 Task: Find connections with filter location Wolfsburg with filter topic #recruitmentwith filter profile language French with filter current company Thermax Limited with filter school St. Xavier's College, Ahmedabad with filter industry Executive Search Services with filter service category iOS Development with filter keywords title CNA
Action: Mouse moved to (599, 78)
Screenshot: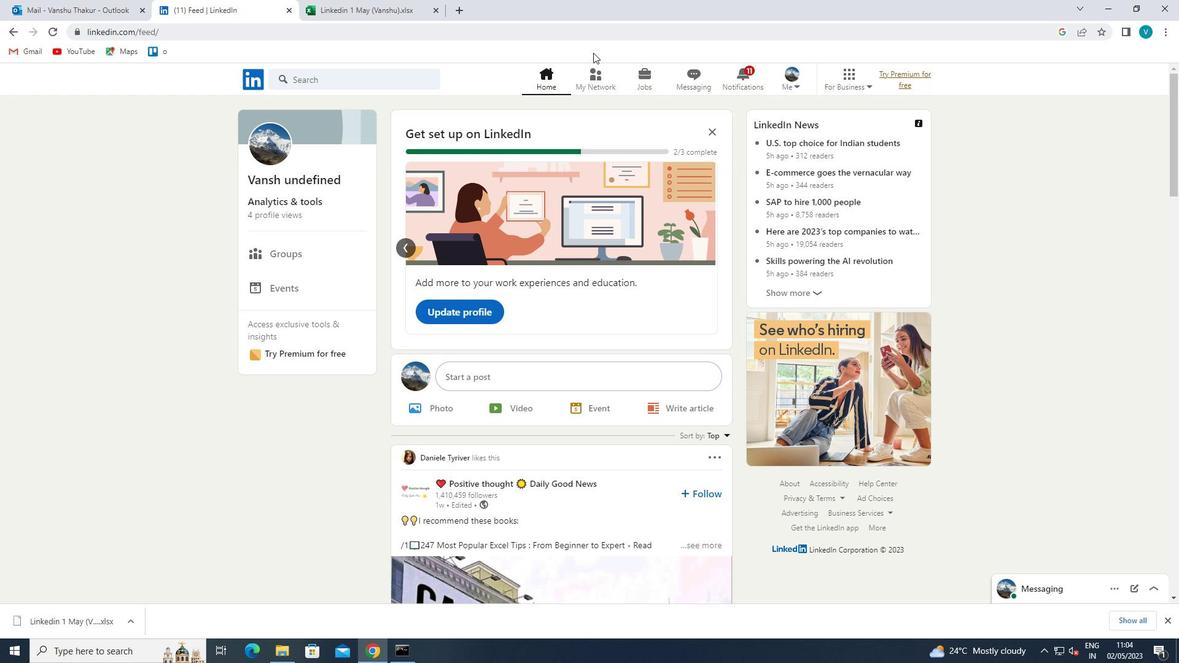 
Action: Mouse pressed left at (599, 78)
Screenshot: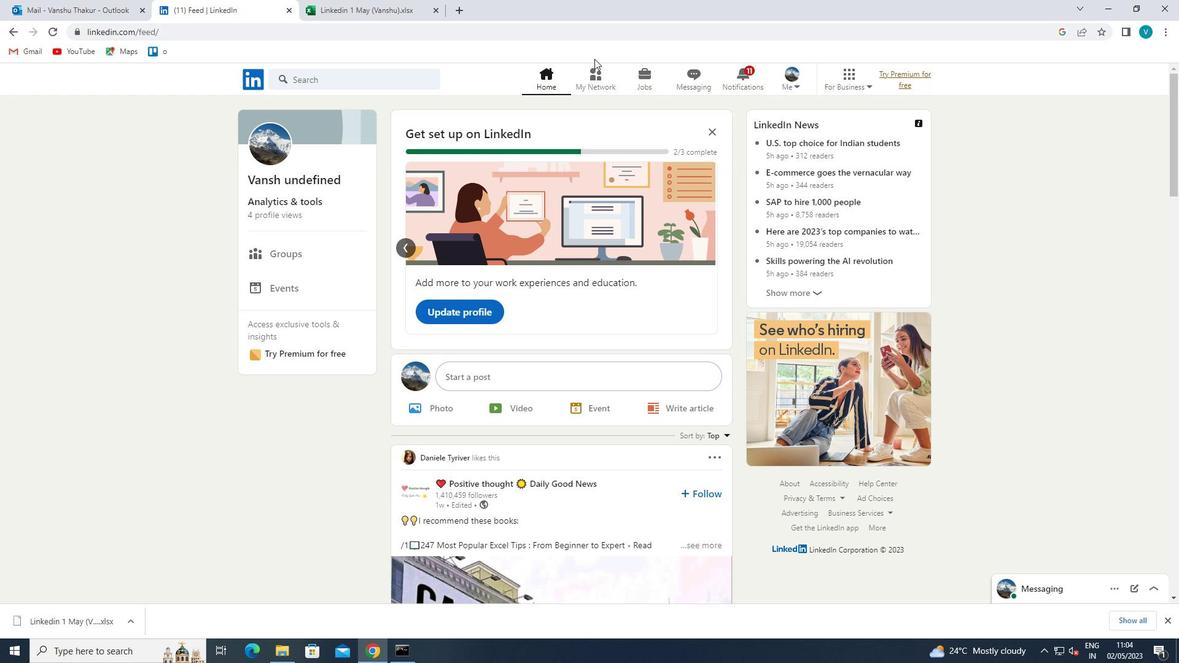 
Action: Mouse moved to (332, 149)
Screenshot: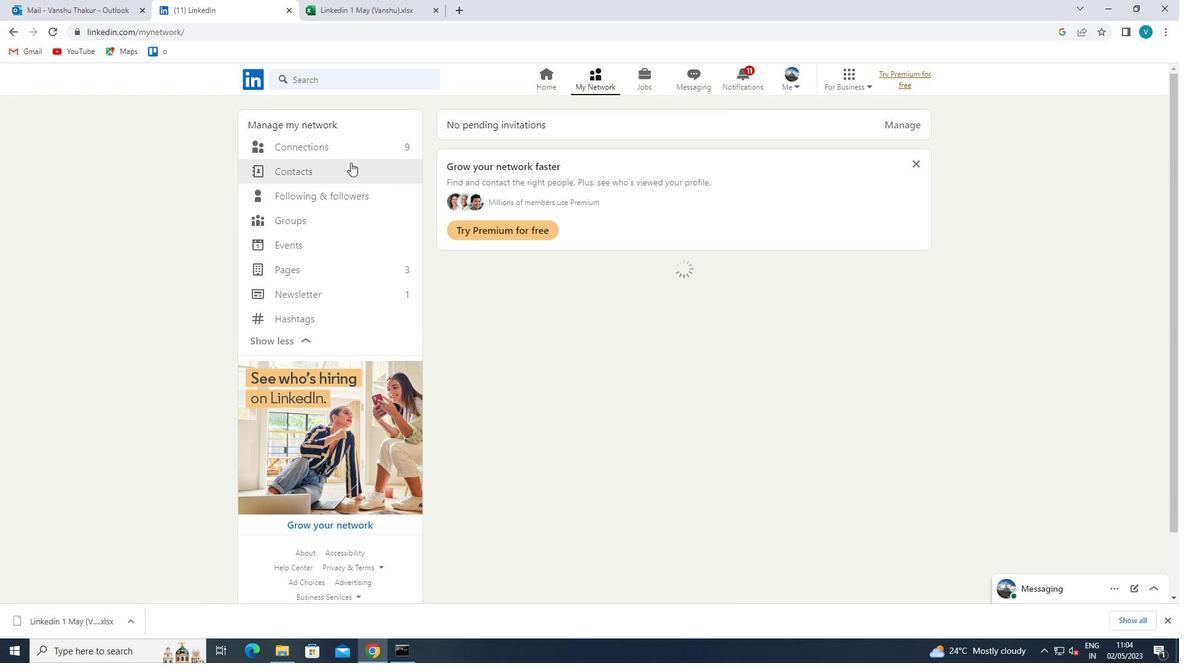 
Action: Mouse pressed left at (332, 149)
Screenshot: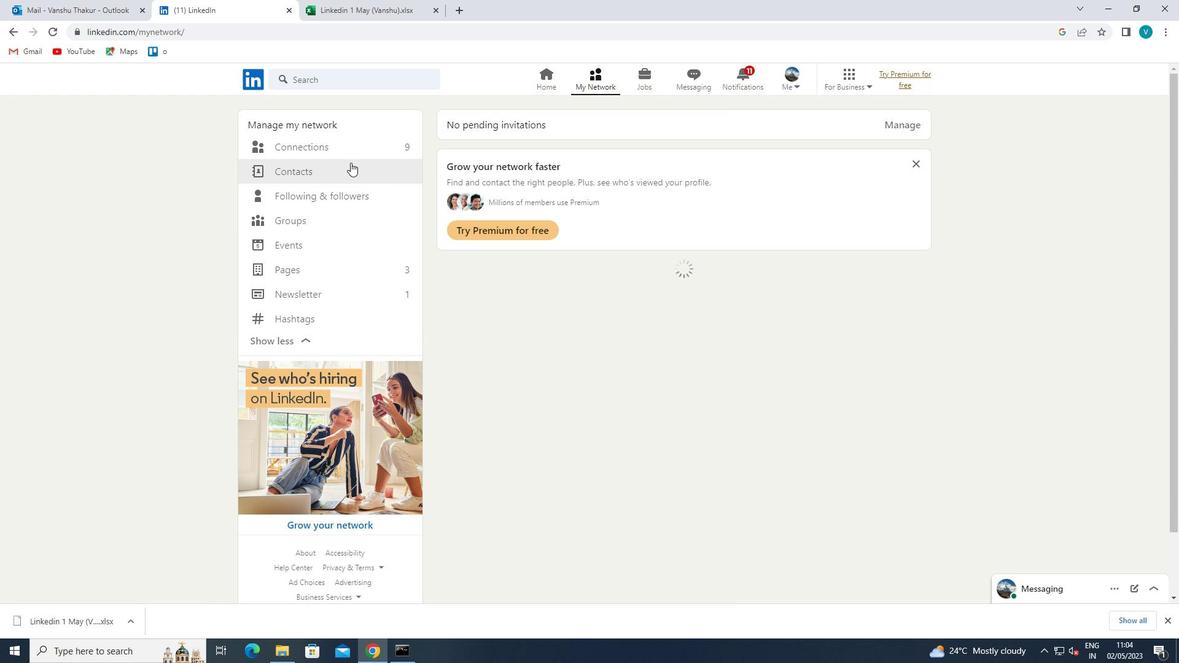 
Action: Mouse moved to (685, 140)
Screenshot: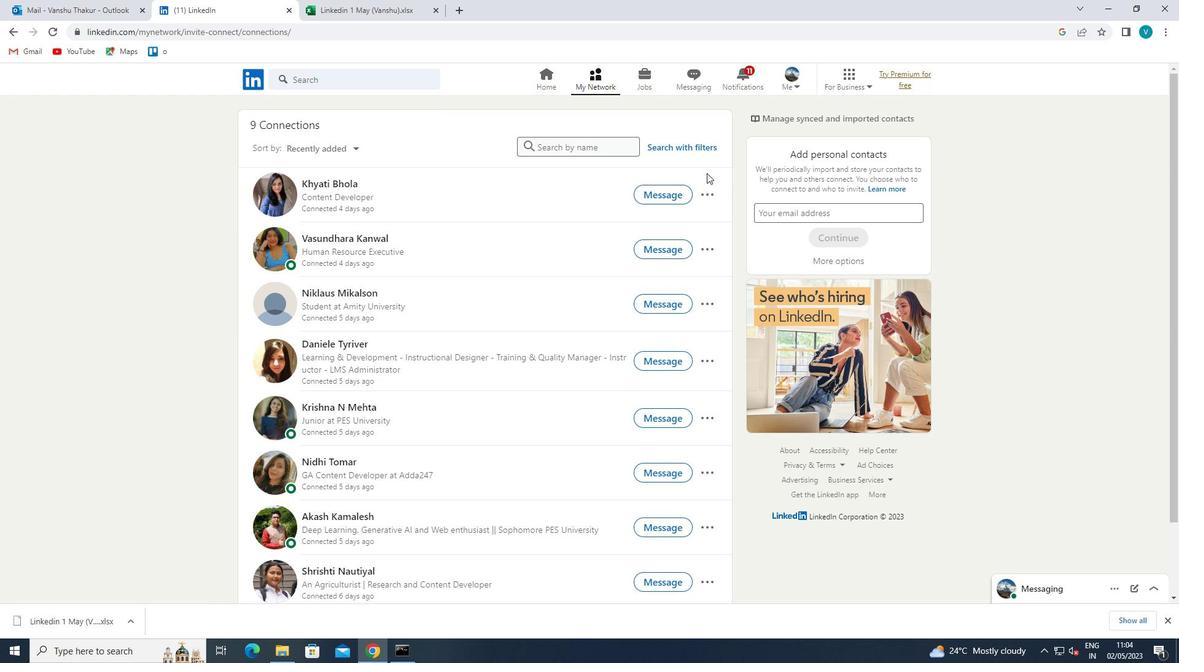 
Action: Mouse pressed left at (685, 140)
Screenshot: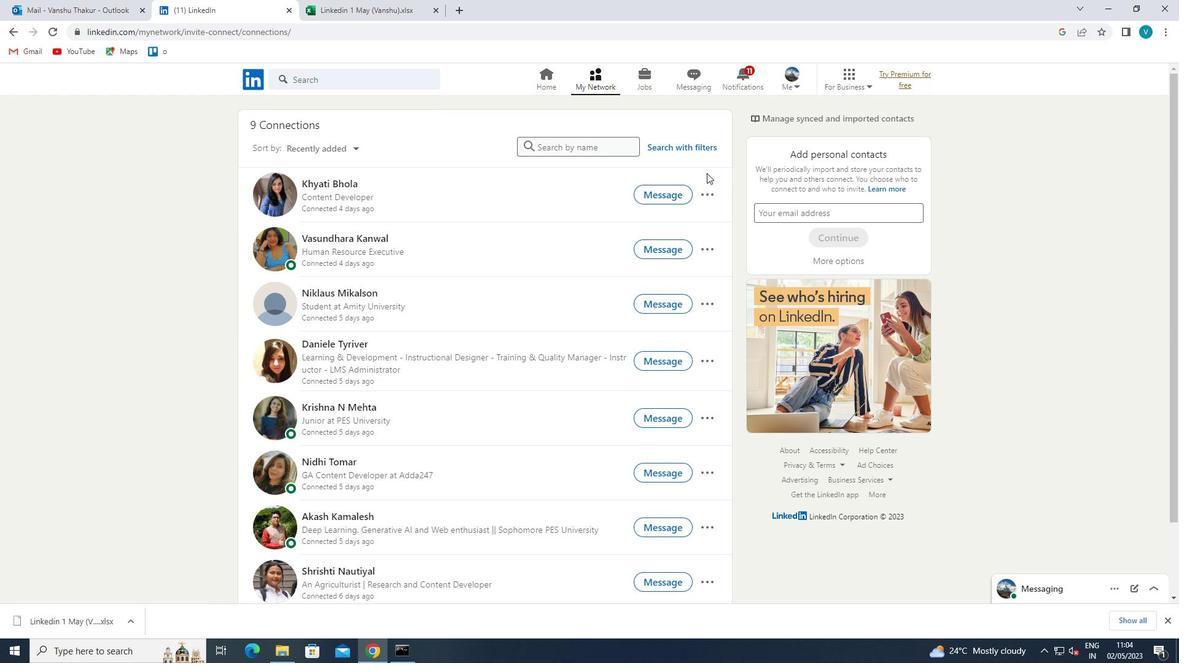 
Action: Mouse moved to (596, 119)
Screenshot: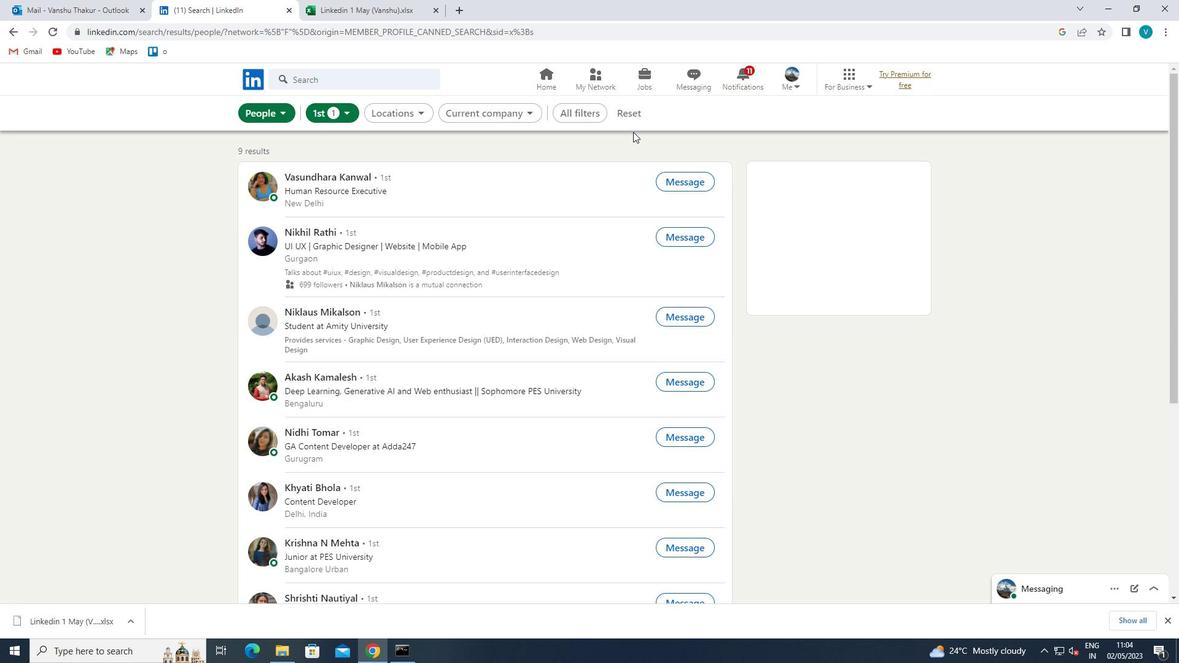 
Action: Mouse pressed left at (596, 119)
Screenshot: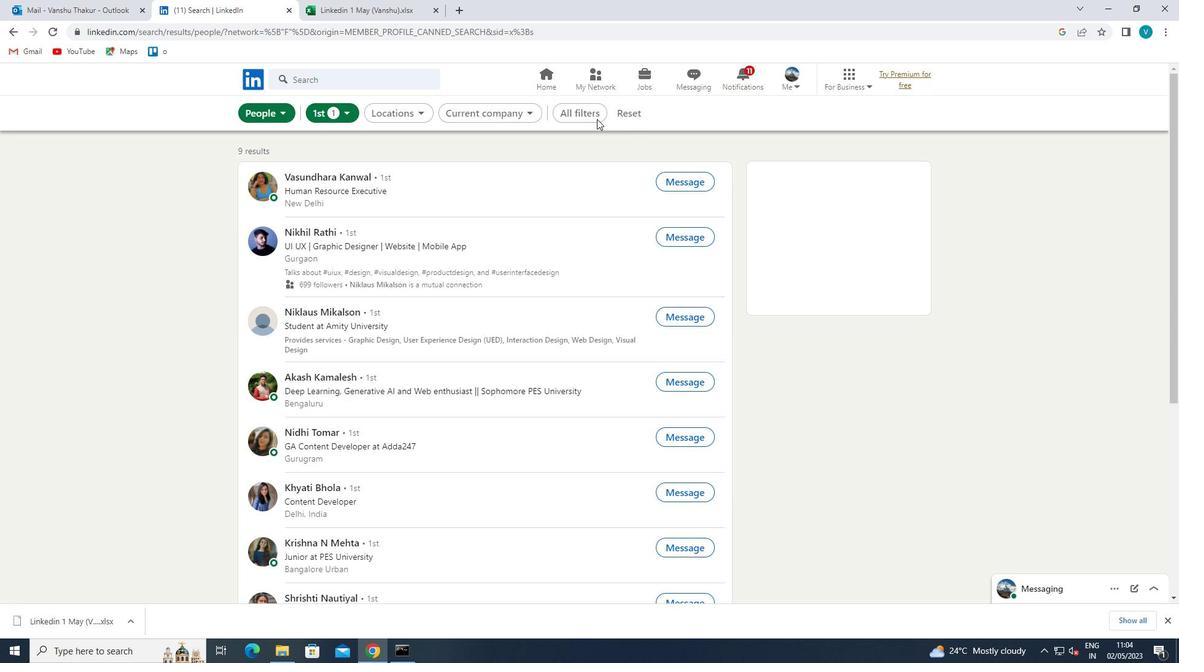 
Action: Mouse moved to (962, 333)
Screenshot: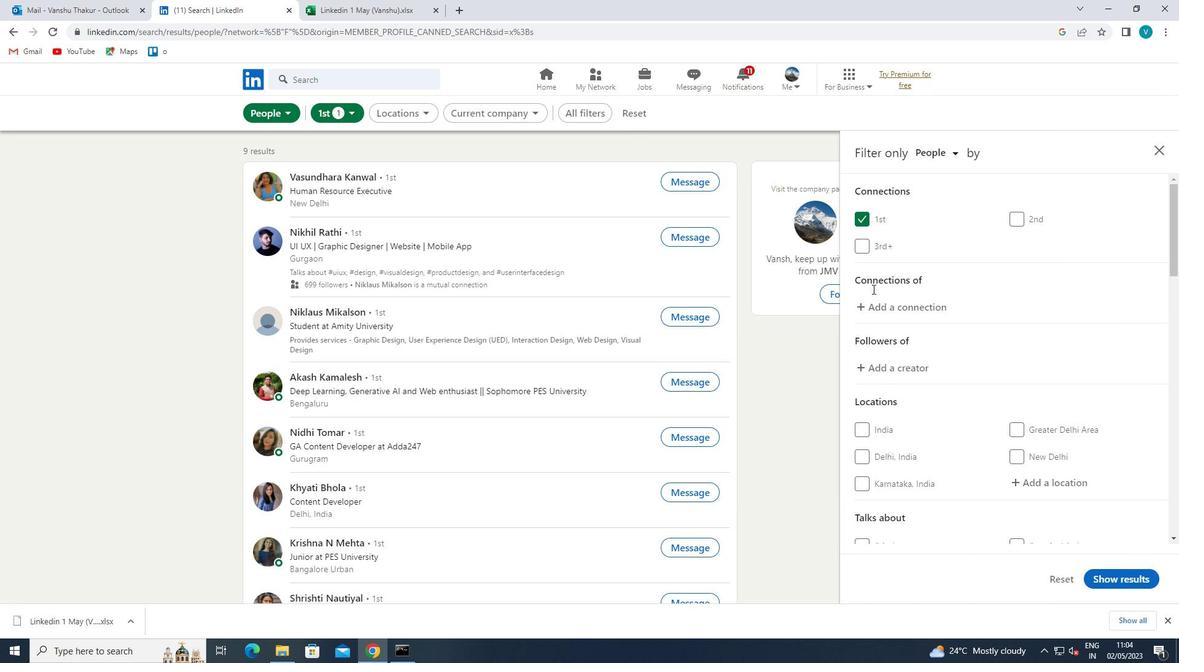 
Action: Mouse scrolled (962, 332) with delta (0, 0)
Screenshot: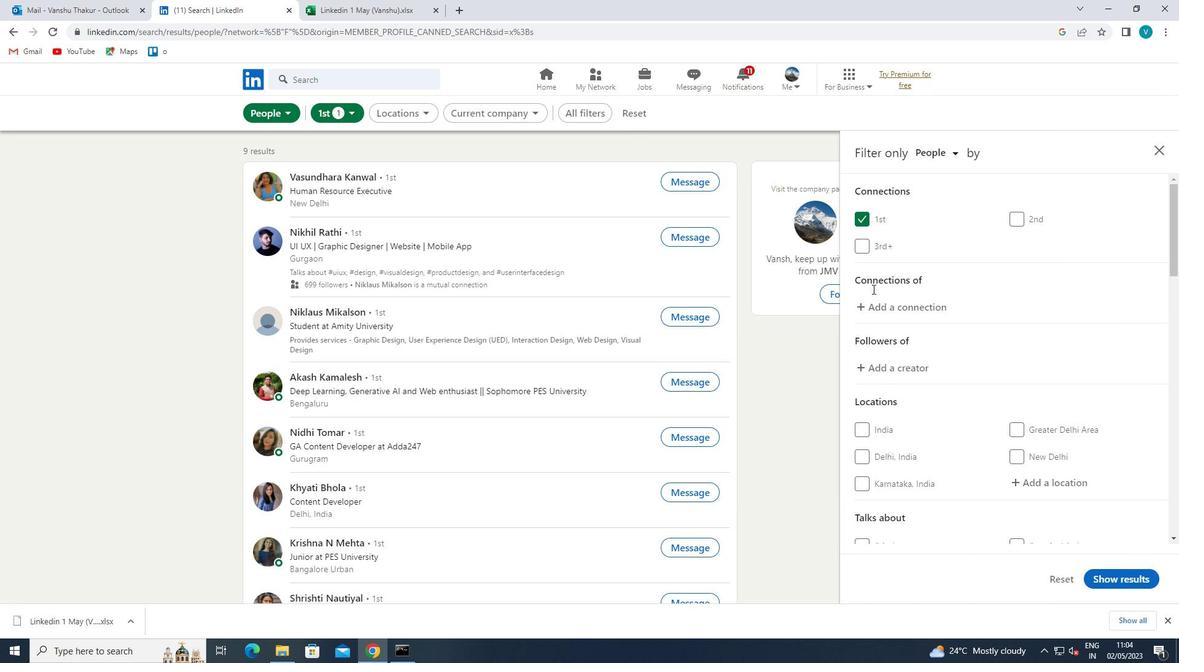 
Action: Mouse moved to (1040, 417)
Screenshot: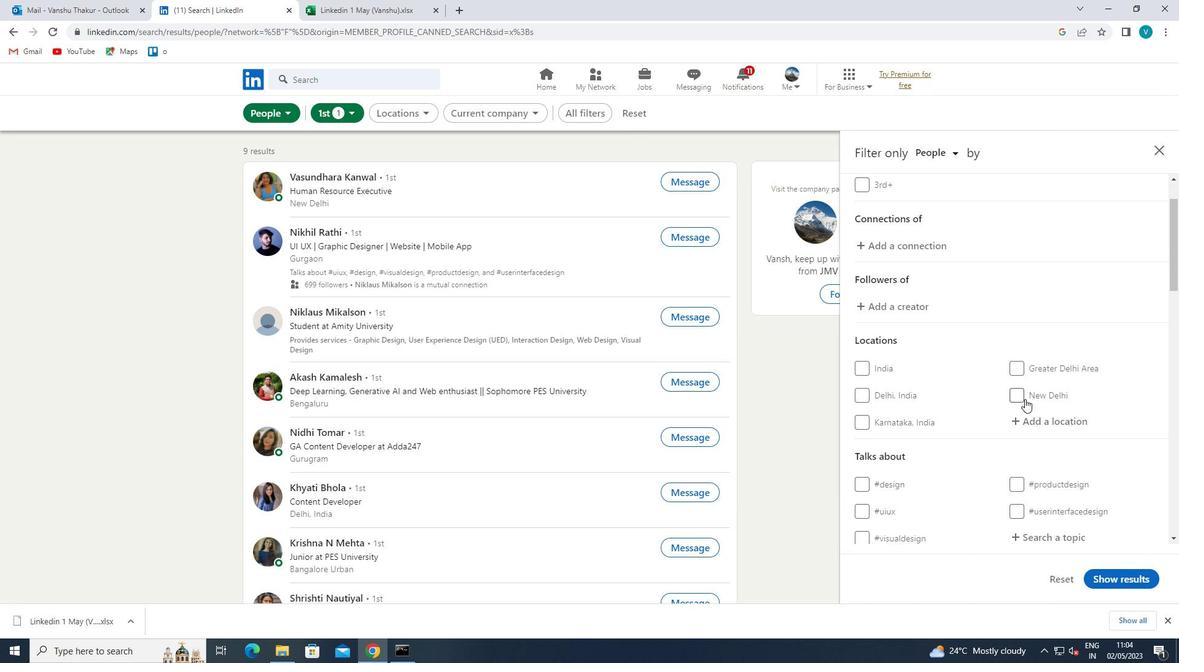 
Action: Mouse pressed left at (1040, 417)
Screenshot: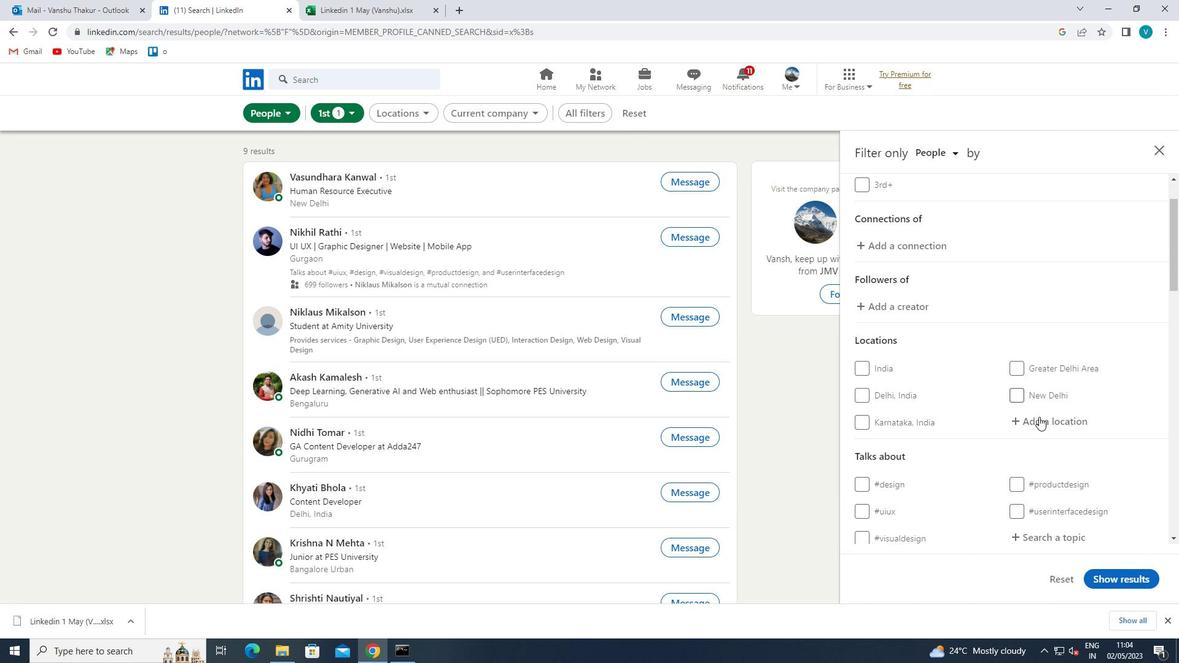 
Action: Mouse moved to (907, 381)
Screenshot: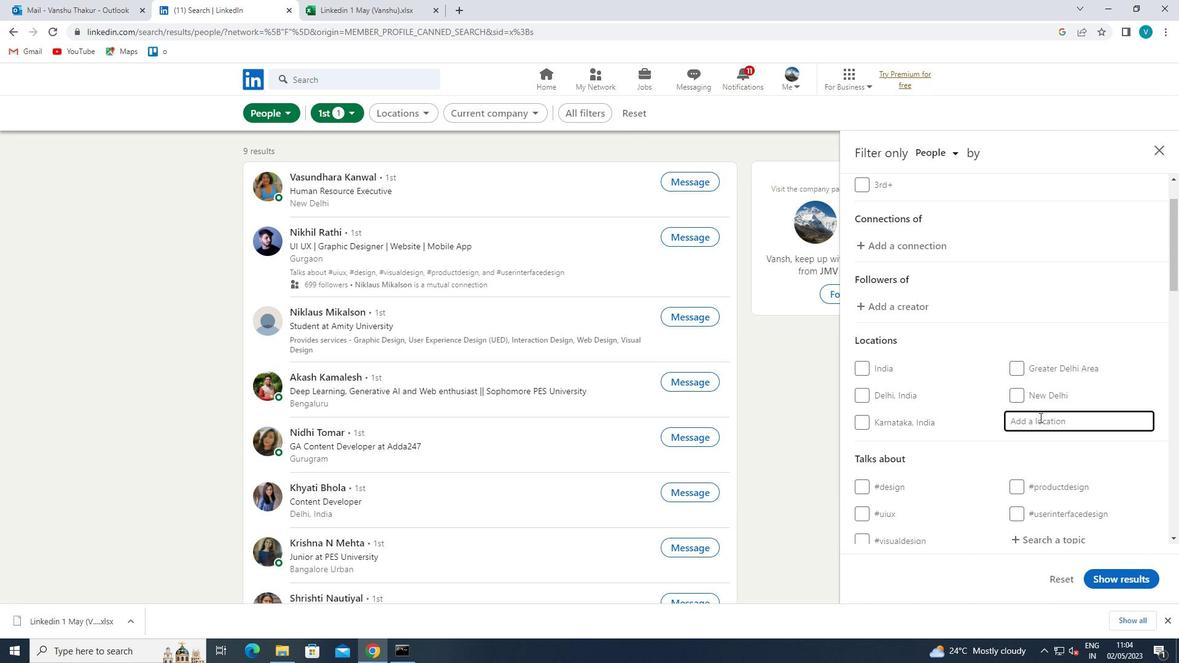 
Action: Key pressed <Key.shift>WOLFSBURG
Screenshot: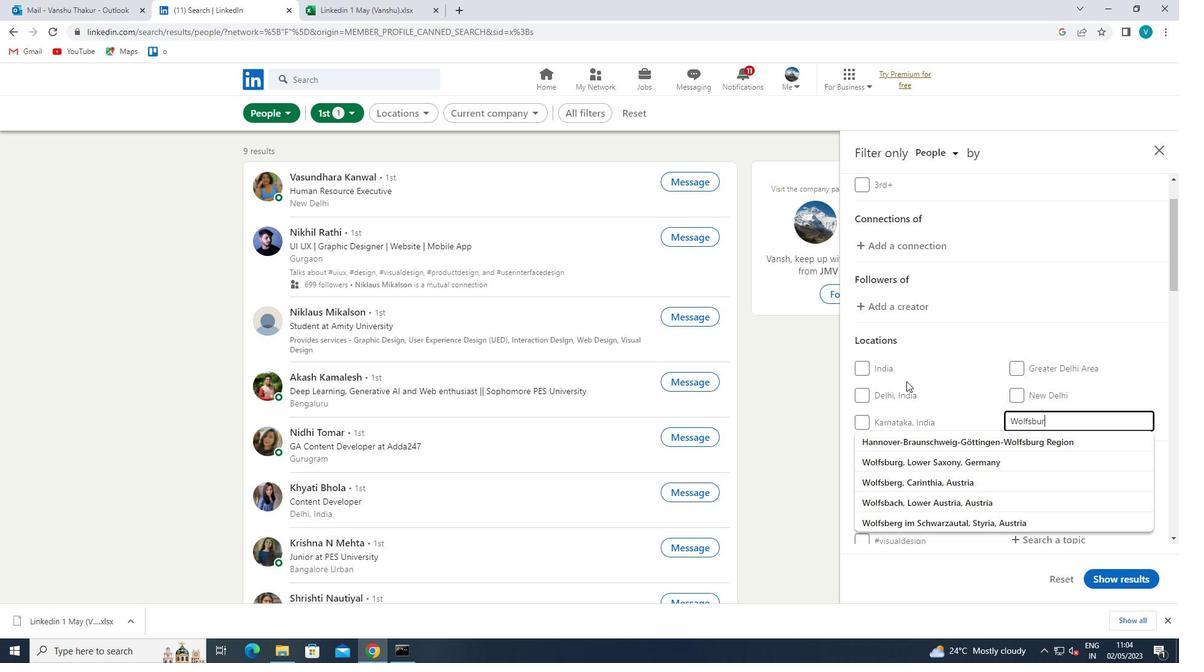 
Action: Mouse moved to (921, 433)
Screenshot: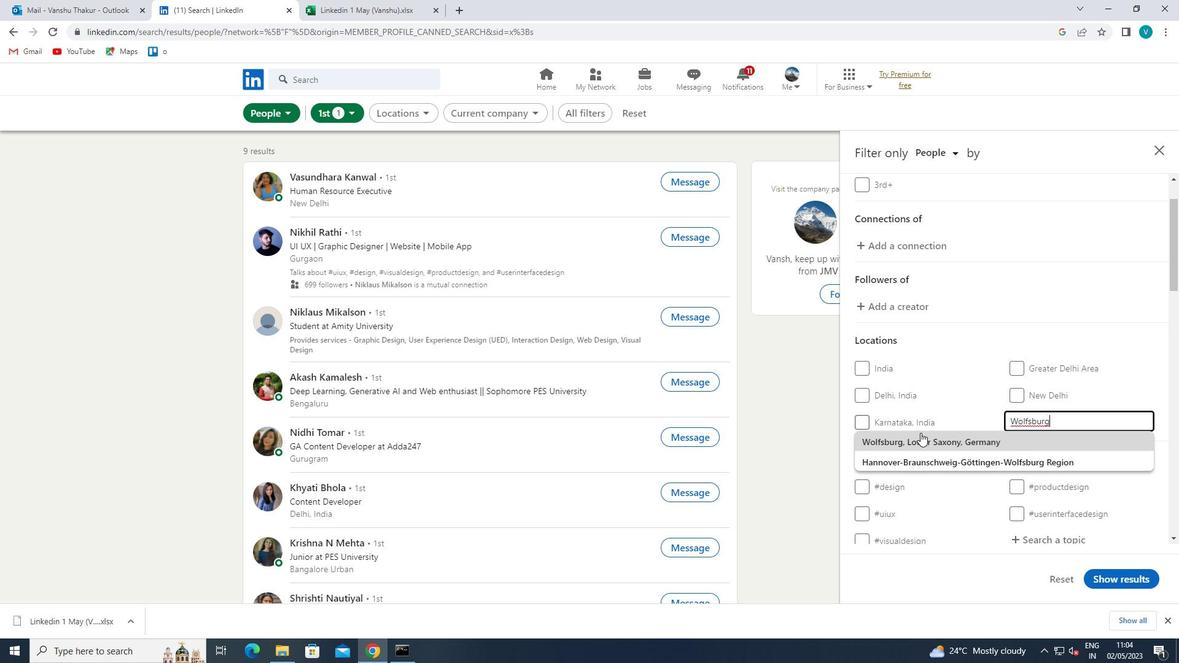 
Action: Mouse pressed left at (921, 433)
Screenshot: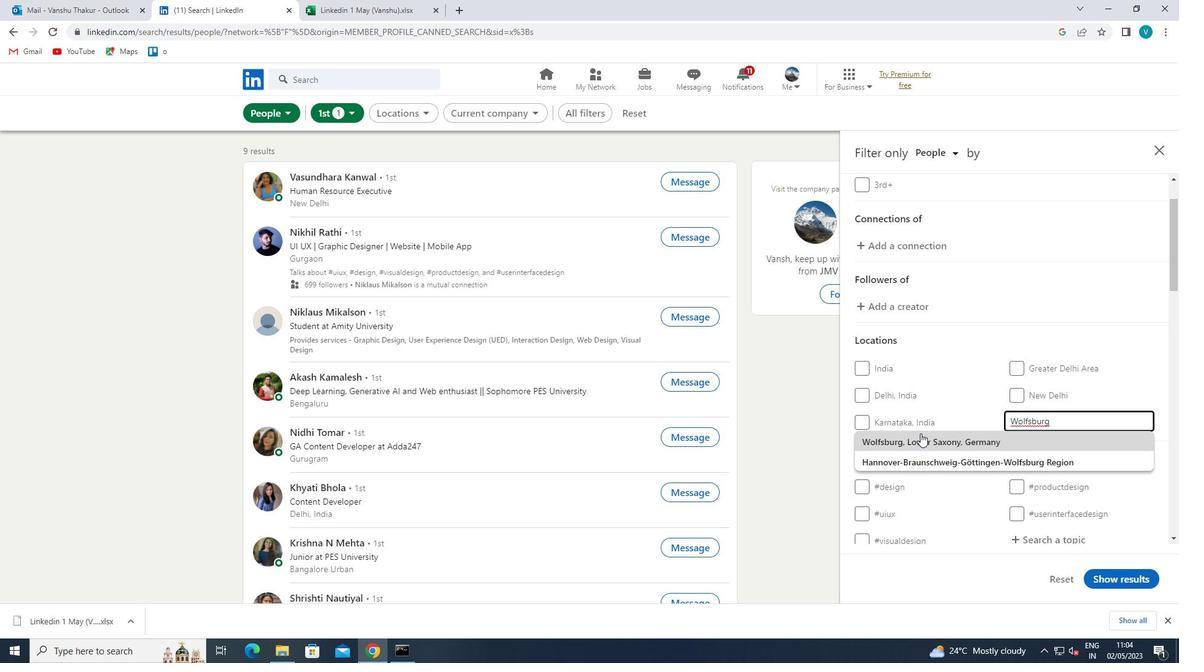 
Action: Mouse moved to (967, 430)
Screenshot: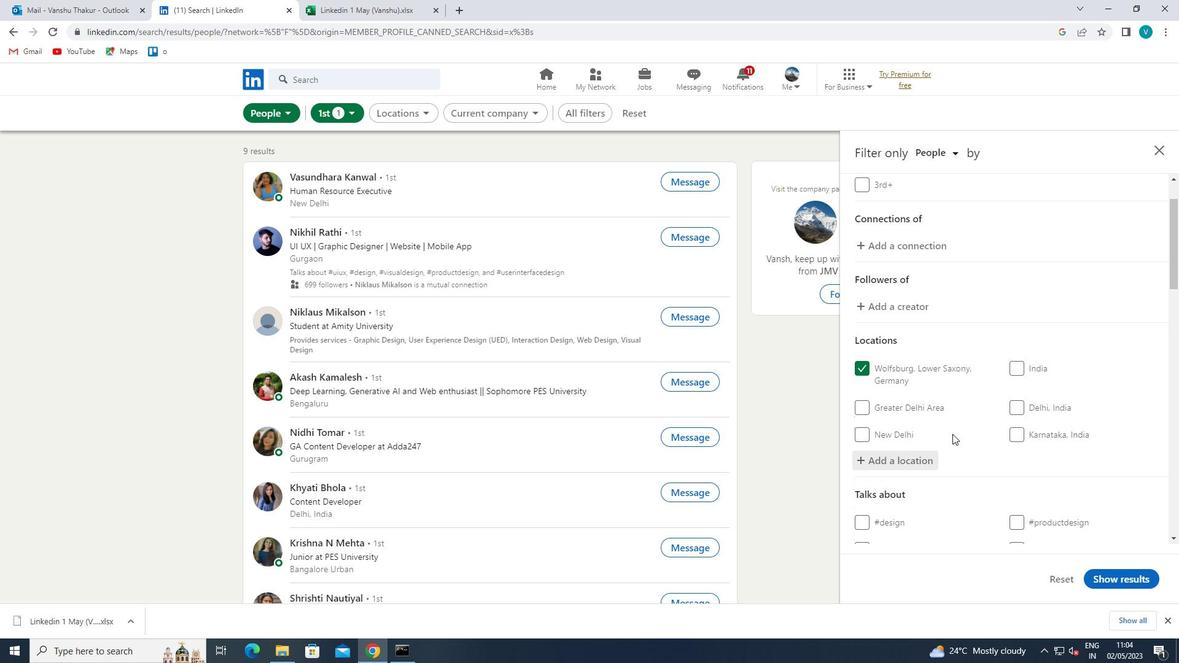 
Action: Mouse scrolled (967, 430) with delta (0, 0)
Screenshot: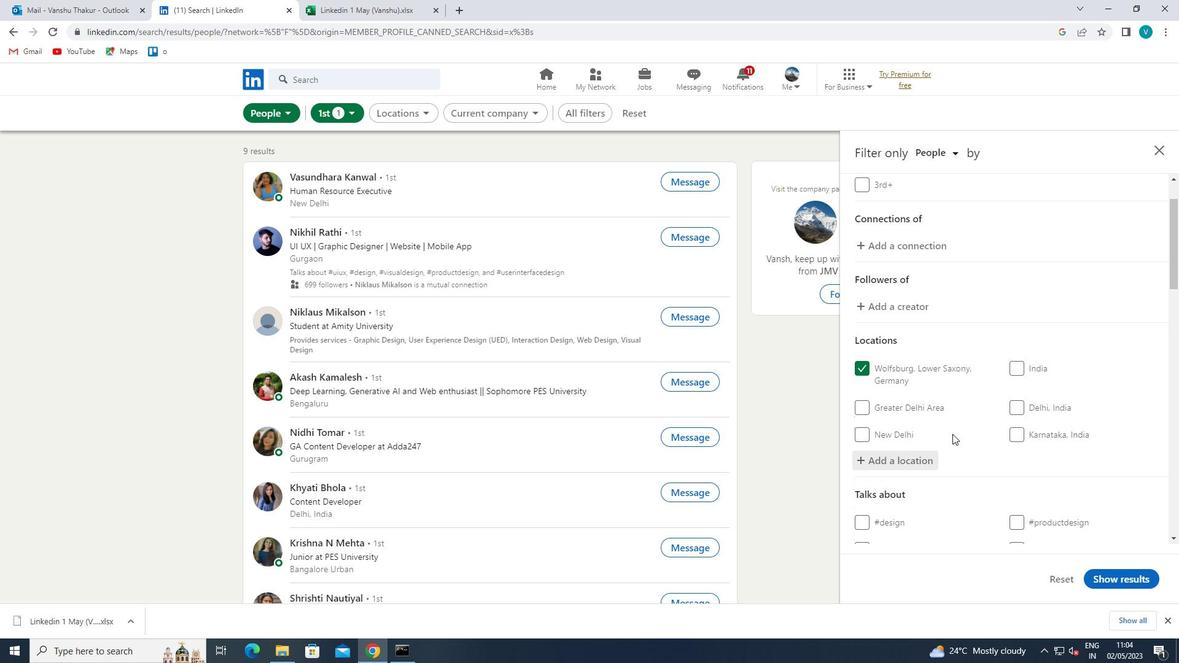 
Action: Mouse moved to (971, 427)
Screenshot: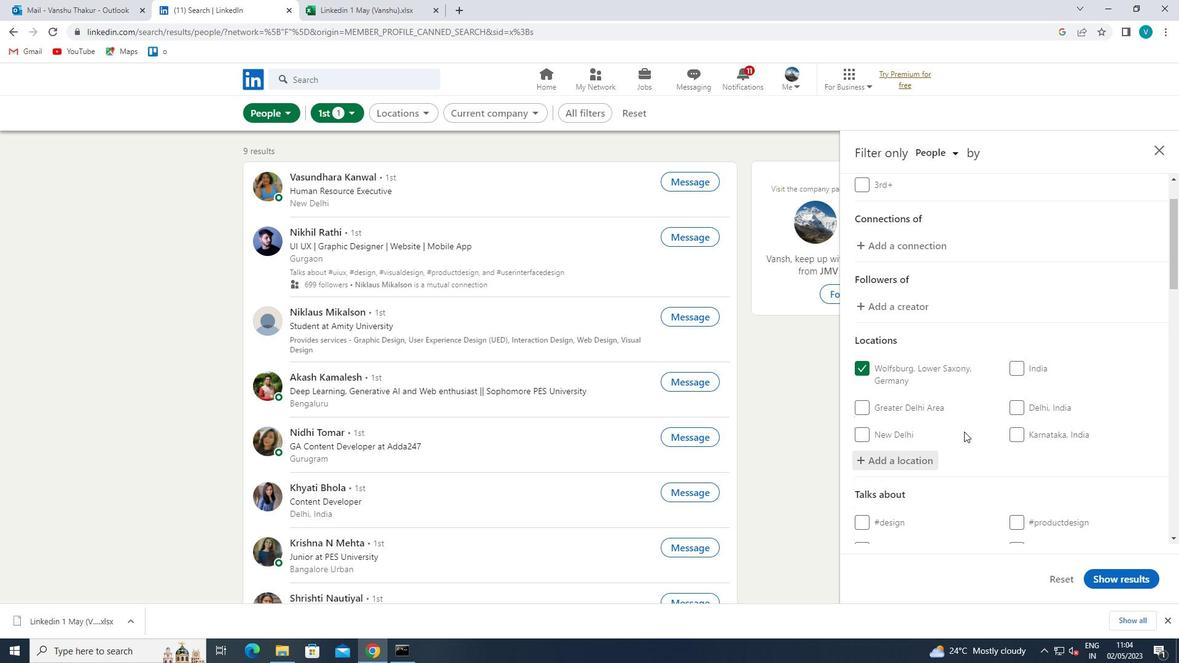 
Action: Mouse scrolled (971, 427) with delta (0, 0)
Screenshot: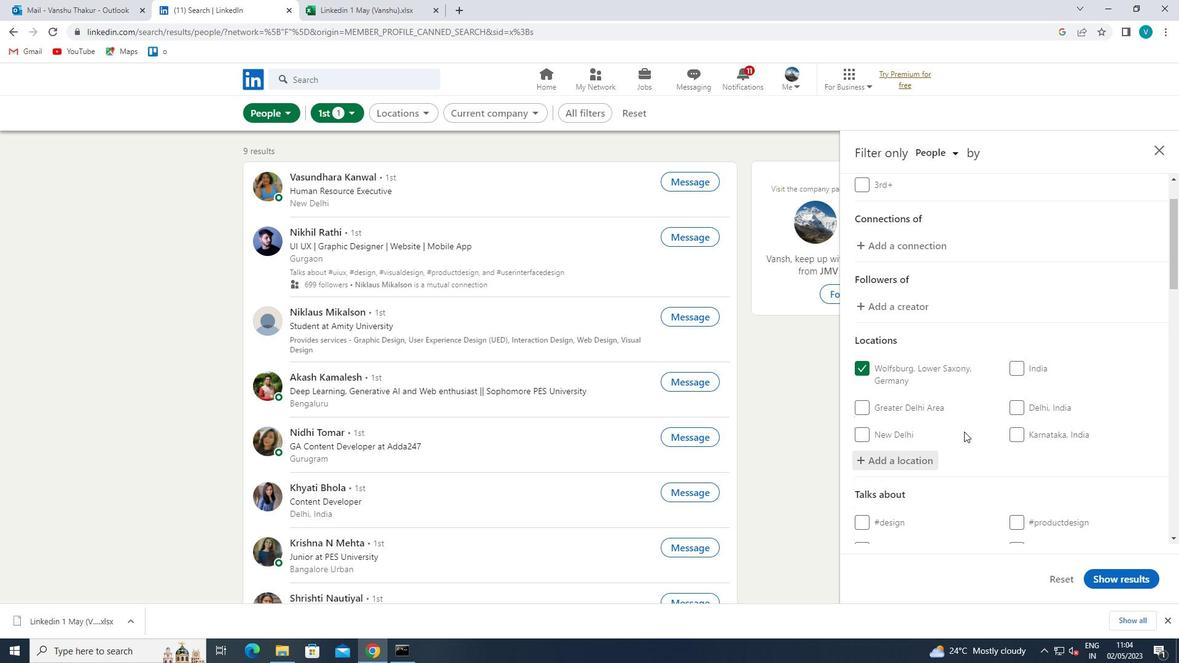 
Action: Mouse scrolled (971, 427) with delta (0, 0)
Screenshot: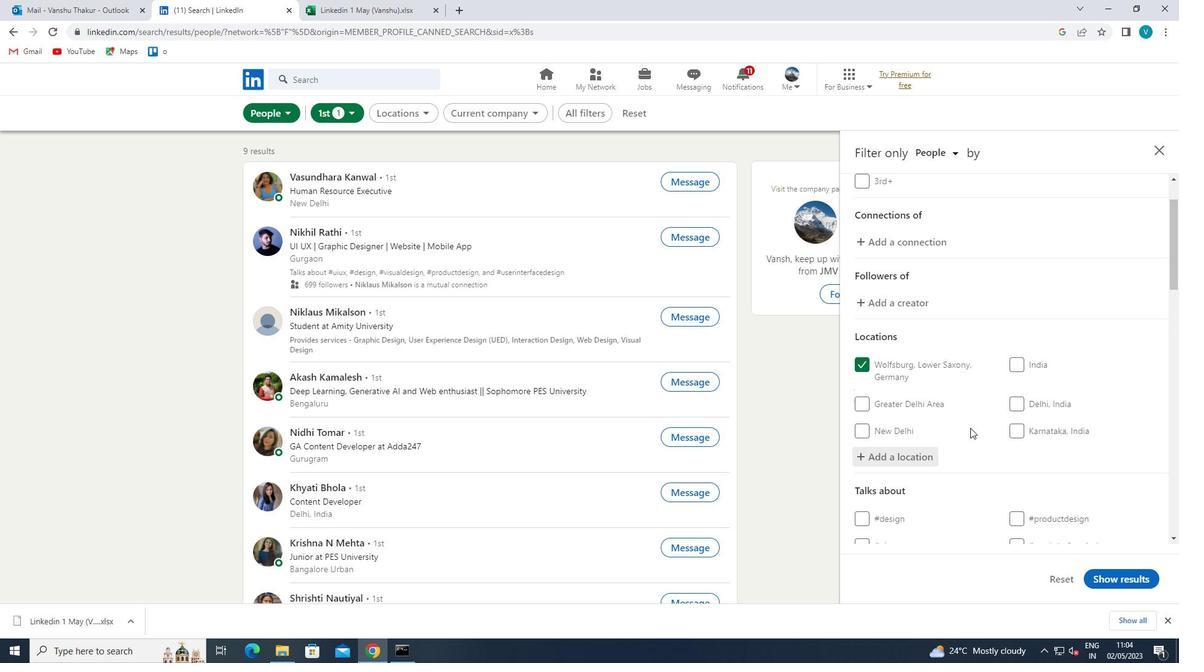 
Action: Mouse moved to (1050, 395)
Screenshot: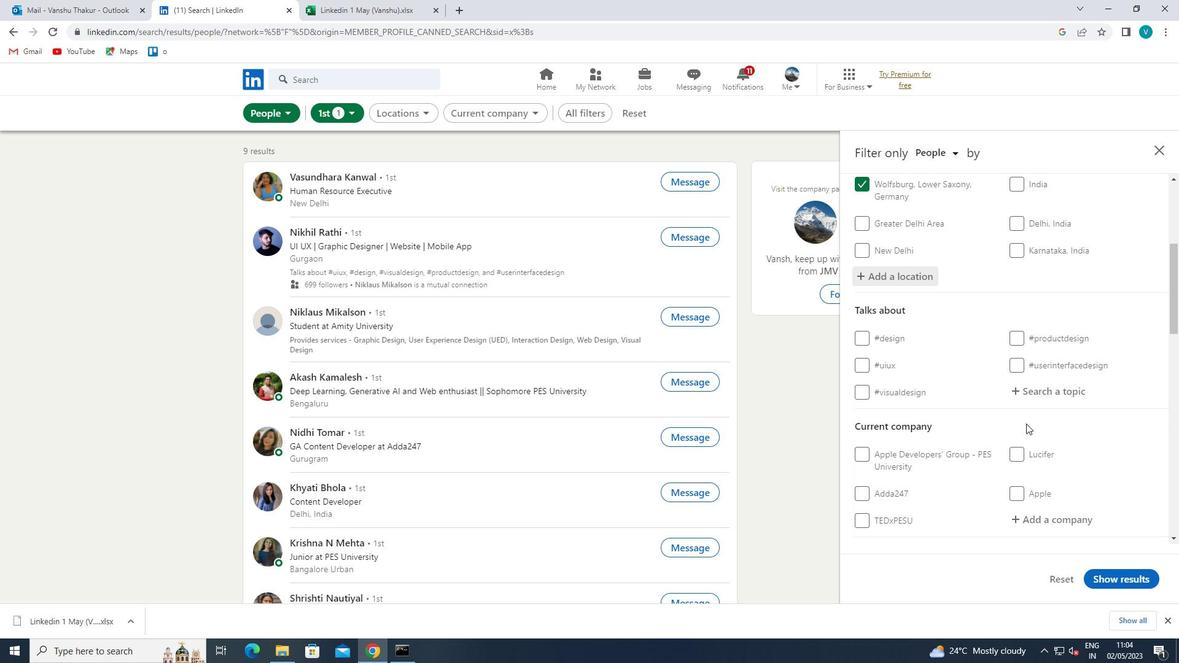 
Action: Mouse pressed left at (1050, 395)
Screenshot: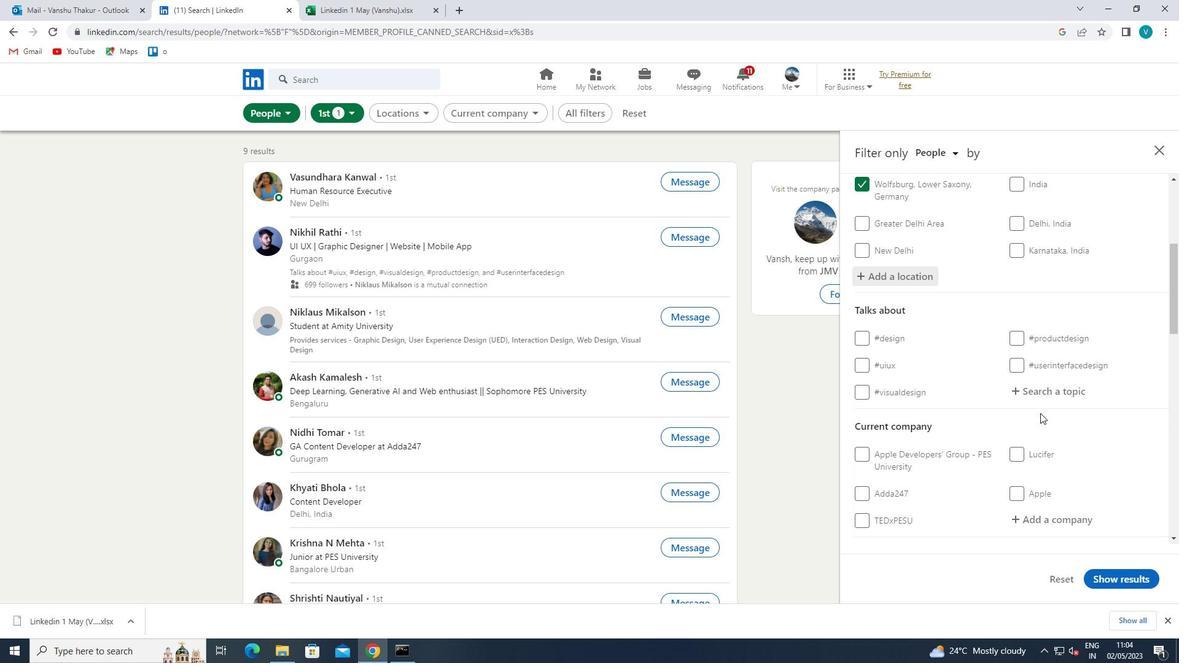 
Action: Mouse moved to (784, 318)
Screenshot: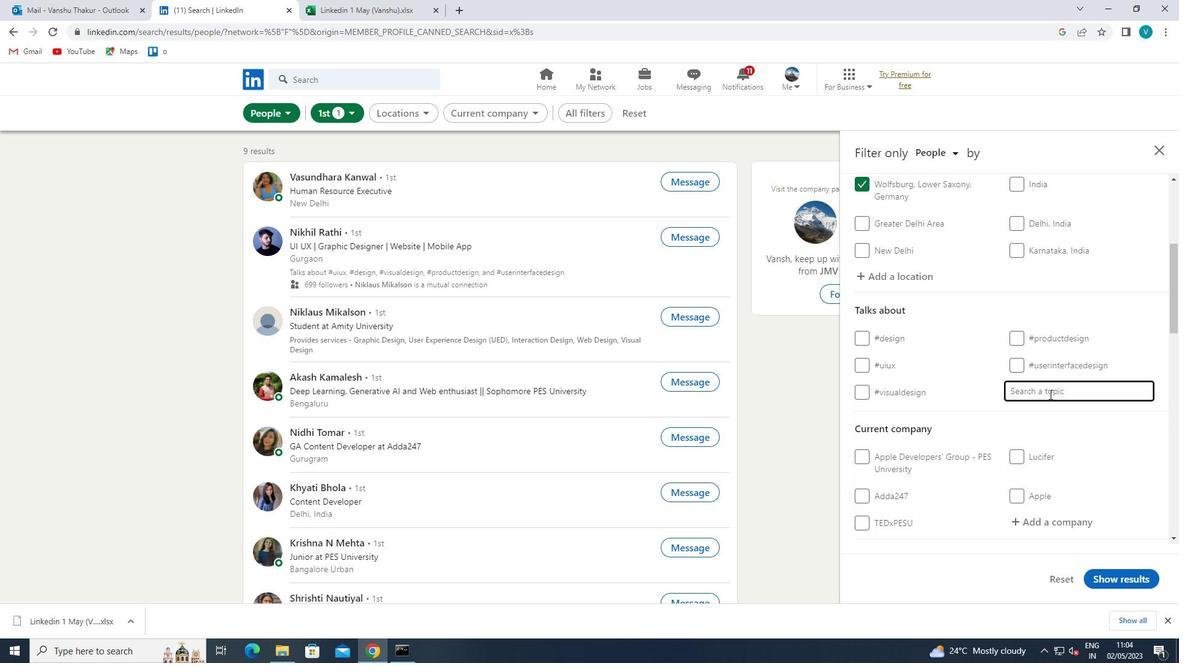 
Action: Key pressed RECRUIT
Screenshot: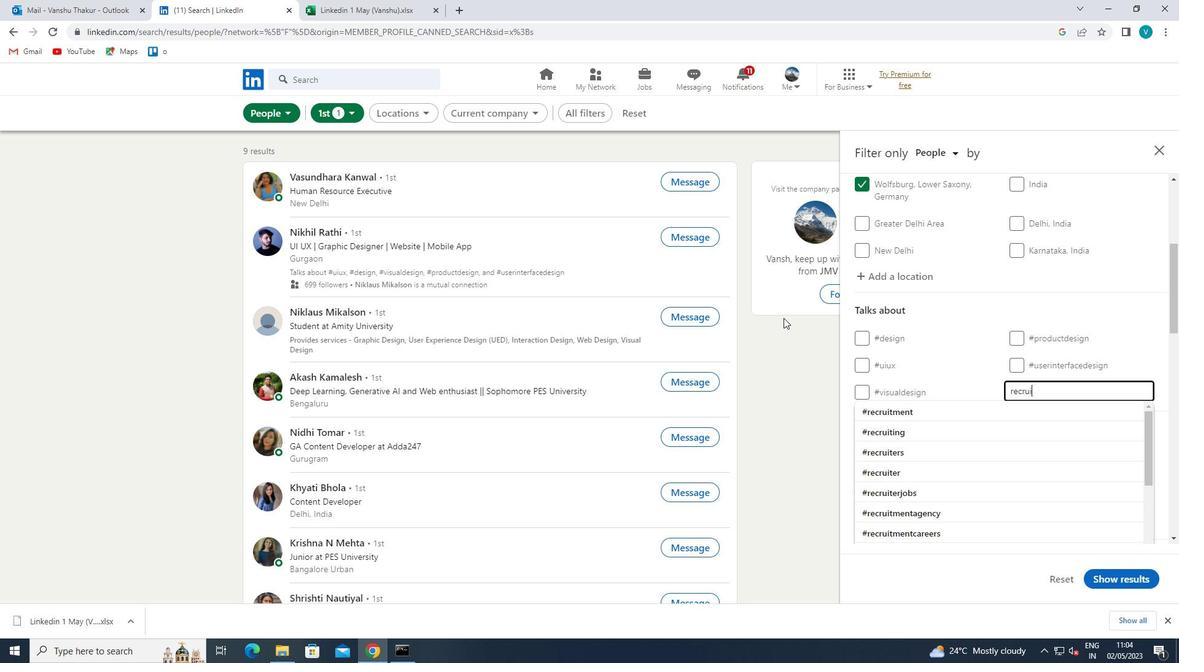 
Action: Mouse moved to (902, 405)
Screenshot: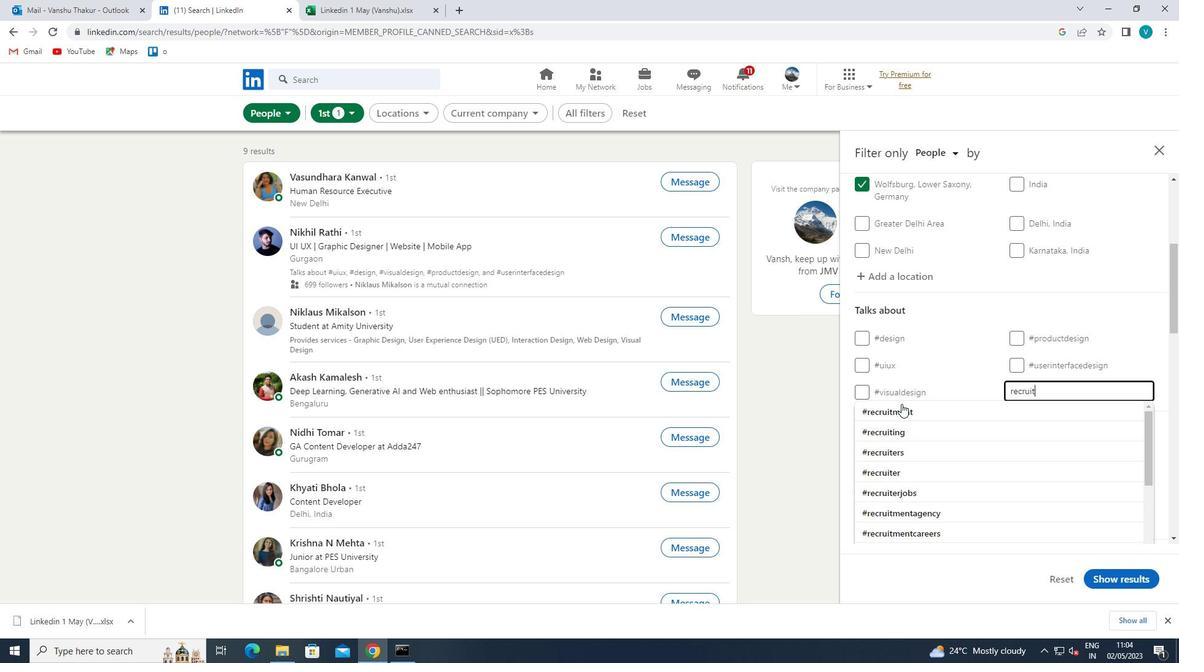 
Action: Mouse pressed left at (902, 405)
Screenshot: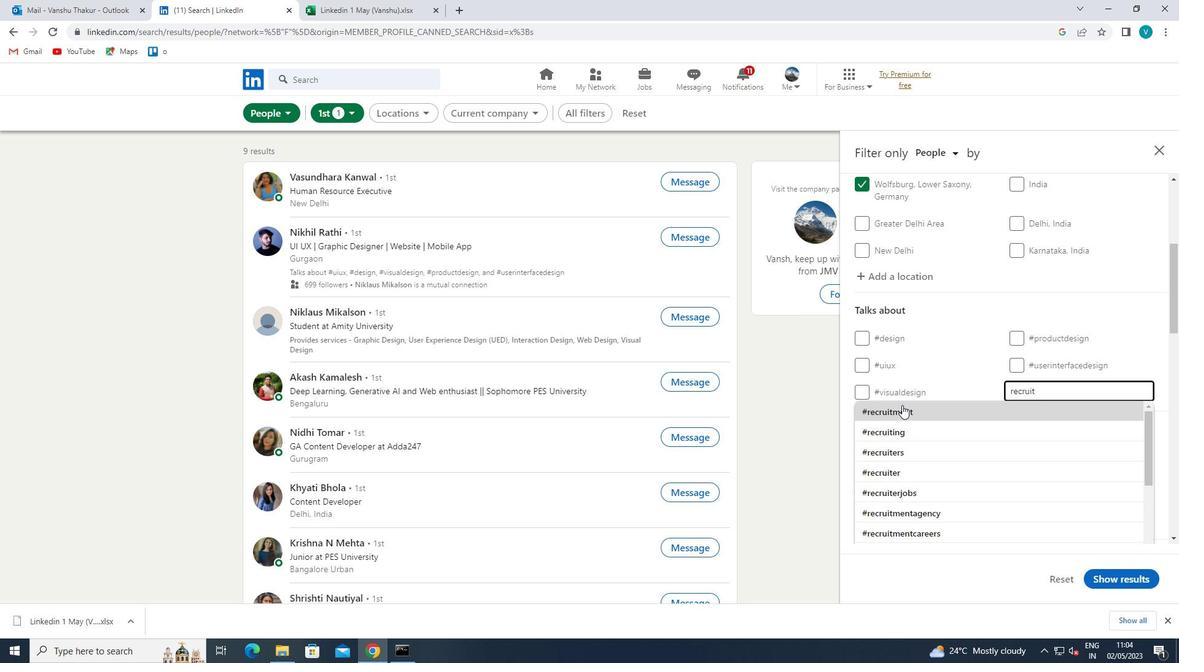 
Action: Mouse moved to (930, 361)
Screenshot: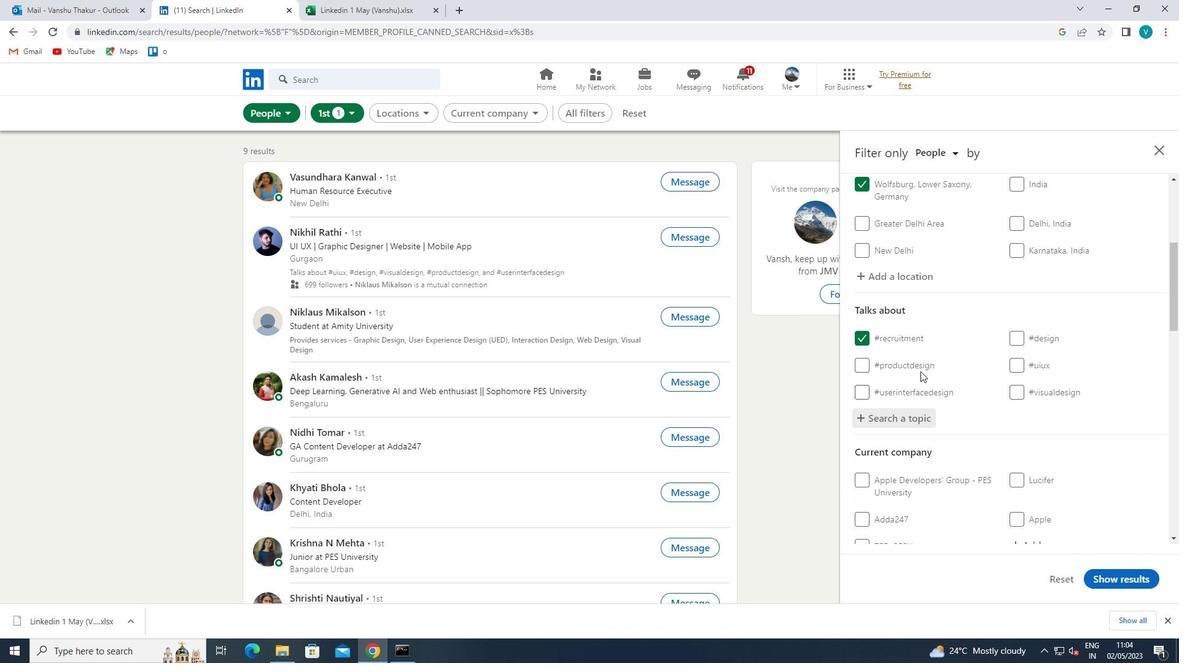 
Action: Mouse scrolled (930, 360) with delta (0, 0)
Screenshot: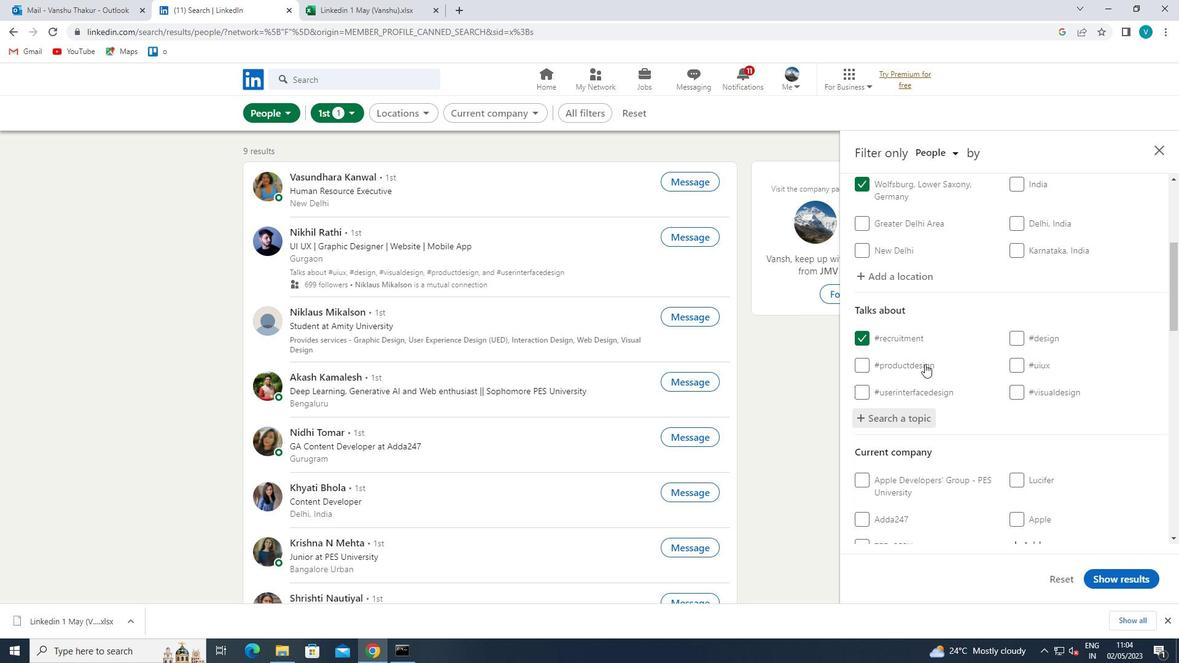 
Action: Mouse scrolled (930, 360) with delta (0, 0)
Screenshot: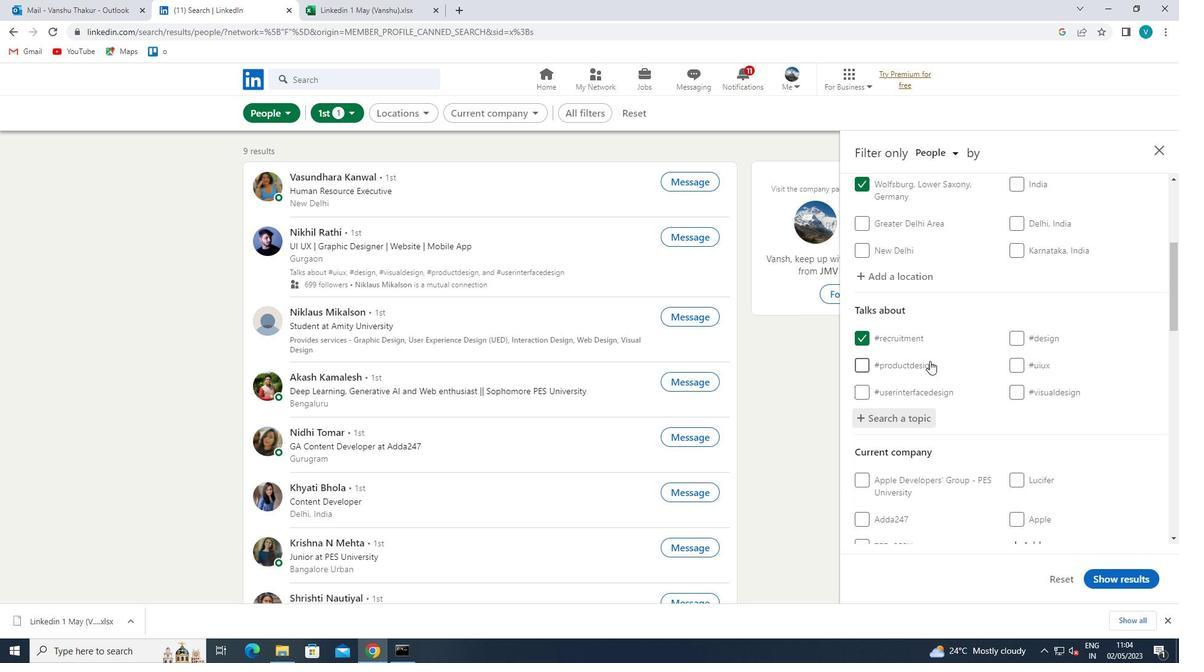 
Action: Mouse scrolled (930, 360) with delta (0, 0)
Screenshot: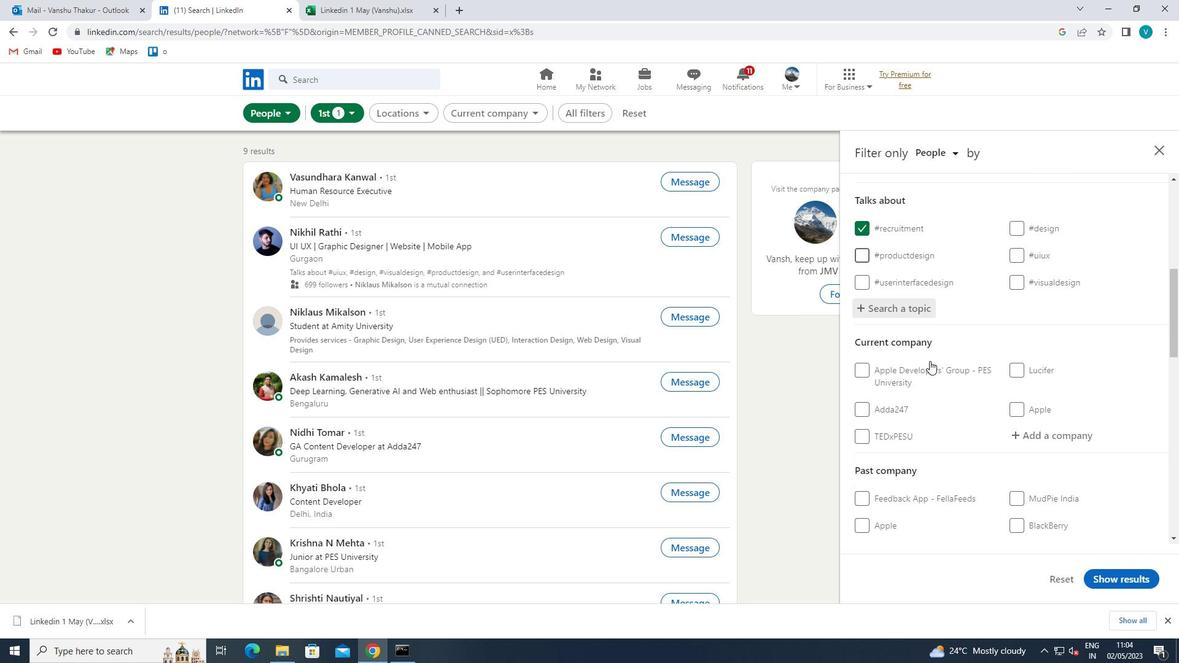
Action: Mouse moved to (1031, 352)
Screenshot: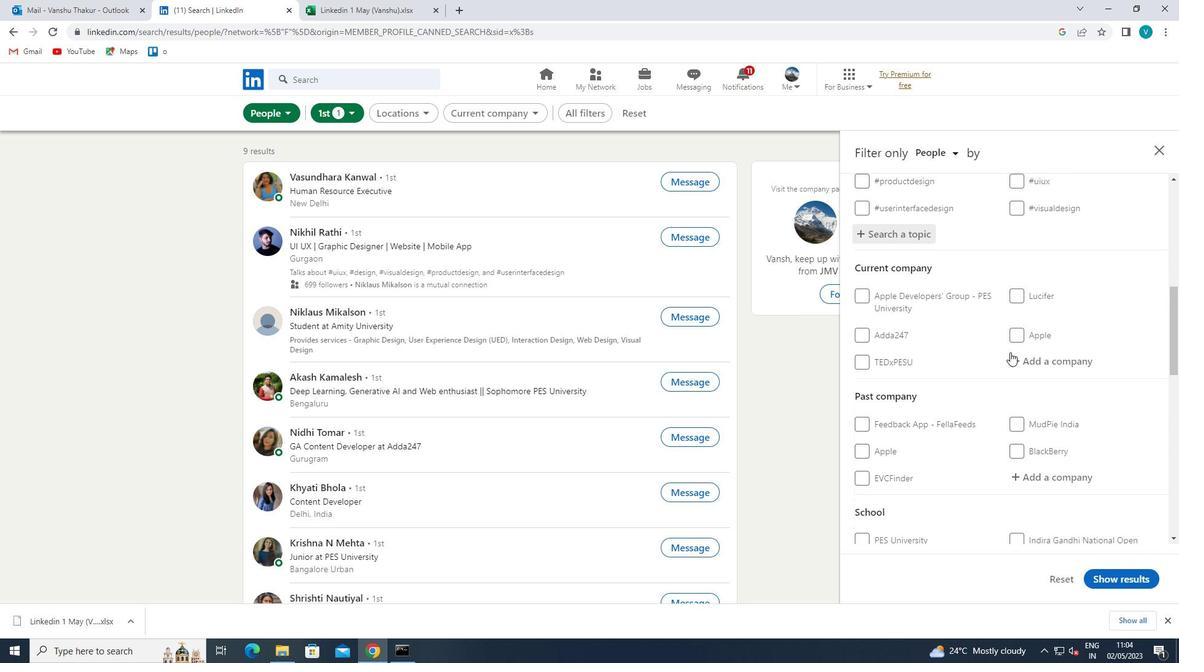 
Action: Mouse pressed left at (1031, 352)
Screenshot: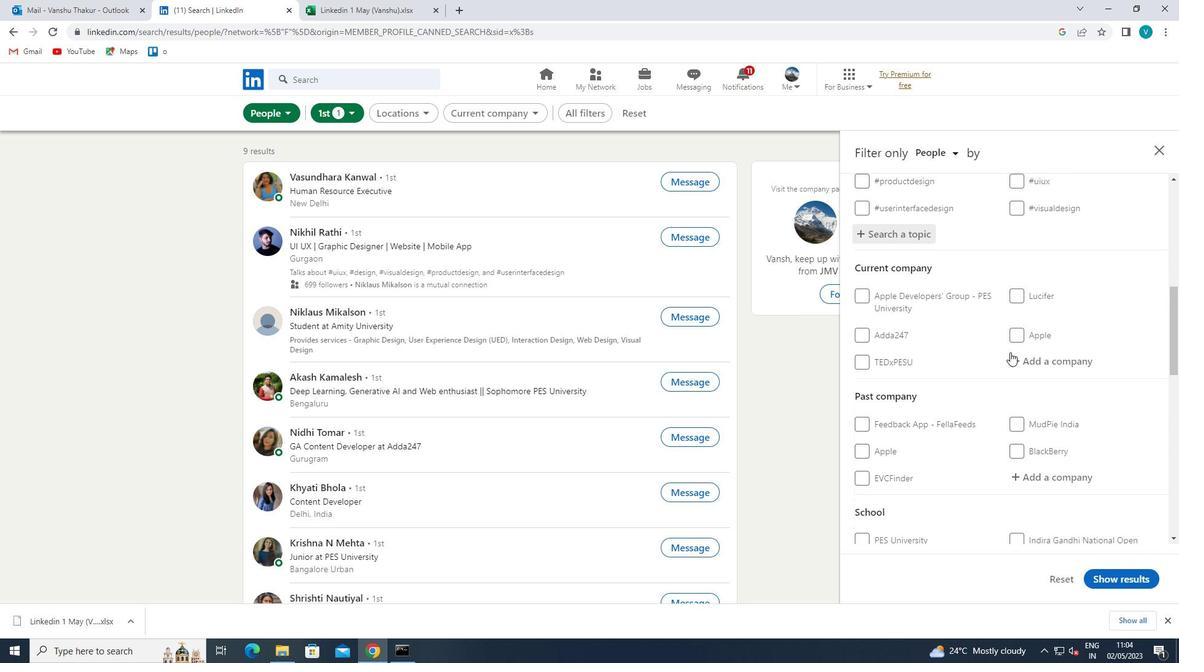 
Action: Mouse moved to (722, 452)
Screenshot: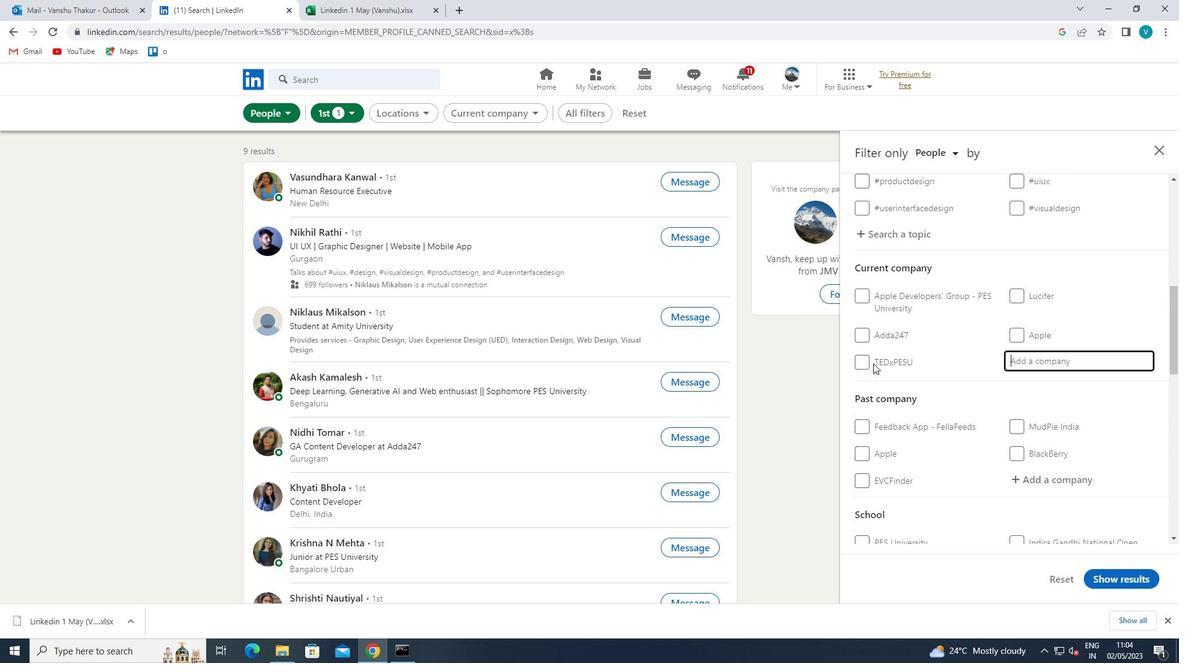 
Action: Key pressed <Key.shift>
Screenshot: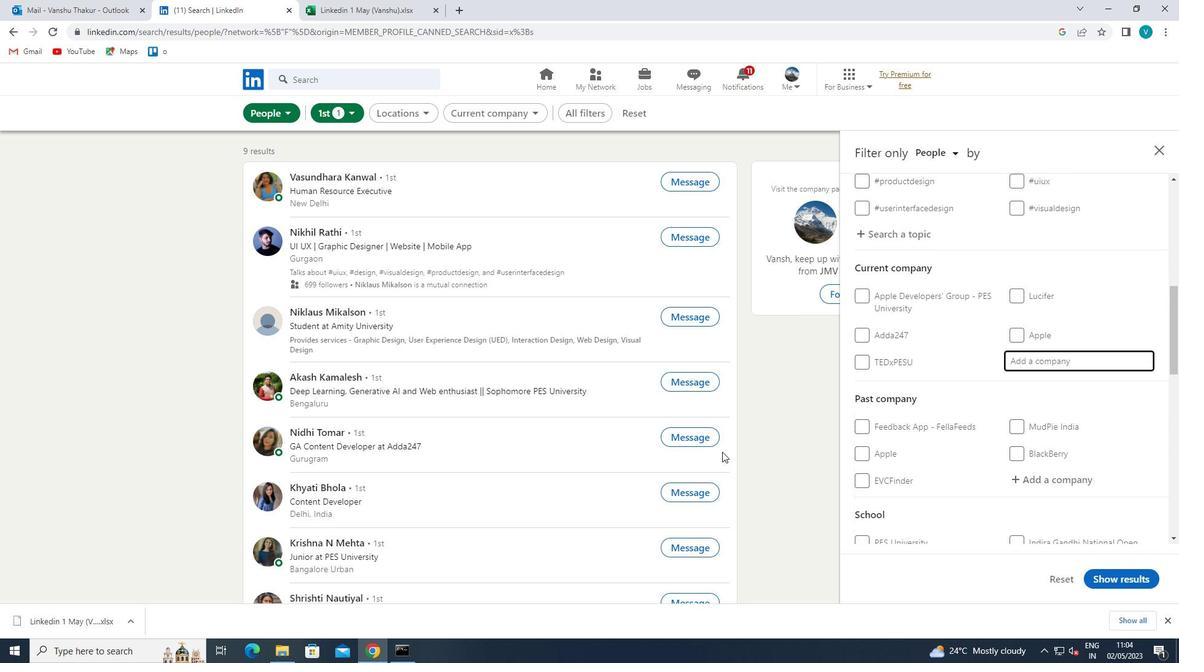 
Action: Mouse moved to (722, 452)
Screenshot: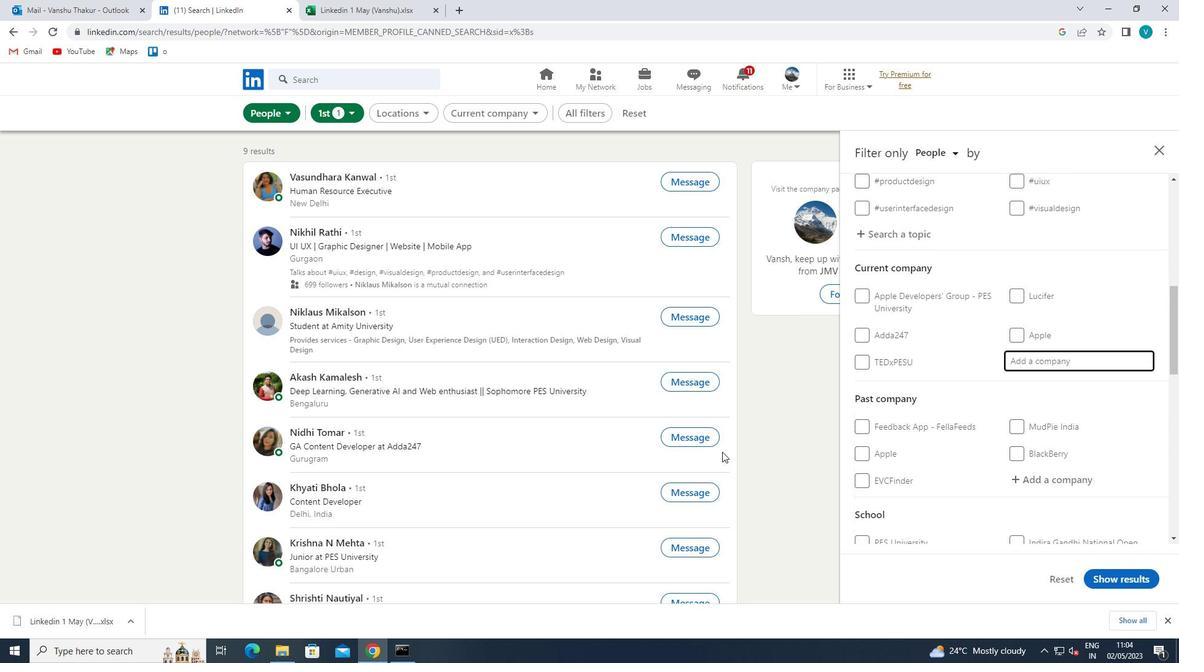 
Action: Key pressed THERMAX<Key.space>
Screenshot: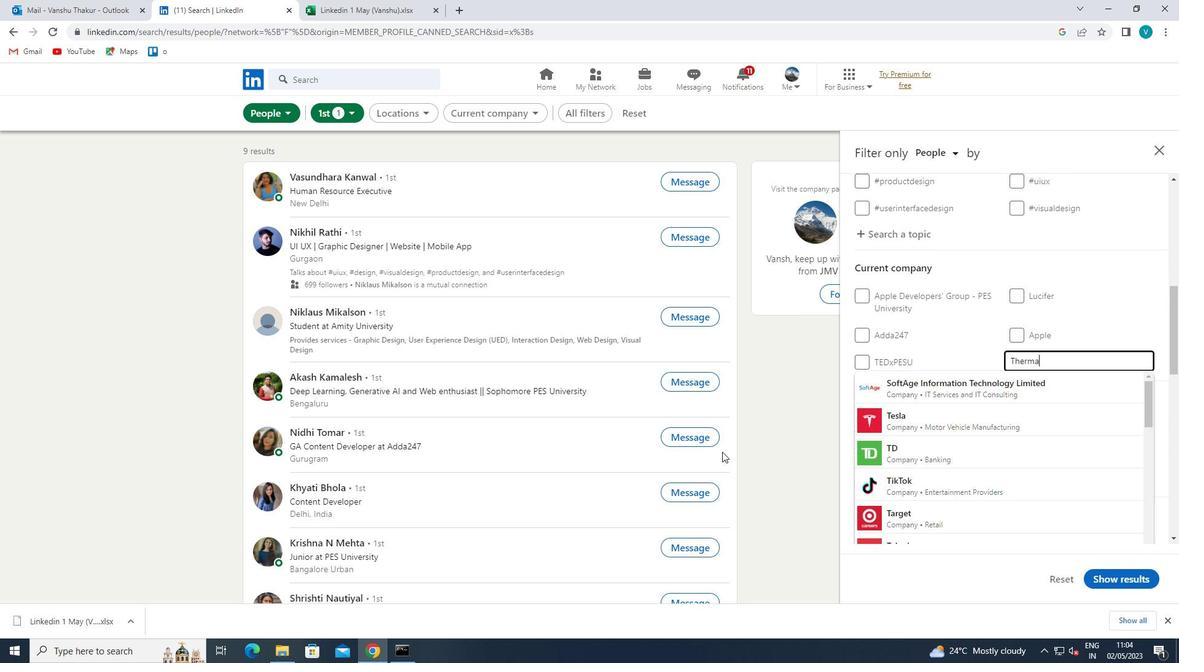 
Action: Mouse moved to (972, 384)
Screenshot: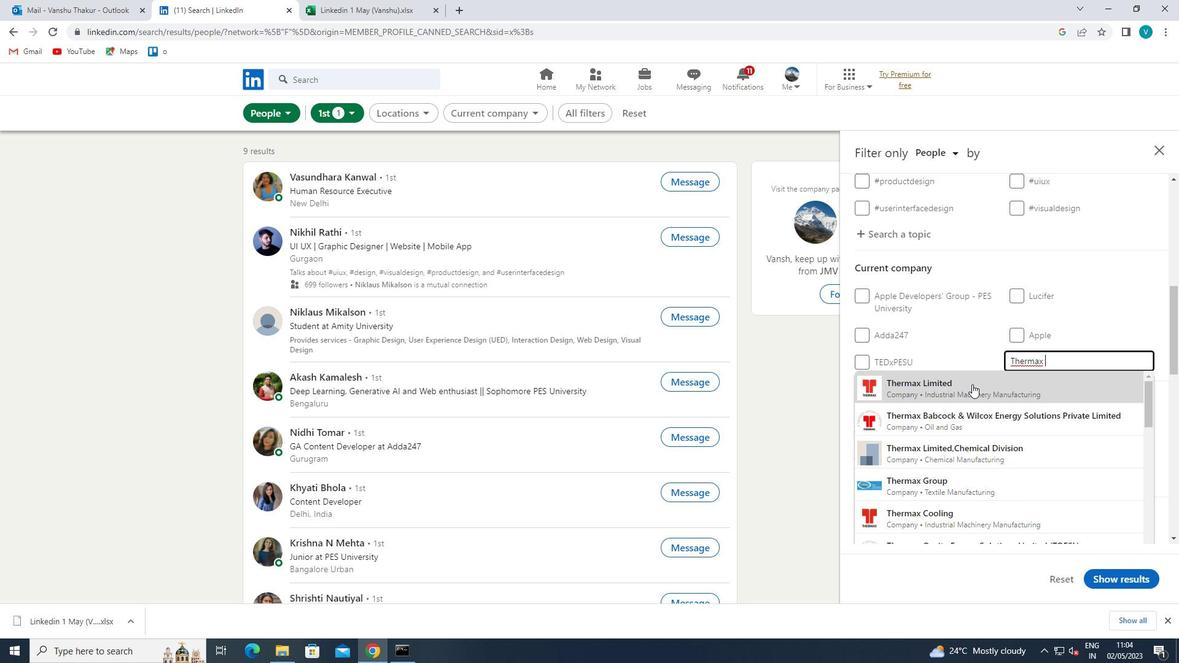 
Action: Mouse pressed left at (972, 384)
Screenshot: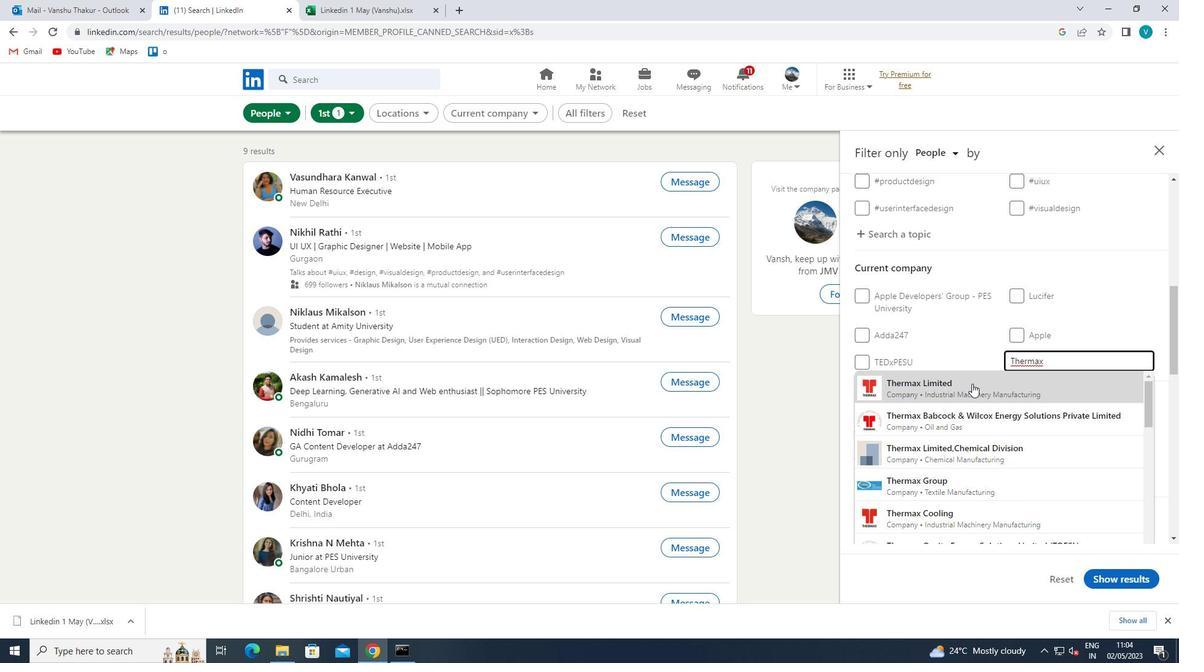 
Action: Mouse scrolled (972, 383) with delta (0, 0)
Screenshot: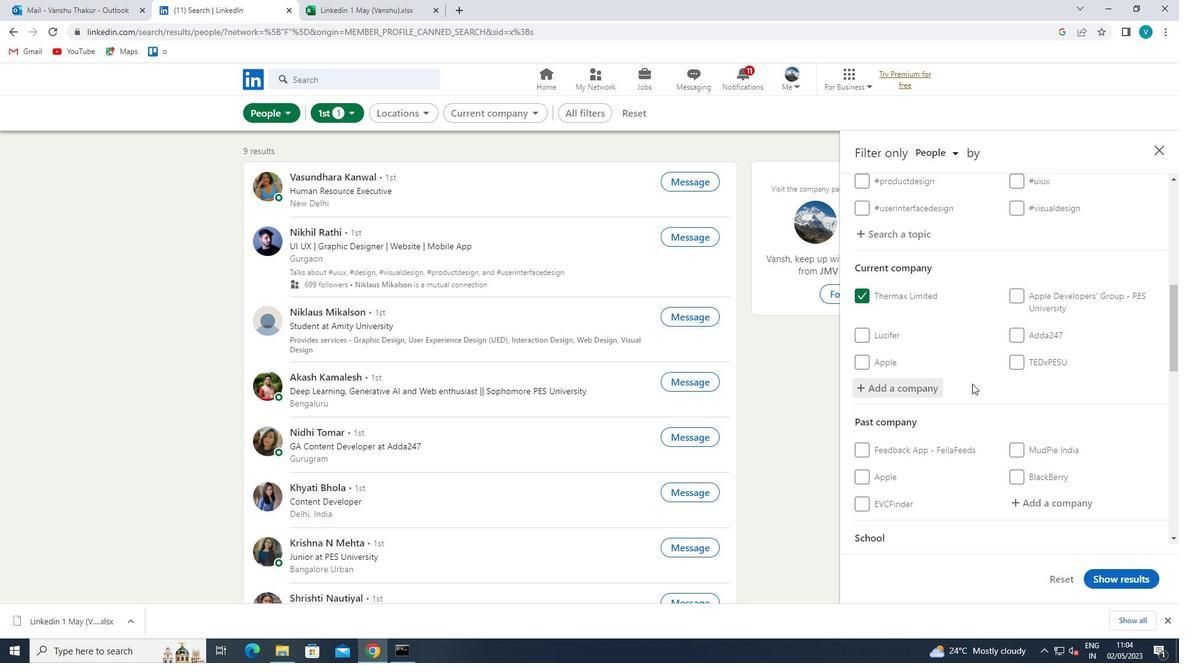
Action: Mouse scrolled (972, 383) with delta (0, 0)
Screenshot: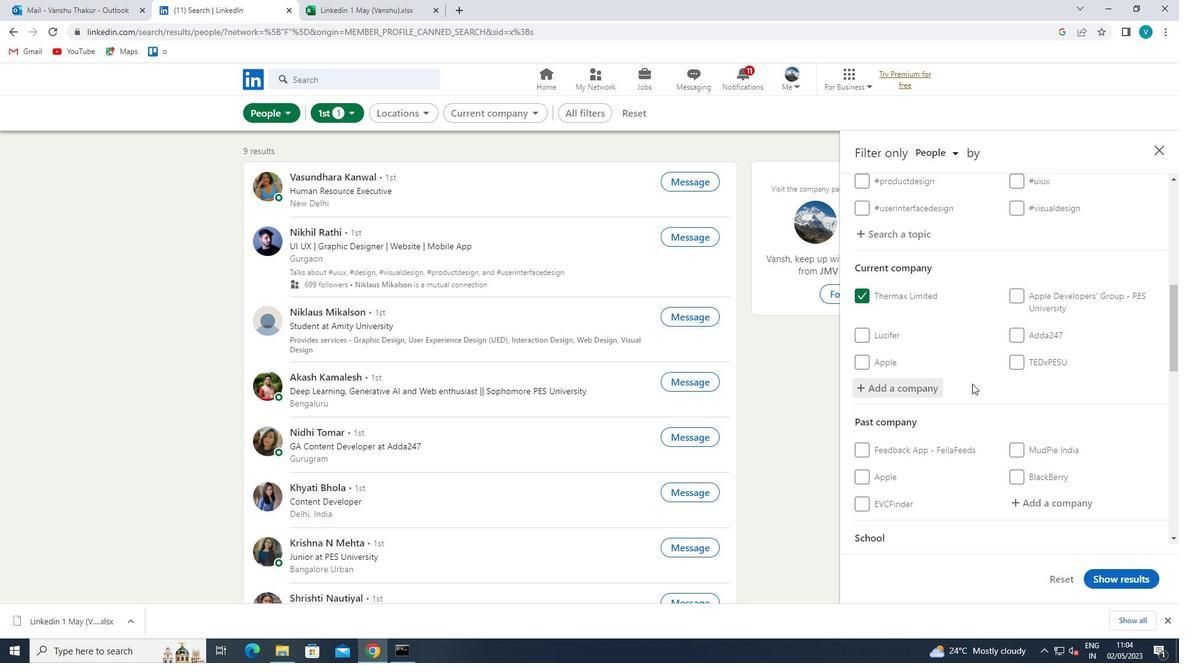 
Action: Mouse scrolled (972, 383) with delta (0, 0)
Screenshot: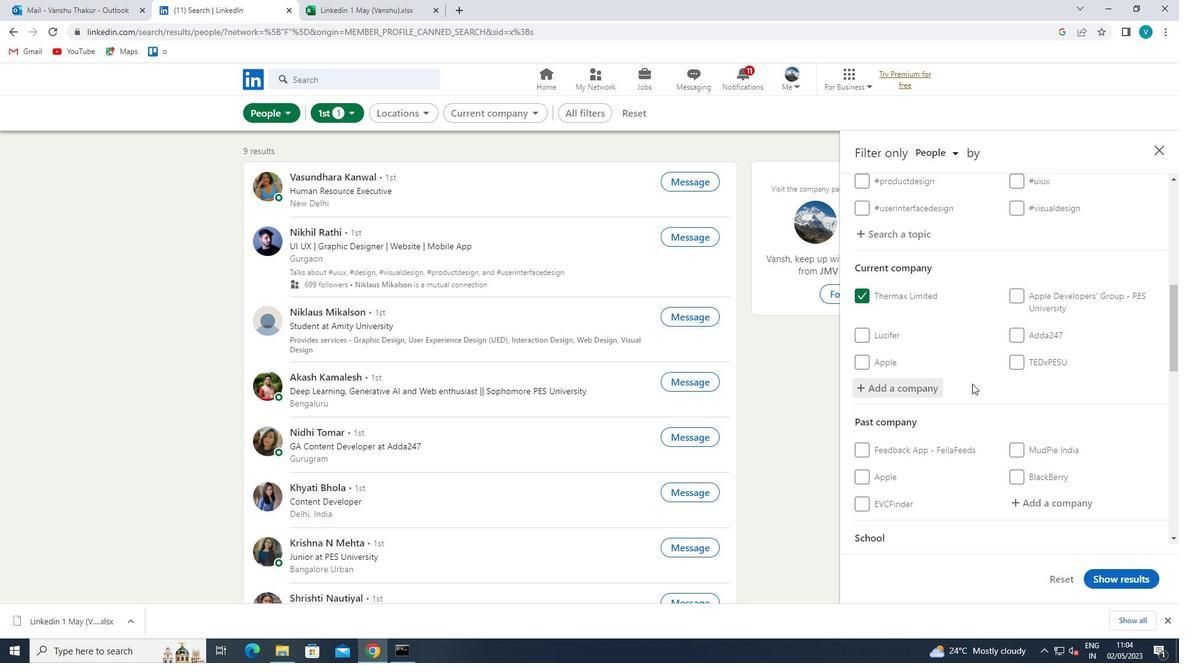 
Action: Mouse scrolled (972, 383) with delta (0, 0)
Screenshot: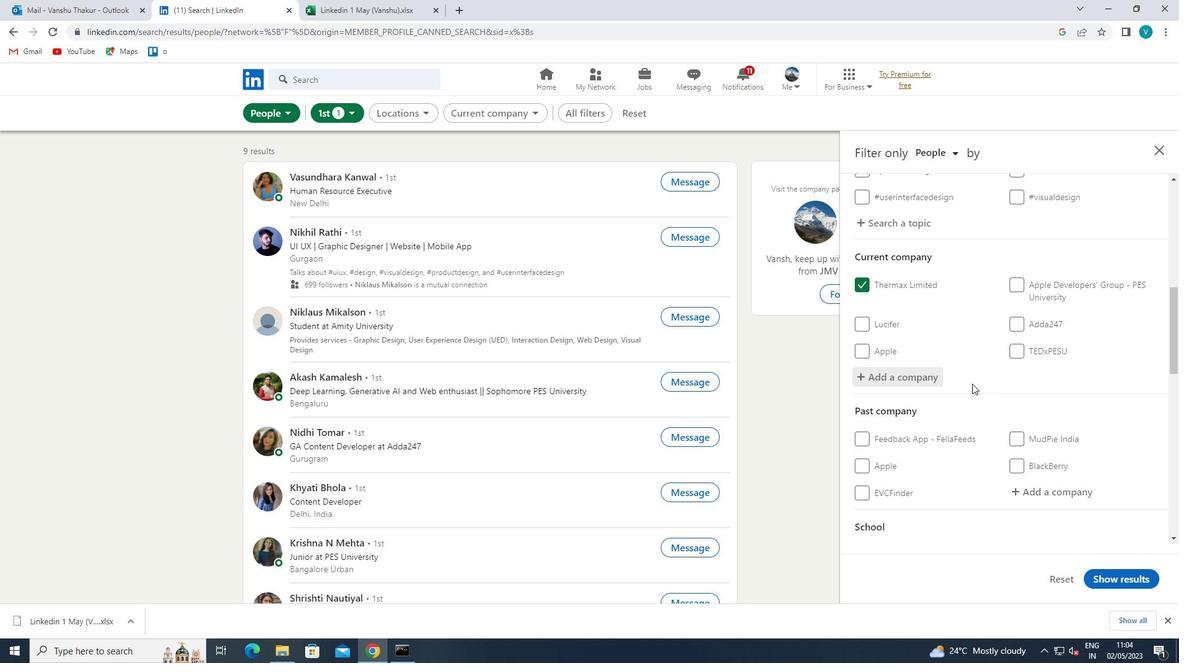 
Action: Mouse moved to (1023, 404)
Screenshot: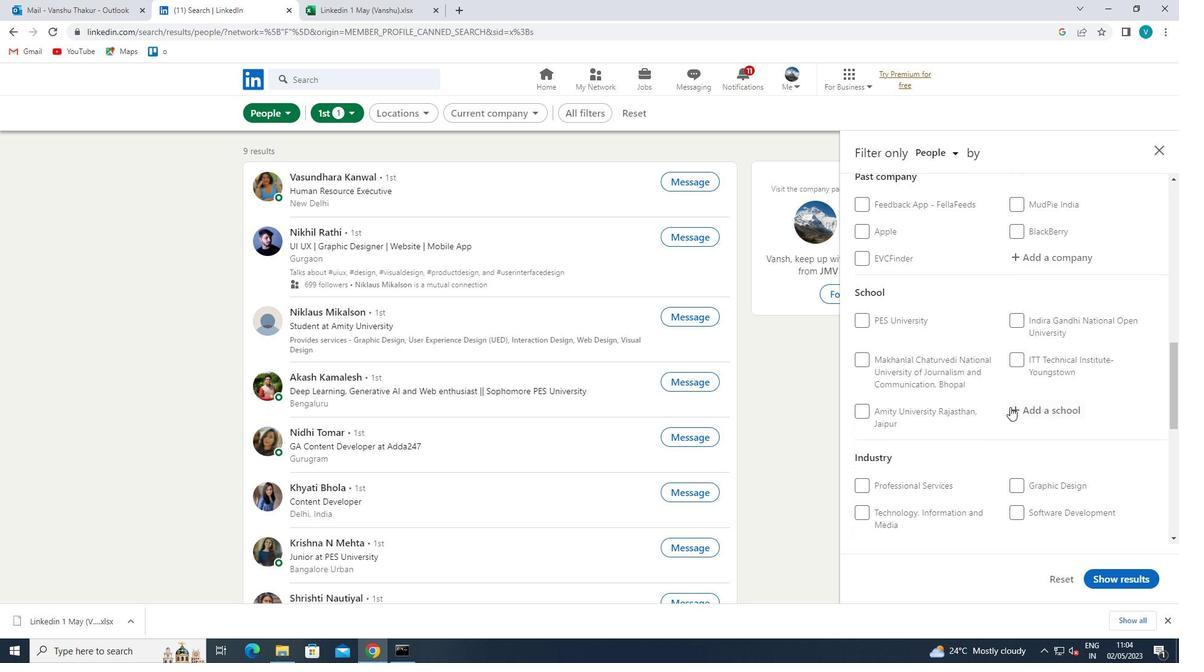 
Action: Mouse pressed left at (1023, 404)
Screenshot: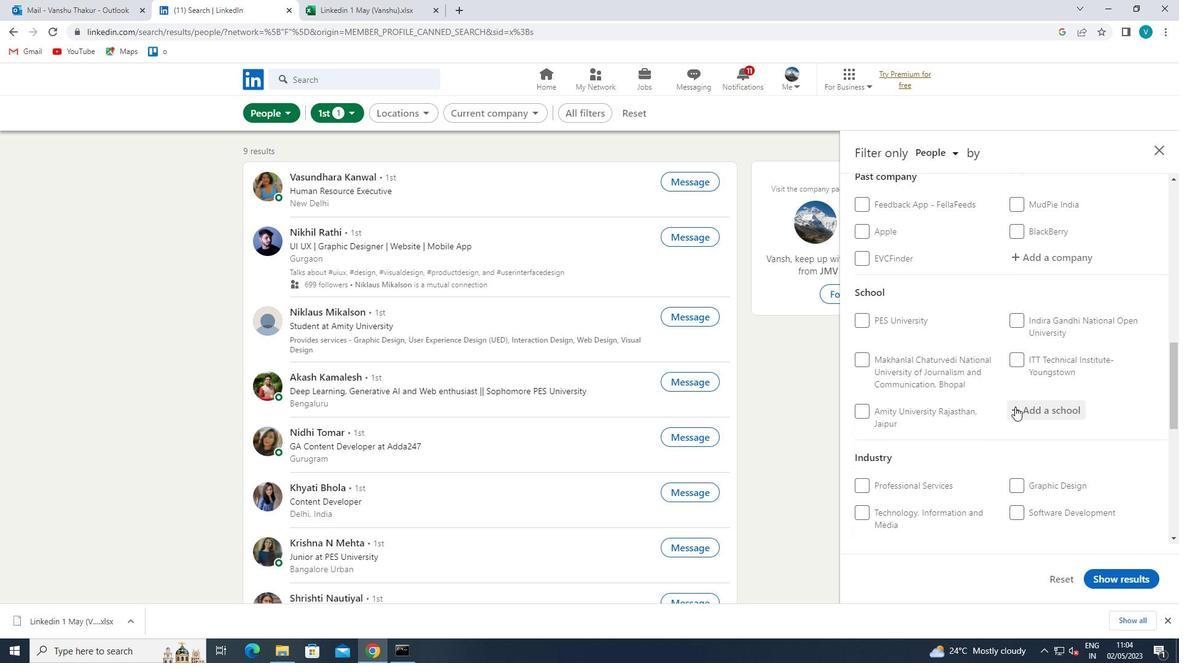 
Action: Key pressed <Key.shift>
Screenshot: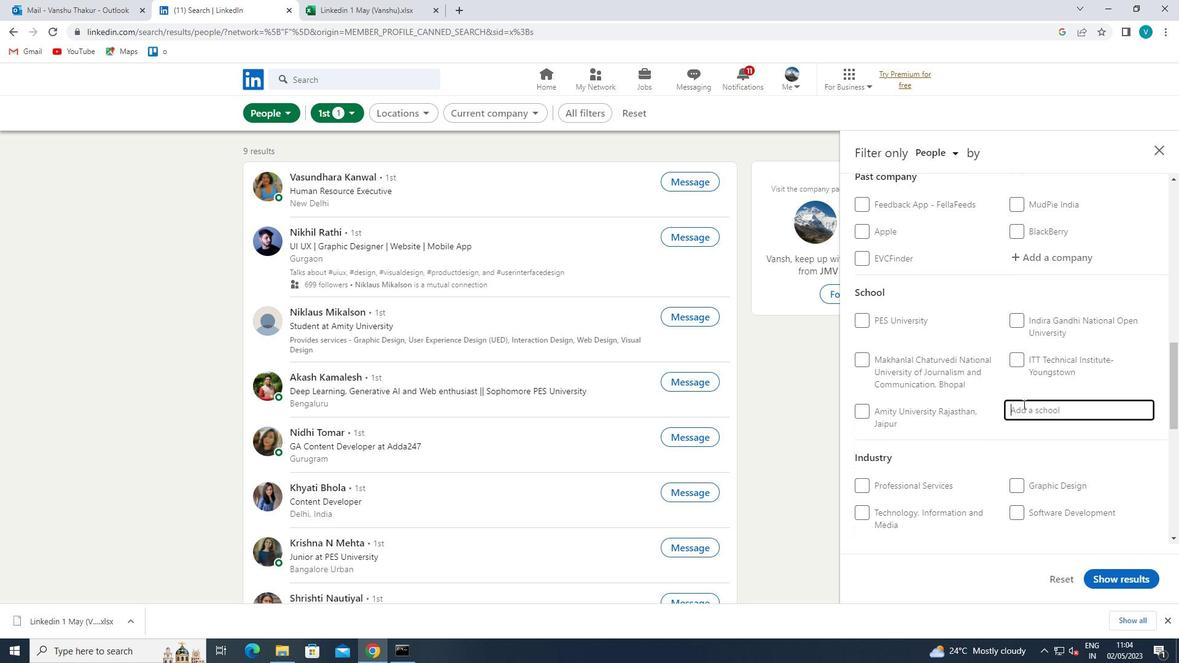 
Action: Mouse moved to (789, 541)
Screenshot: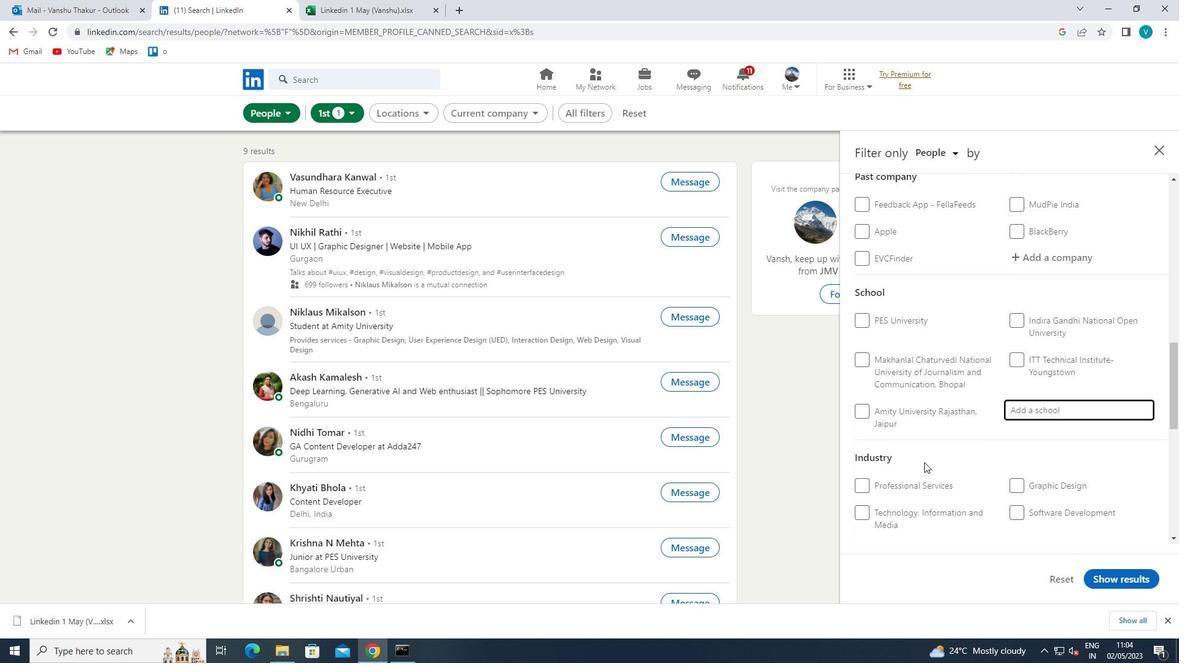 
Action: Key pressed ST.<Key.space><Key.shift>XAVIERS
Screenshot: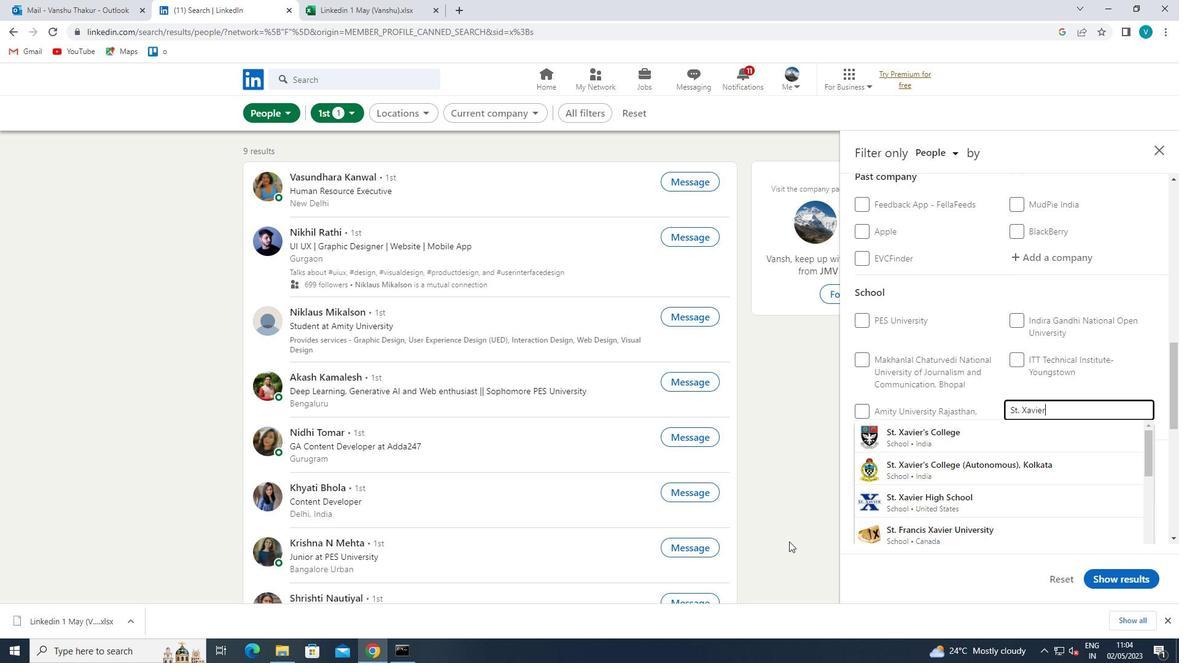 
Action: Mouse moved to (967, 533)
Screenshot: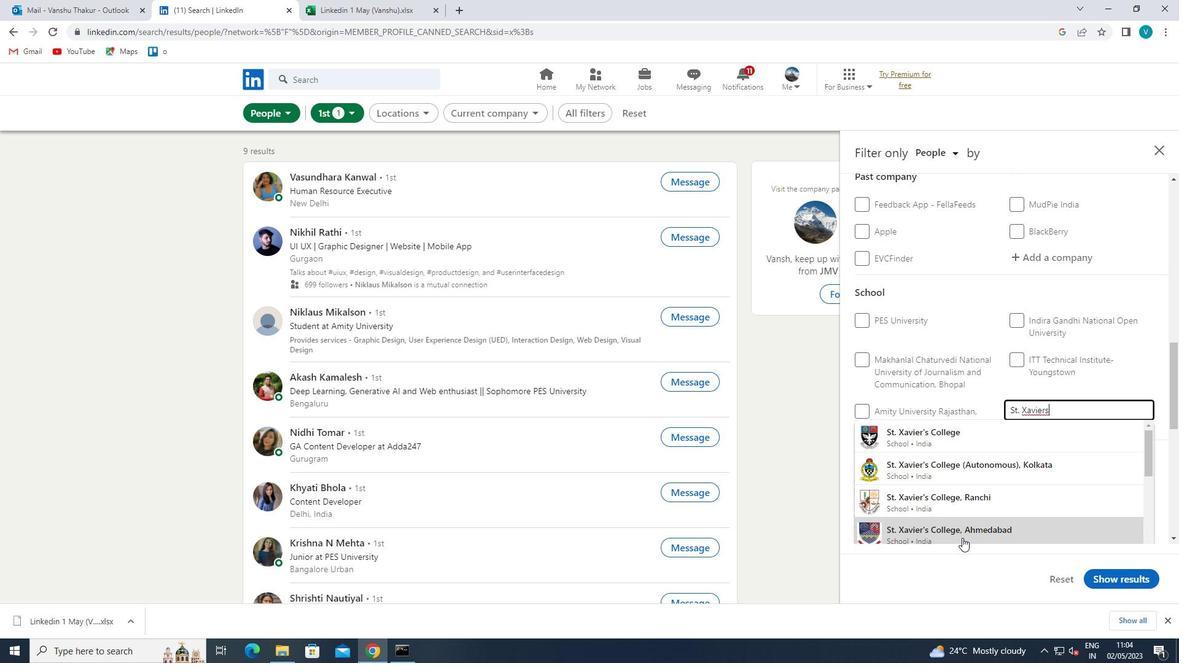 
Action: Mouse pressed left at (967, 533)
Screenshot: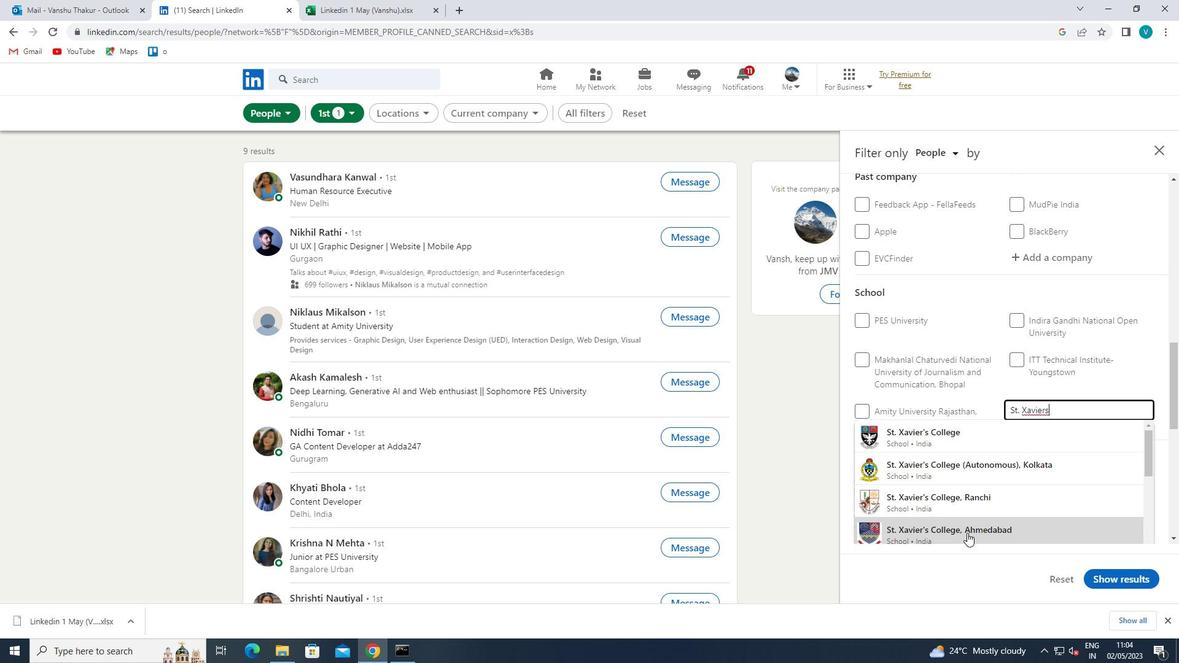 
Action: Mouse moved to (989, 499)
Screenshot: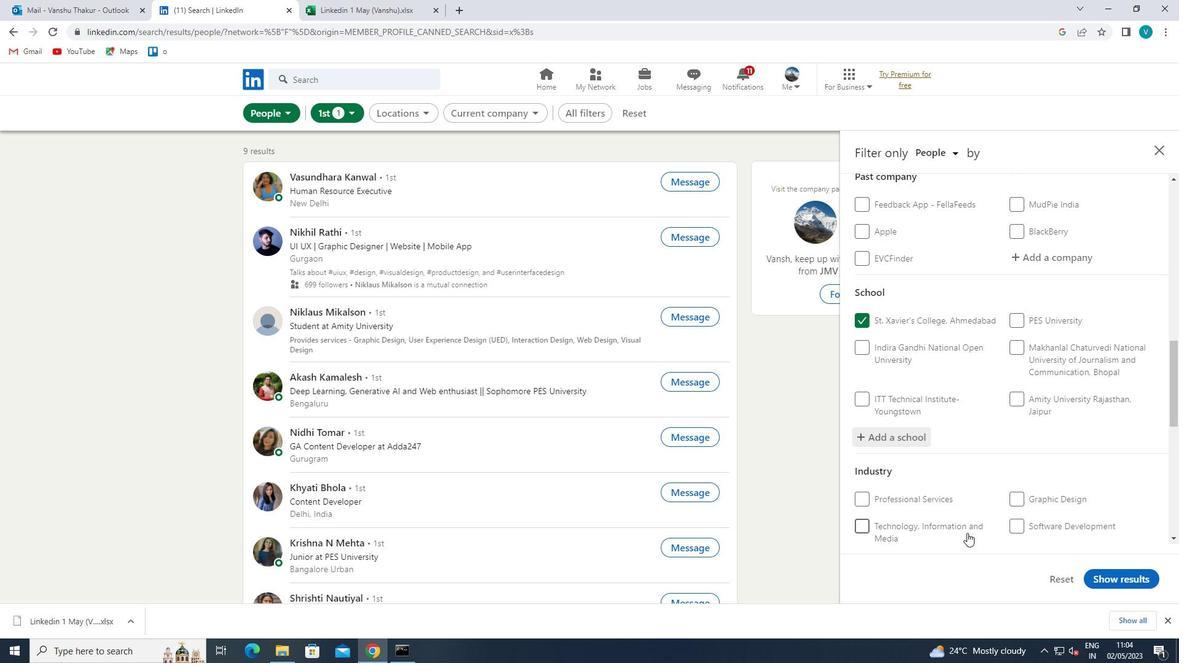 
Action: Mouse scrolled (989, 498) with delta (0, 0)
Screenshot: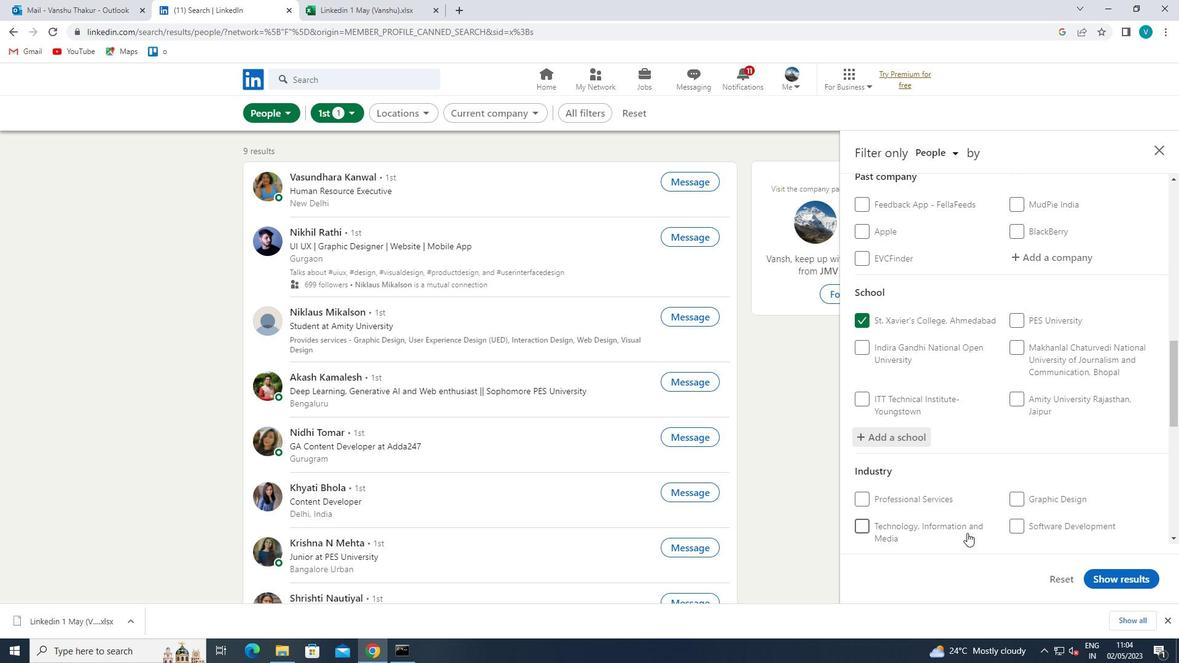 
Action: Mouse moved to (993, 486)
Screenshot: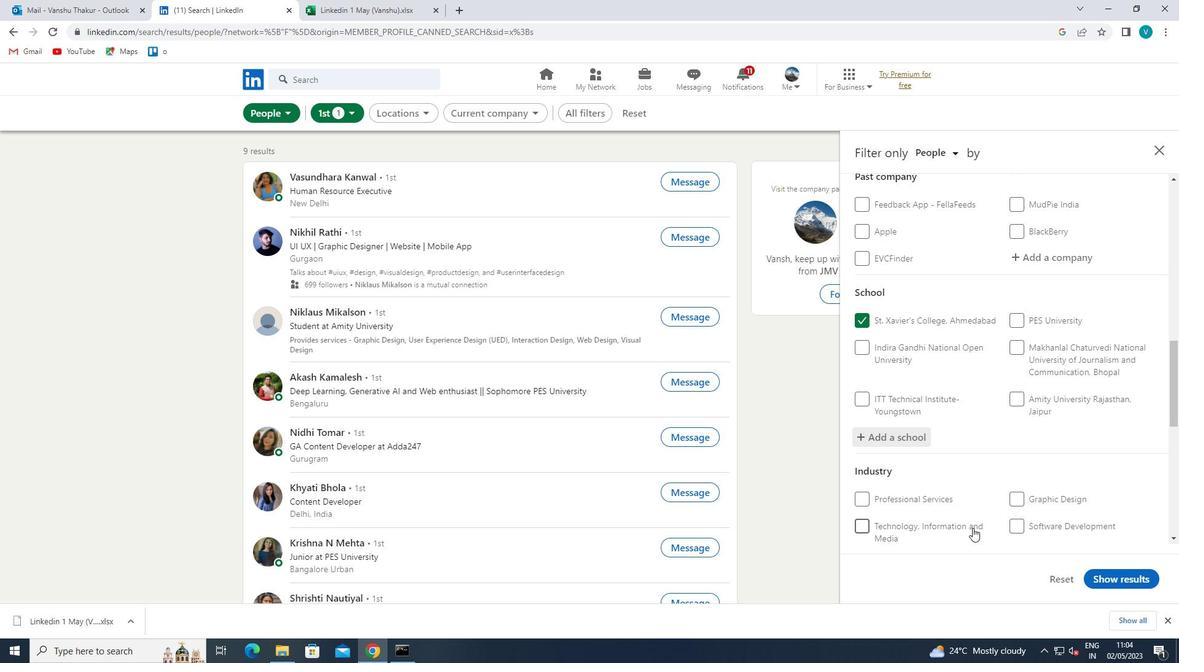 
Action: Mouse scrolled (993, 485) with delta (0, 0)
Screenshot: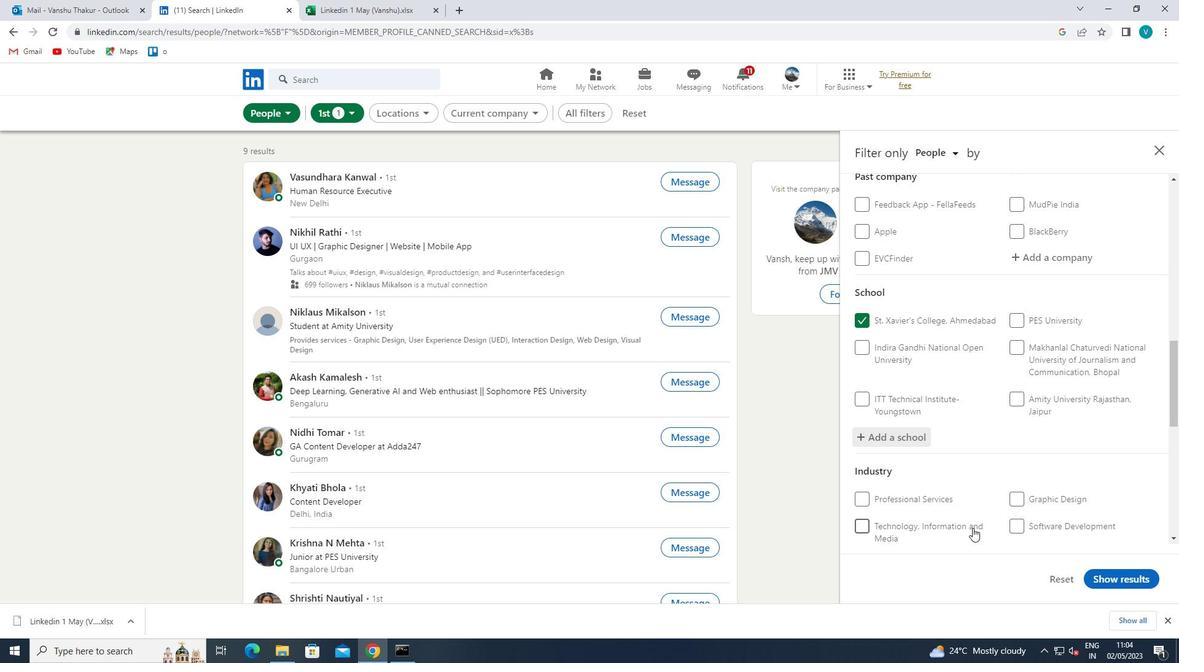 
Action: Mouse moved to (993, 485)
Screenshot: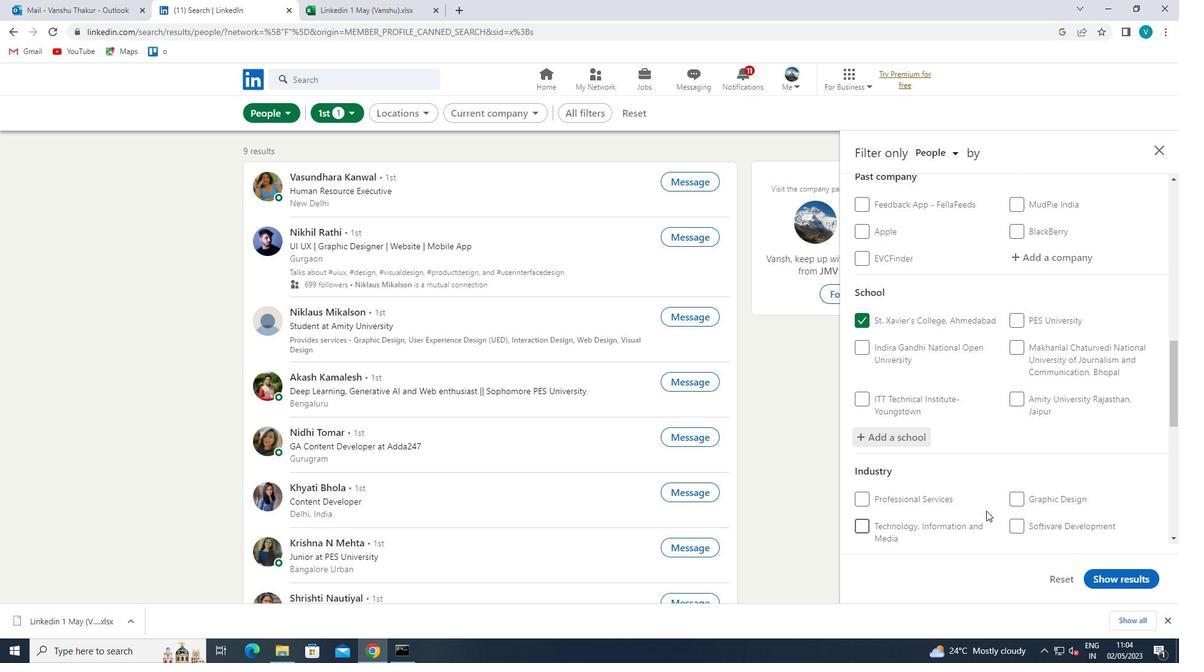 
Action: Mouse scrolled (993, 484) with delta (0, 0)
Screenshot: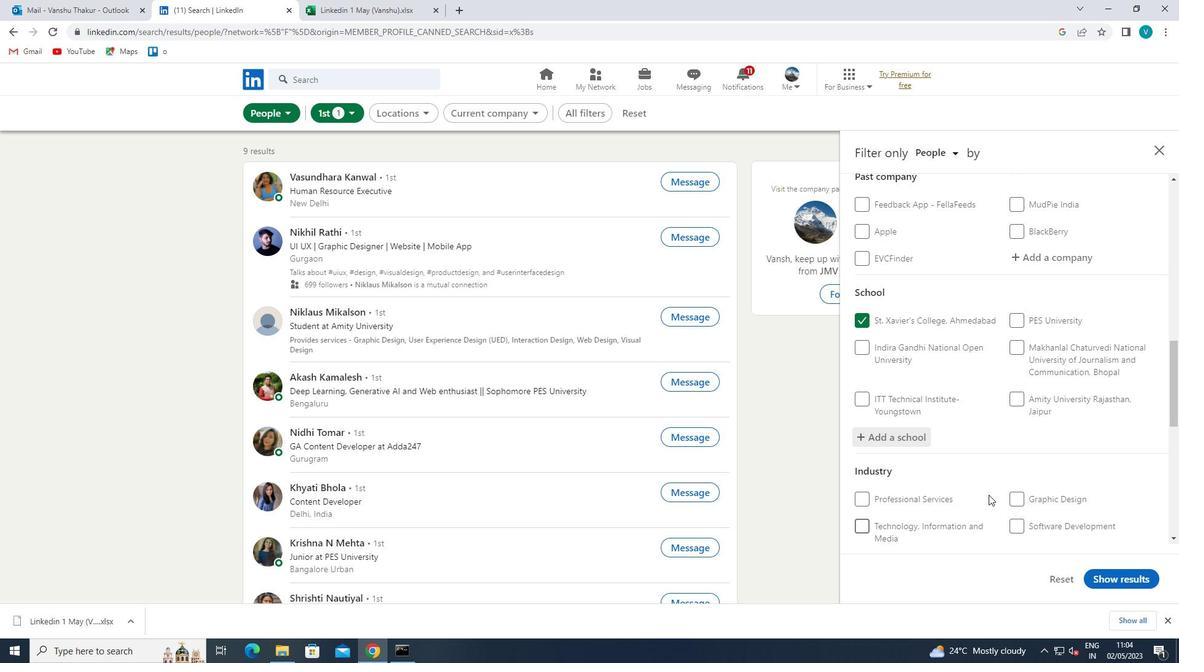 
Action: Mouse scrolled (993, 484) with delta (0, 0)
Screenshot: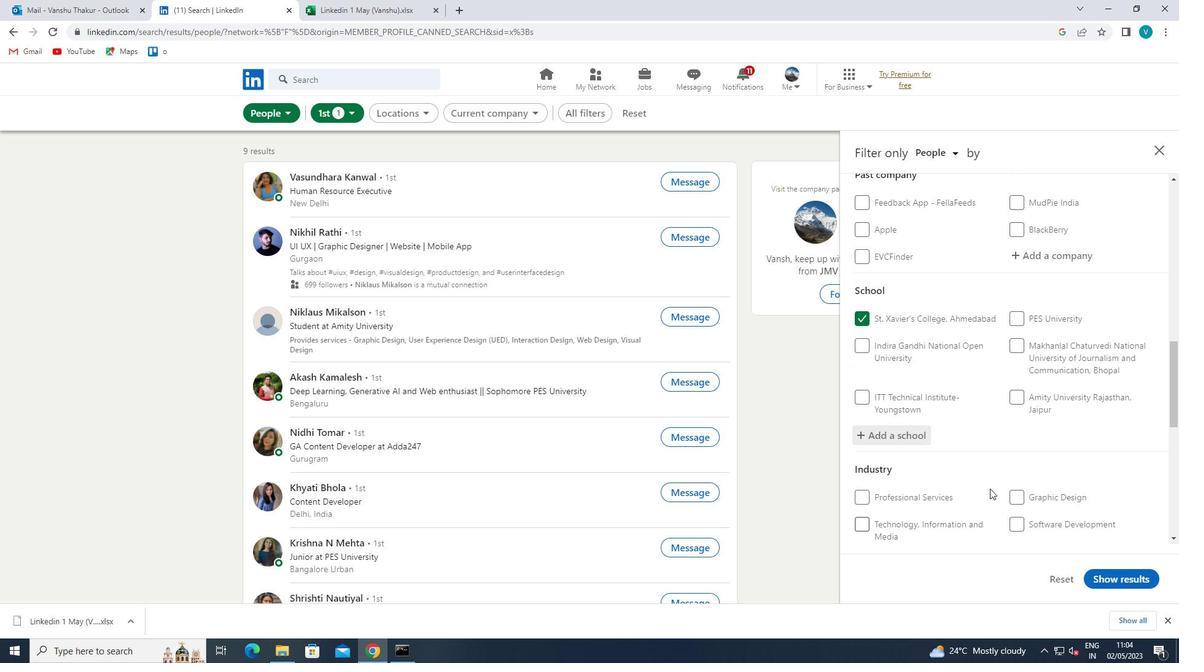
Action: Mouse moved to (1049, 323)
Screenshot: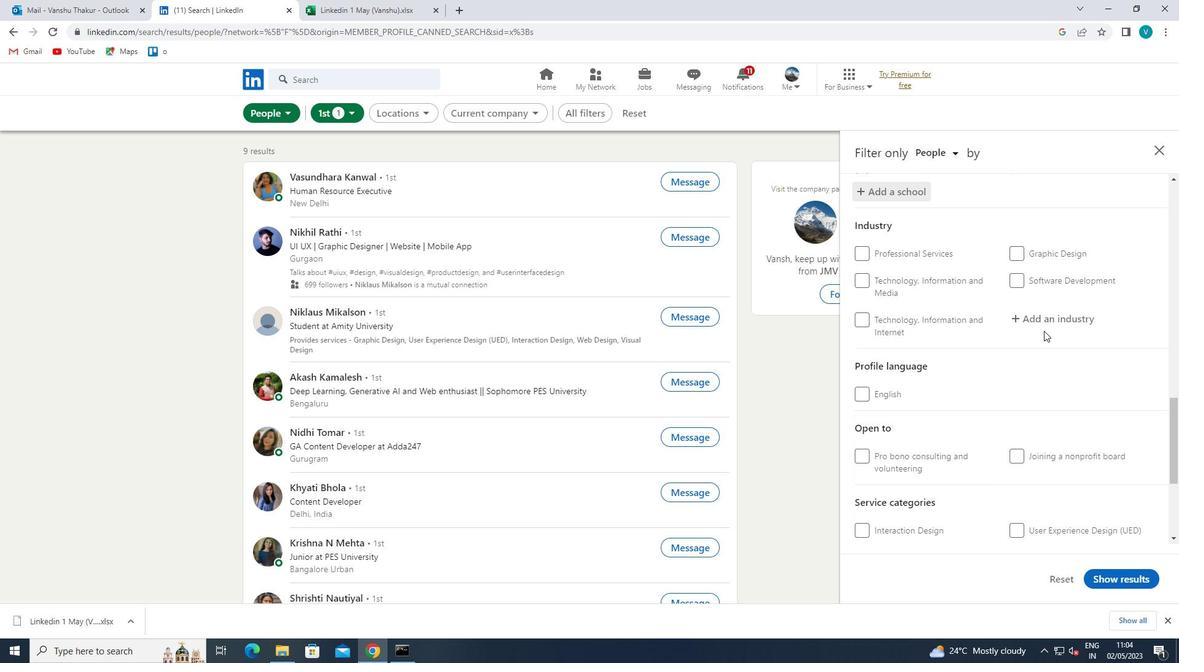 
Action: Mouse pressed left at (1049, 323)
Screenshot: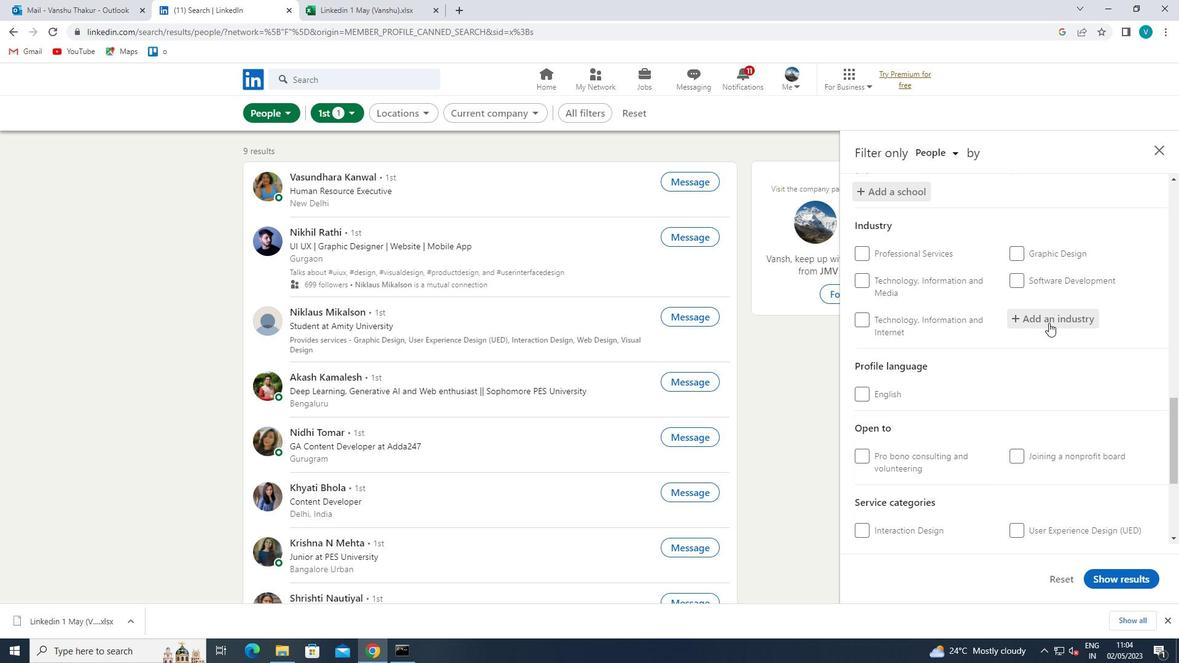 
Action: Mouse moved to (1048, 321)
Screenshot: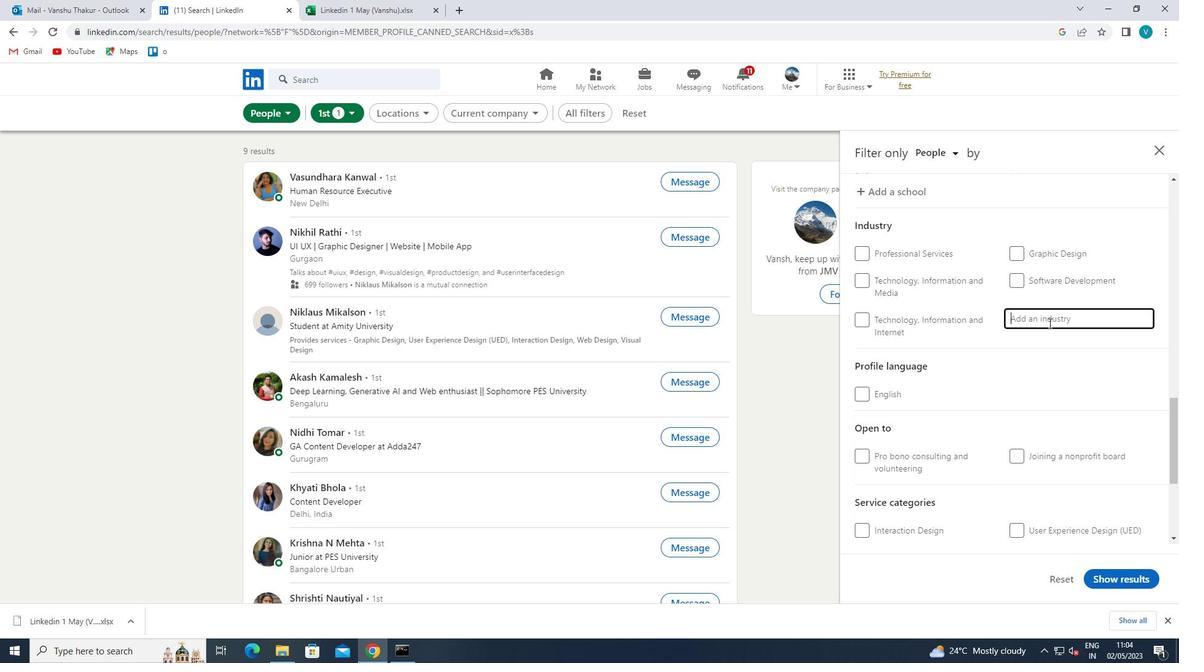 
Action: Key pressed <Key.shift>
Screenshot: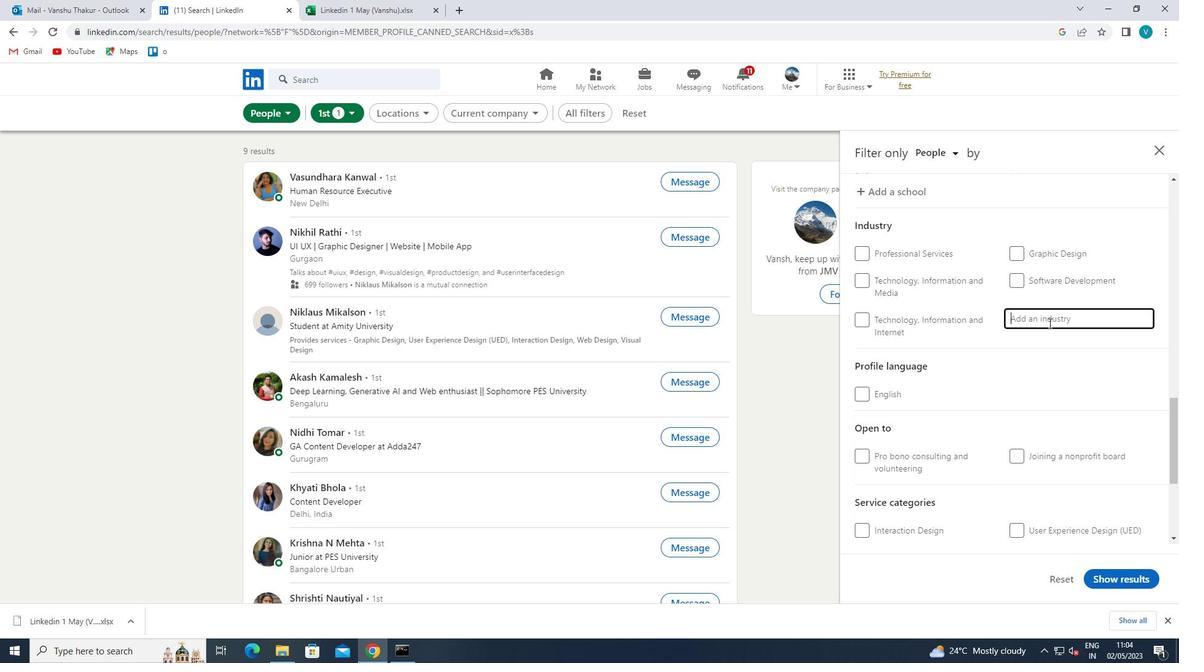
Action: Mouse moved to (693, 219)
Screenshot: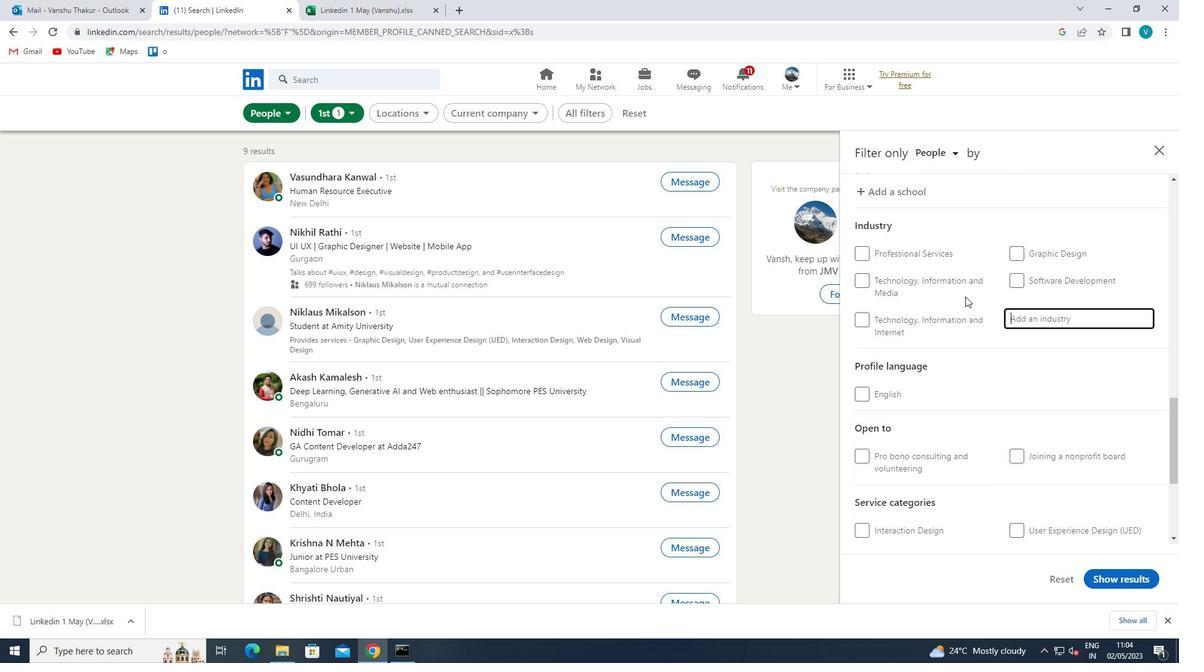 
Action: Key pressed EXECU
Screenshot: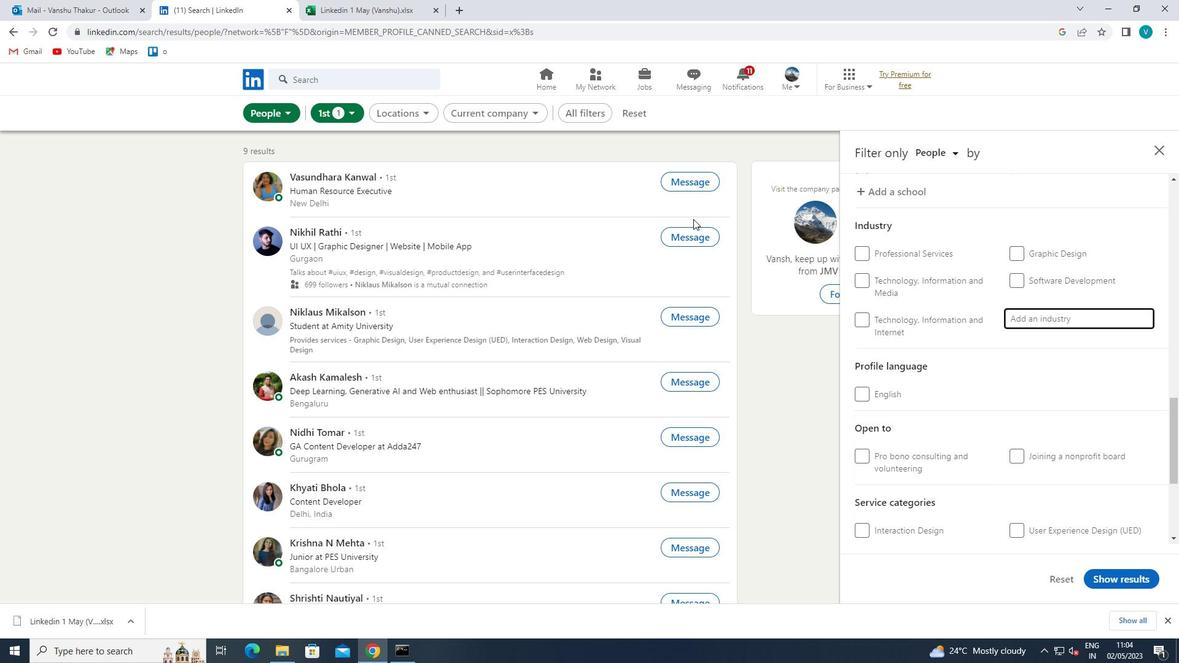 
Action: Mouse moved to (919, 359)
Screenshot: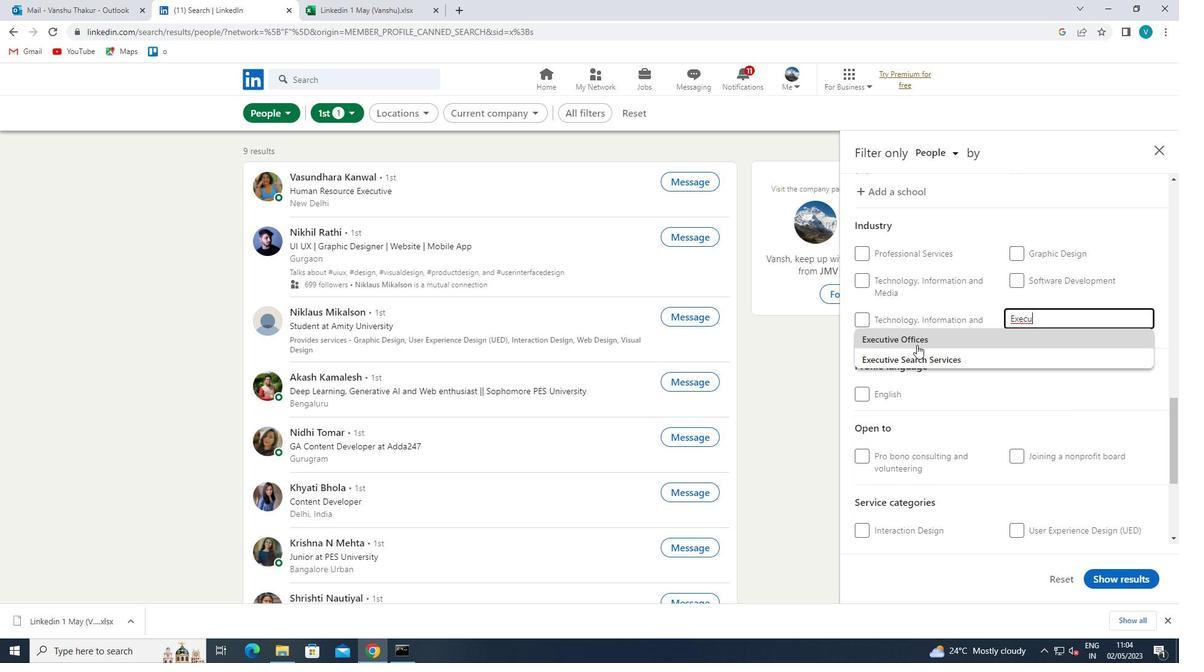 
Action: Mouse pressed left at (919, 359)
Screenshot: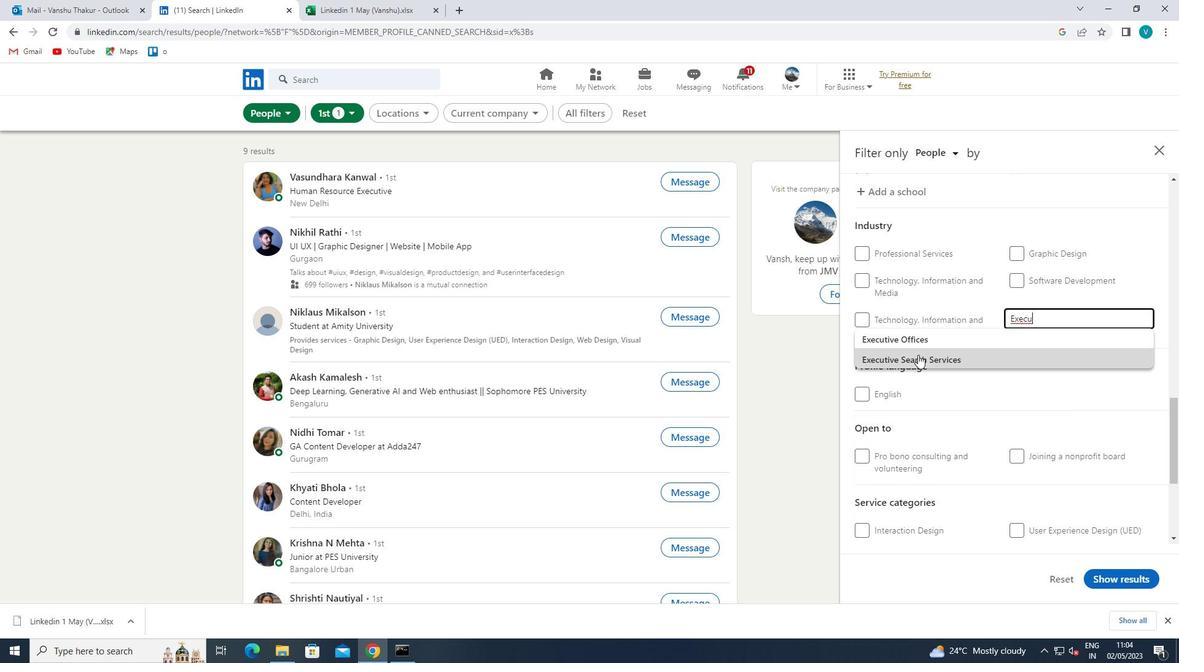 
Action: Mouse moved to (926, 355)
Screenshot: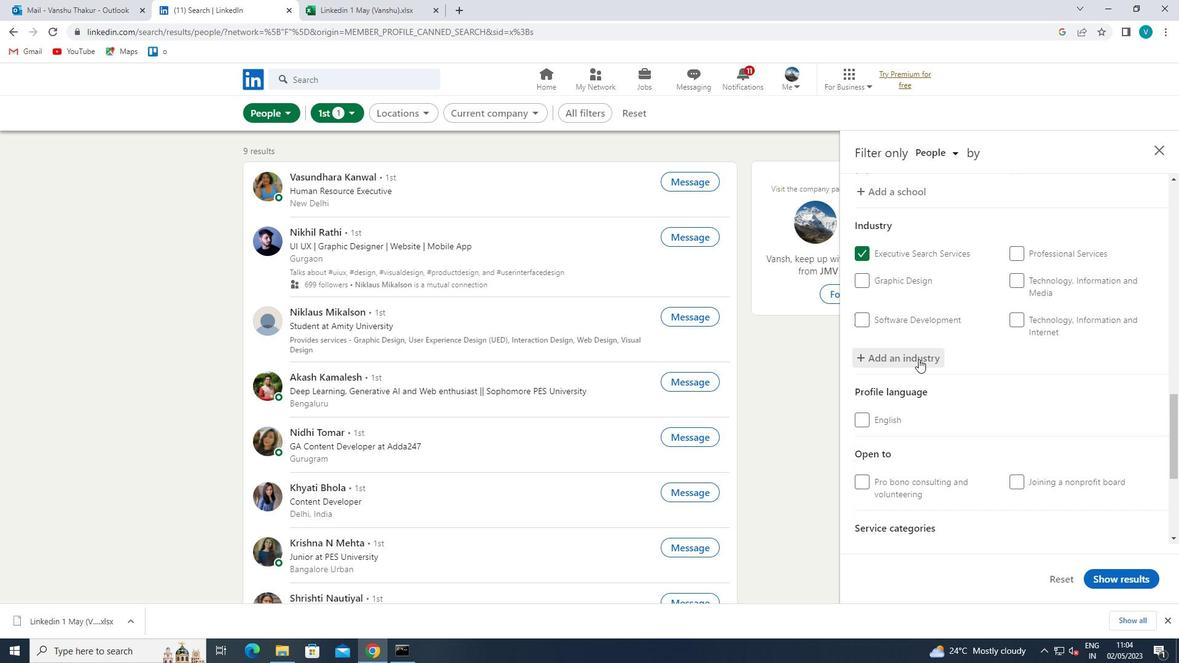 
Action: Mouse scrolled (926, 354) with delta (0, 0)
Screenshot: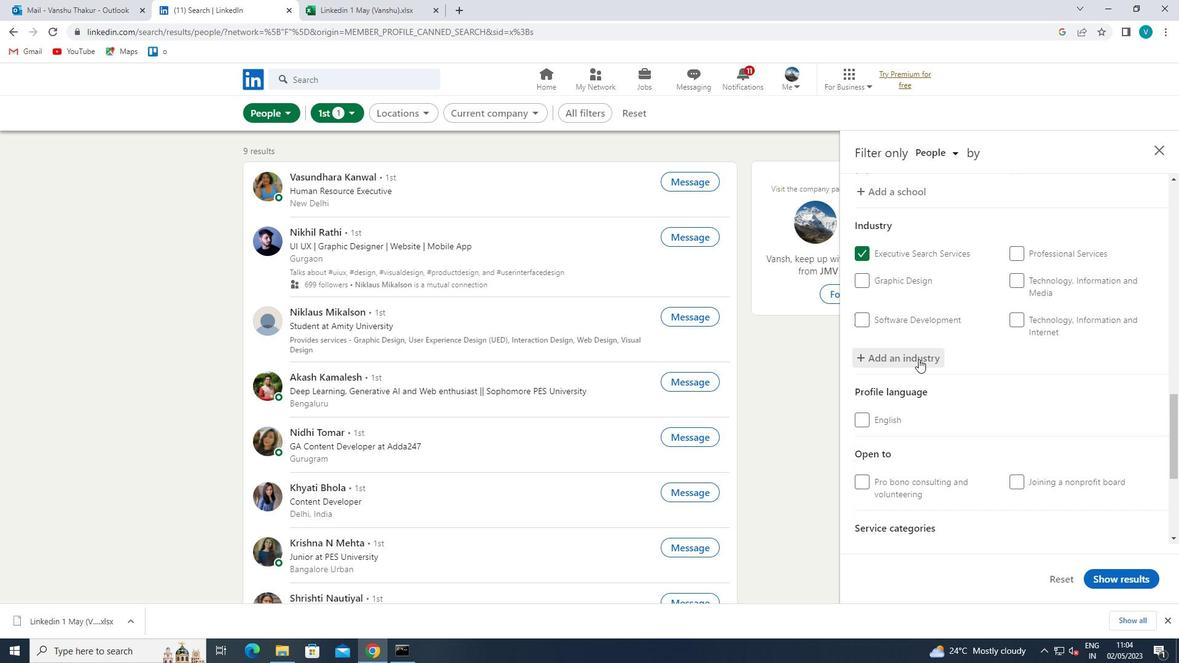 
Action: Mouse moved to (930, 352)
Screenshot: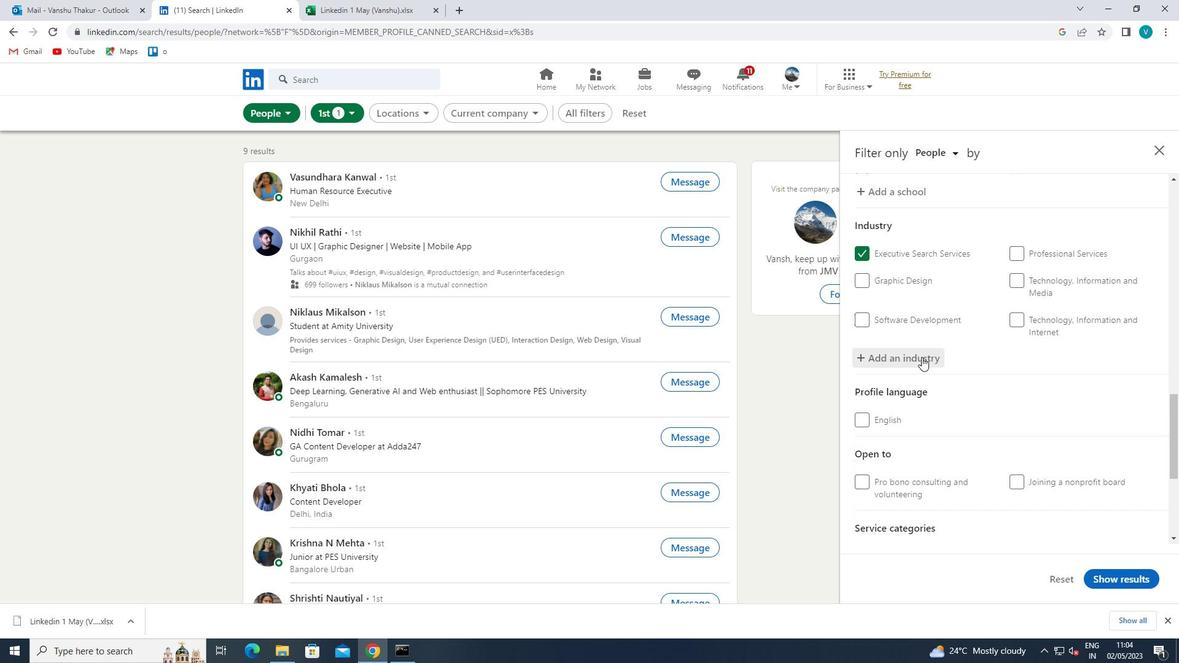 
Action: Mouse scrolled (930, 352) with delta (0, 0)
Screenshot: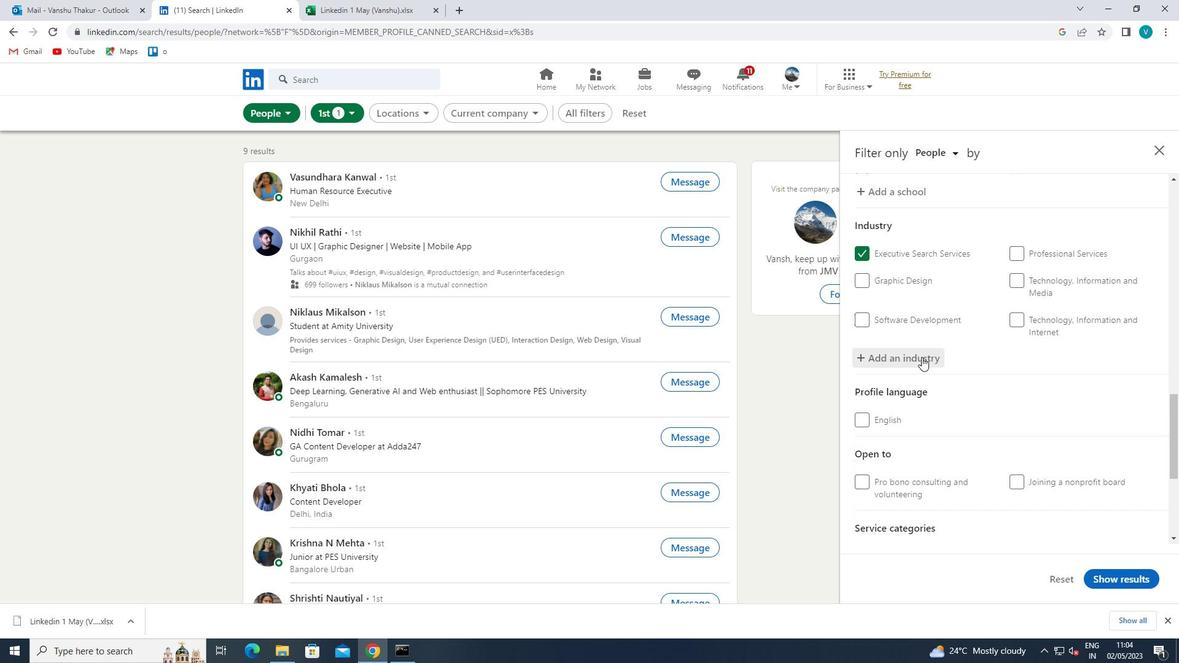 
Action: Mouse moved to (931, 352)
Screenshot: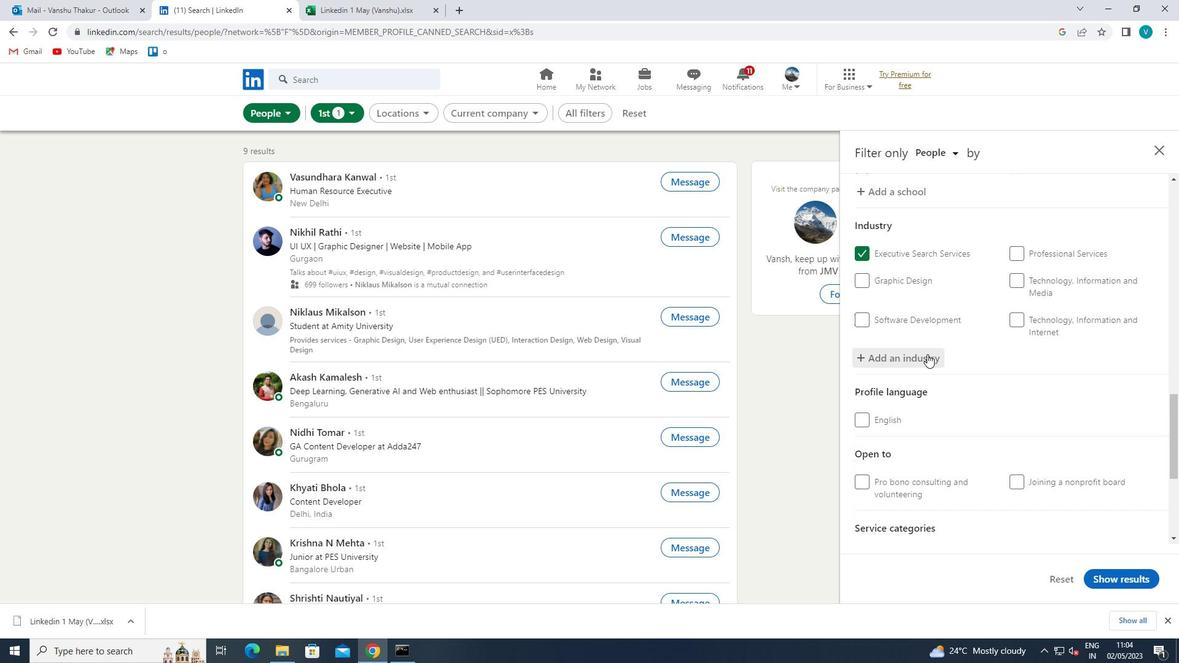 
Action: Mouse scrolled (931, 351) with delta (0, 0)
Screenshot: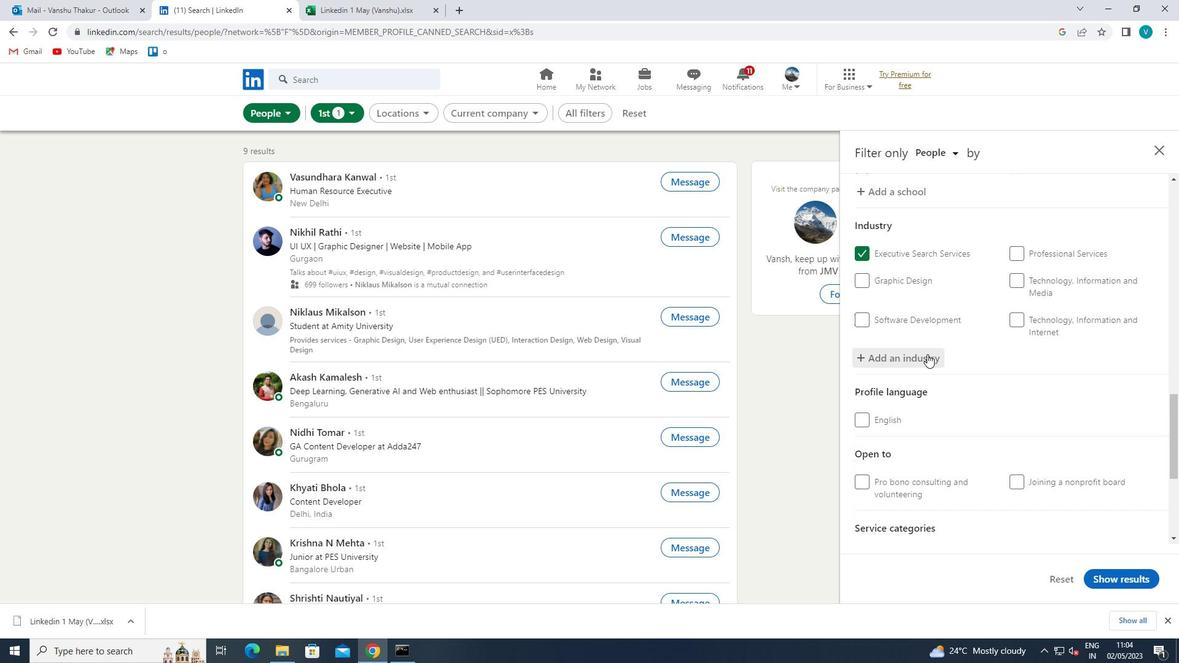 
Action: Mouse moved to (932, 351)
Screenshot: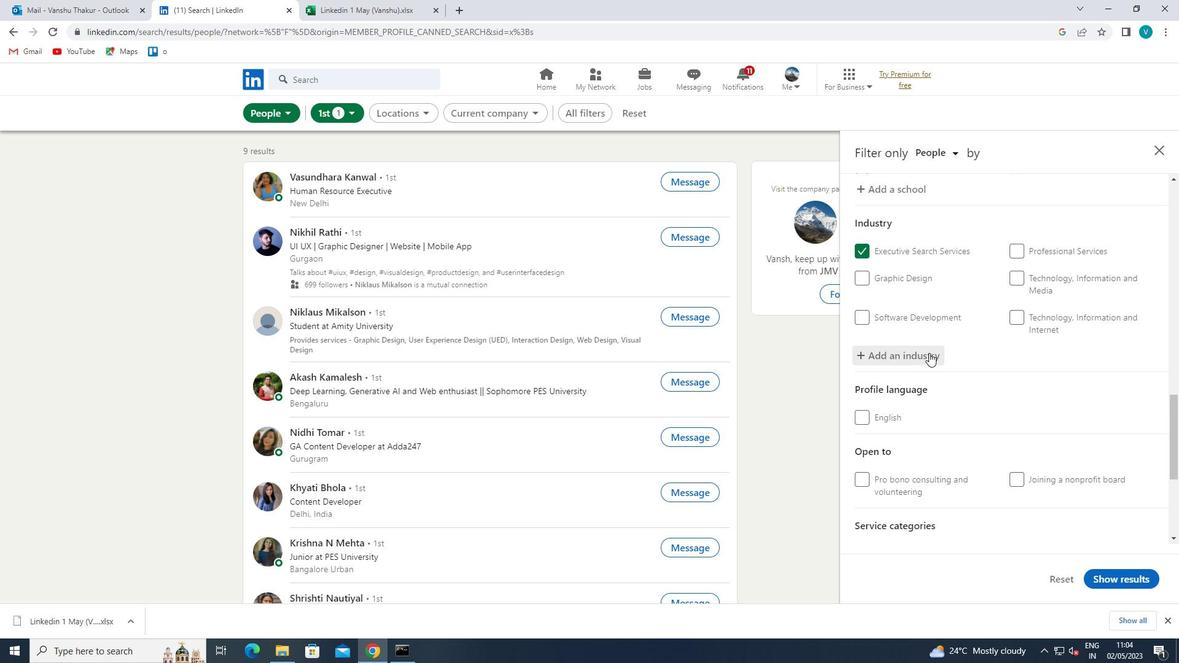 
Action: Mouse scrolled (932, 350) with delta (0, 0)
Screenshot: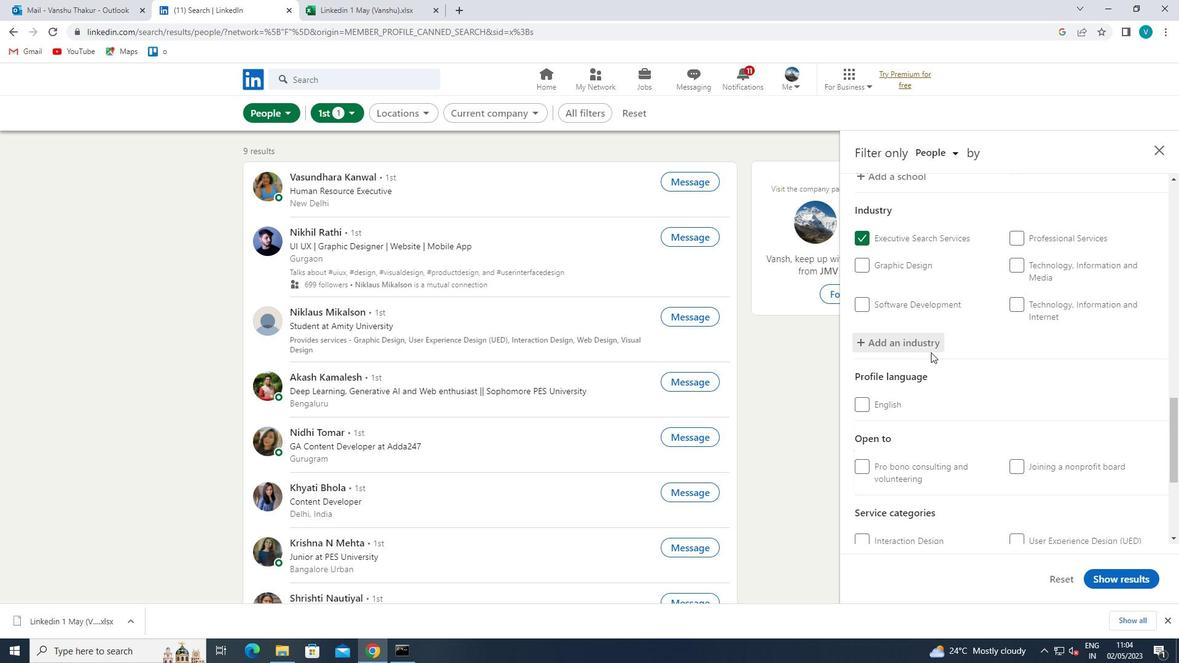 
Action: Mouse moved to (1052, 374)
Screenshot: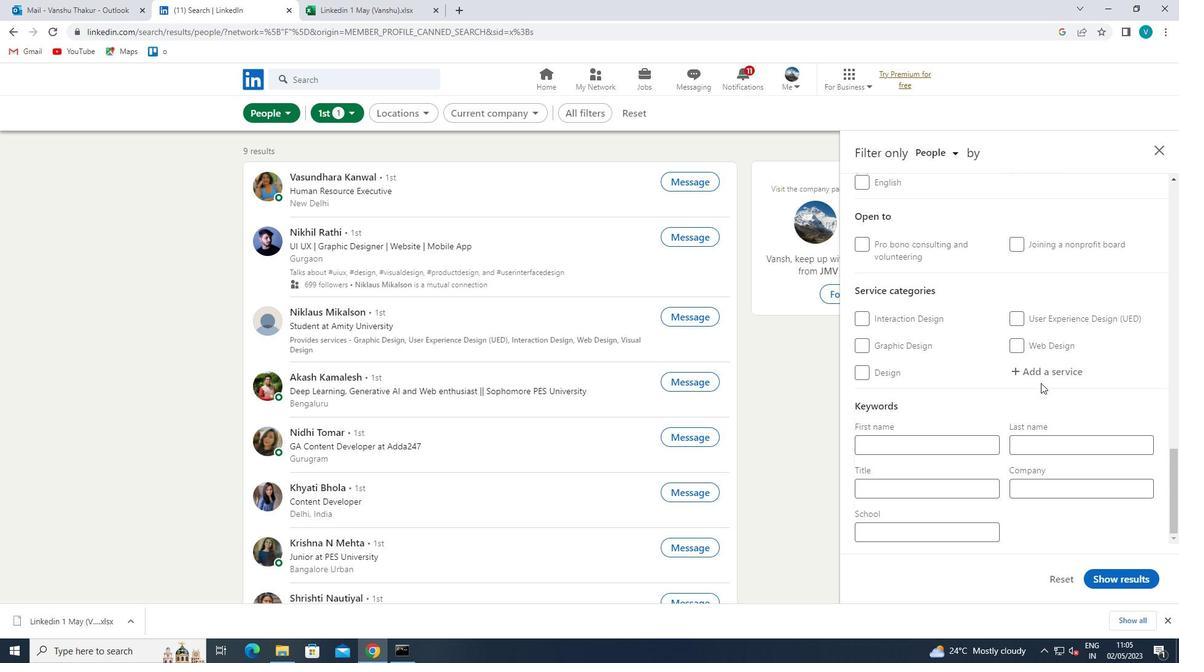 
Action: Mouse pressed left at (1052, 374)
Screenshot: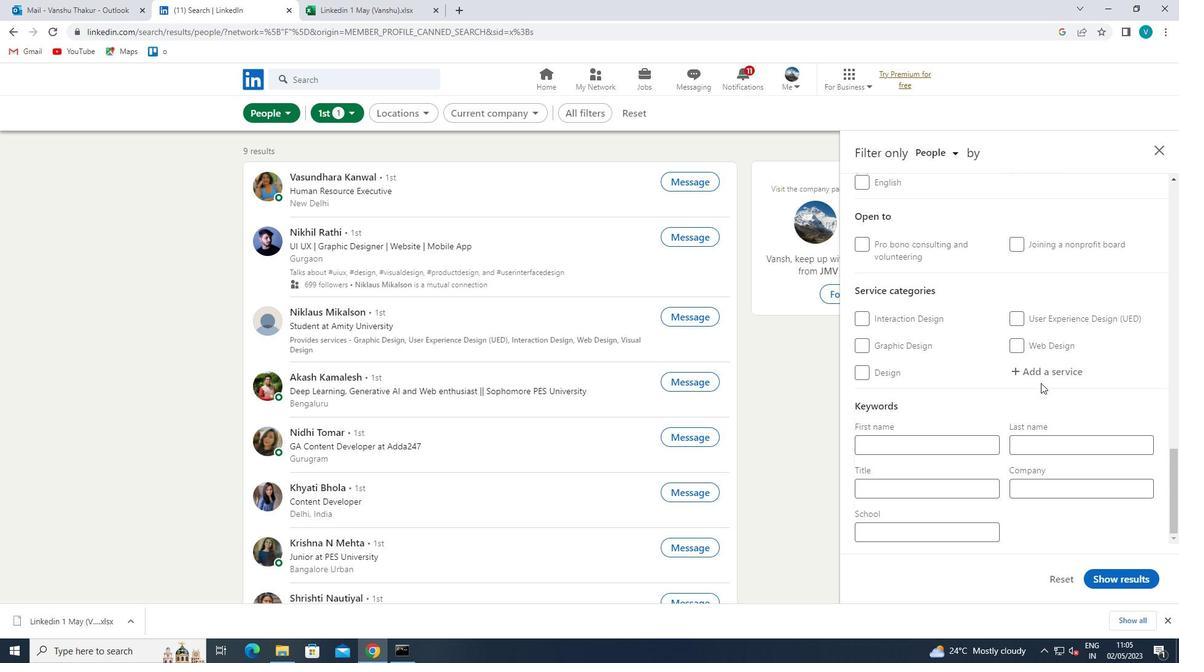 
Action: Key pressed <Key.shift>
Screenshot: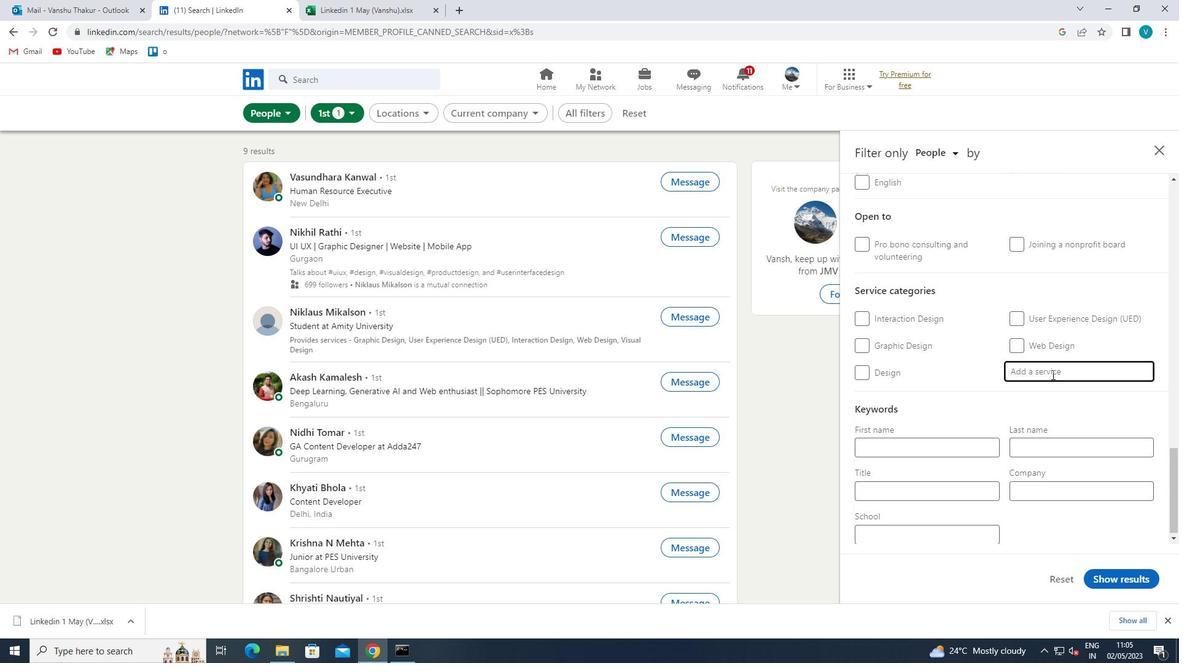 
Action: Mouse moved to (578, 535)
Screenshot: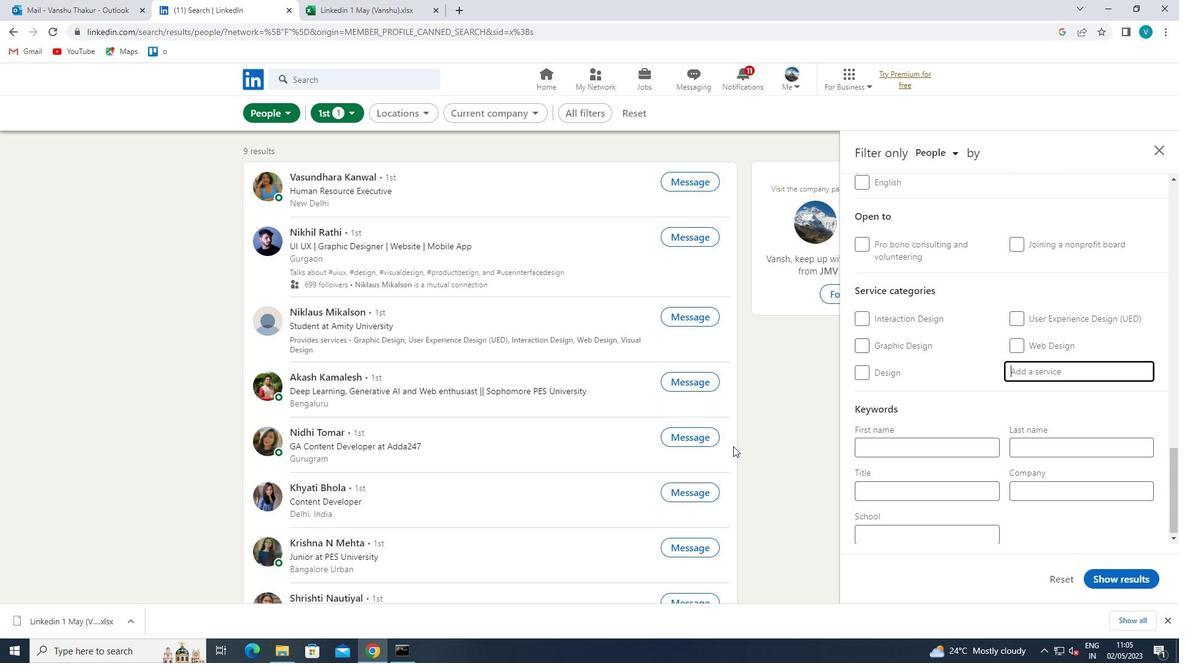 
Action: Key pressed I<Key.shift>OS<Key.space>
Screenshot: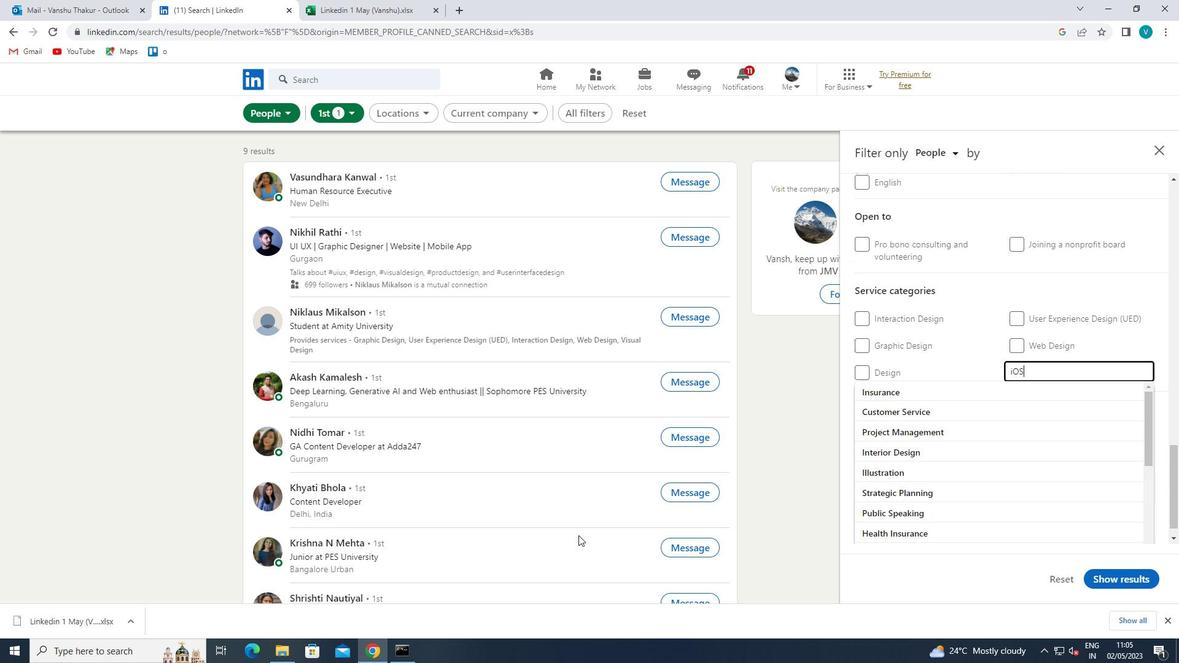 
Action: Mouse moved to (889, 389)
Screenshot: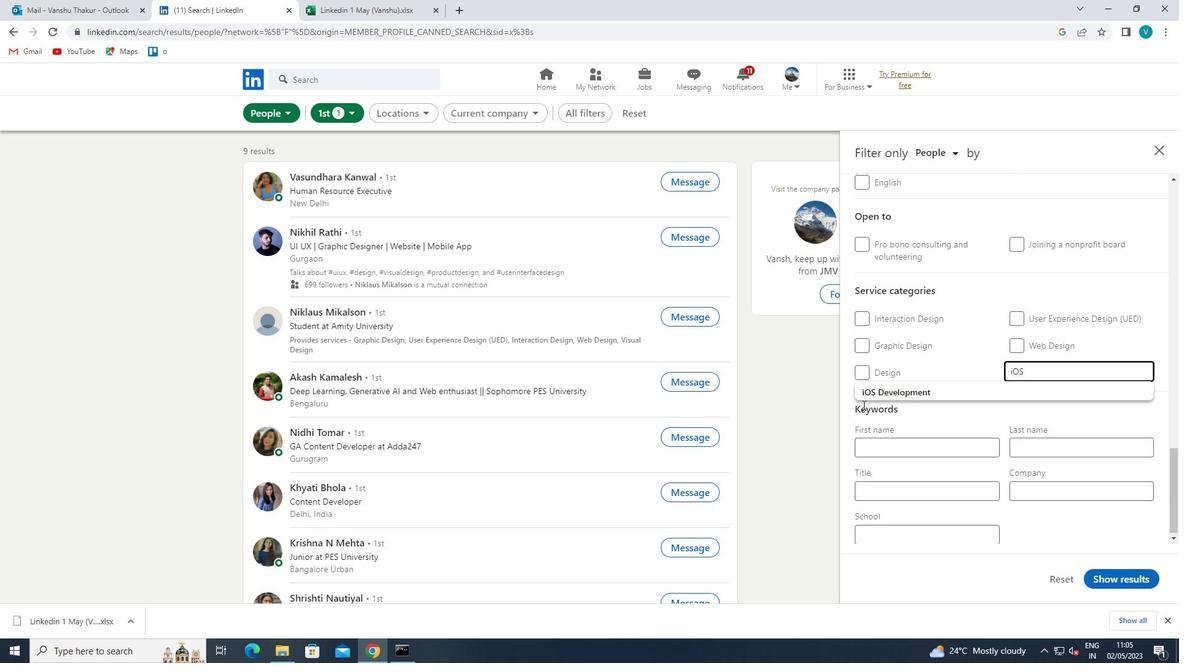 
Action: Mouse pressed left at (889, 389)
Screenshot: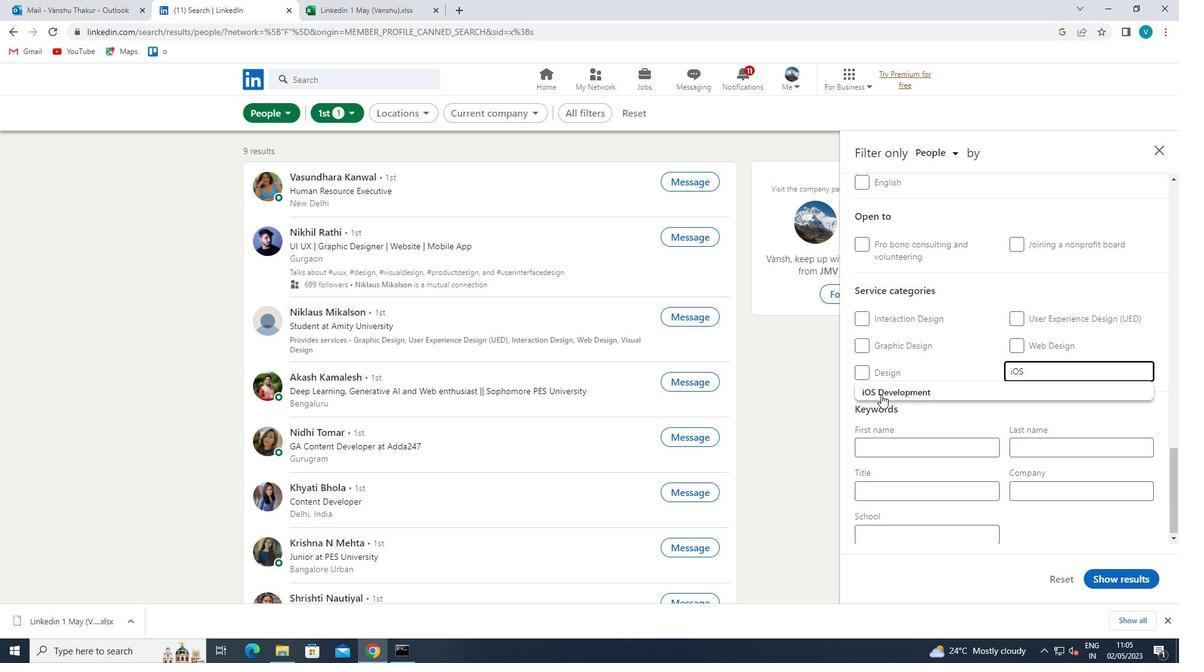
Action: Mouse scrolled (889, 388) with delta (0, 0)
Screenshot: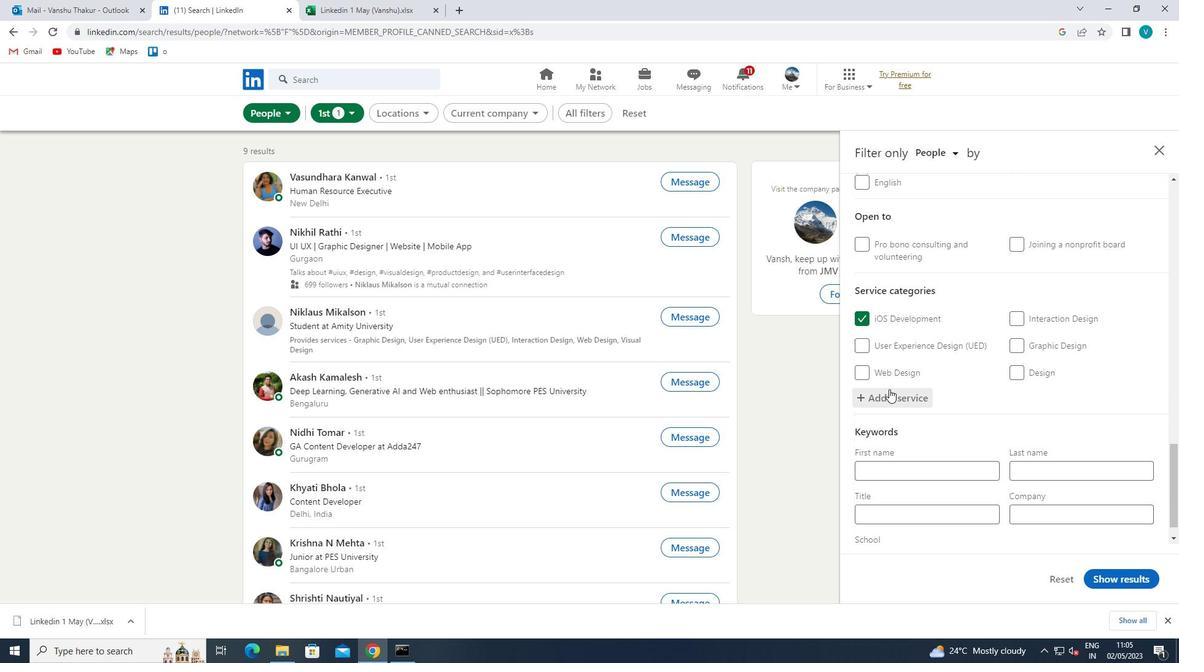 
Action: Mouse scrolled (889, 388) with delta (0, 0)
Screenshot: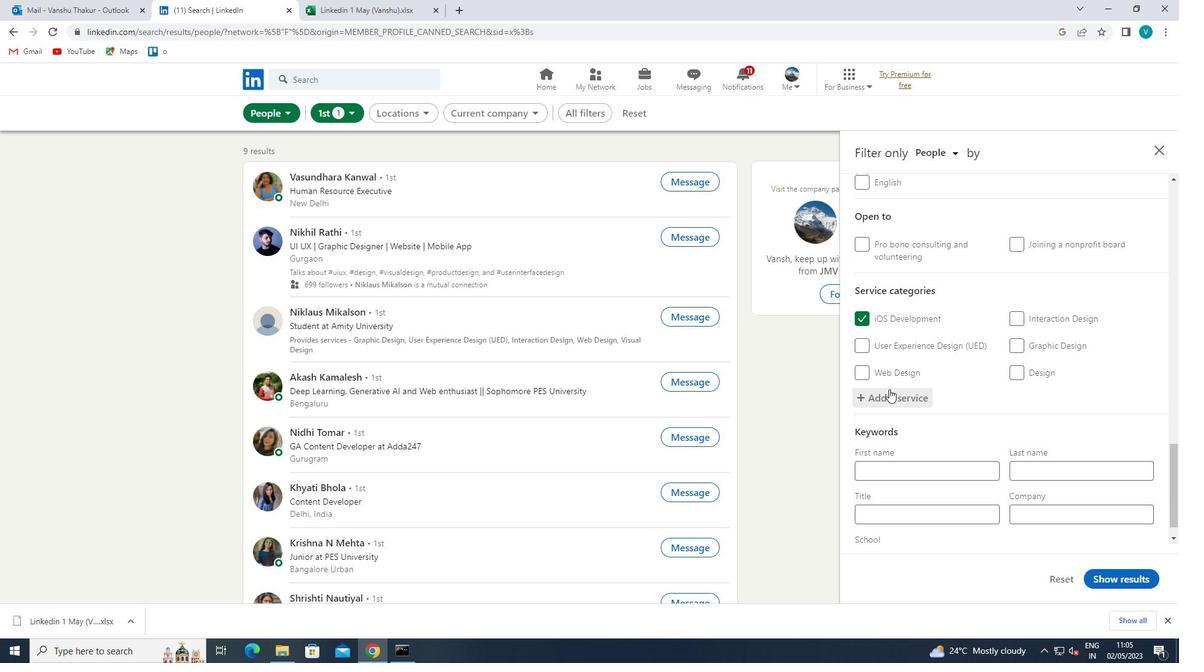 
Action: Mouse moved to (930, 486)
Screenshot: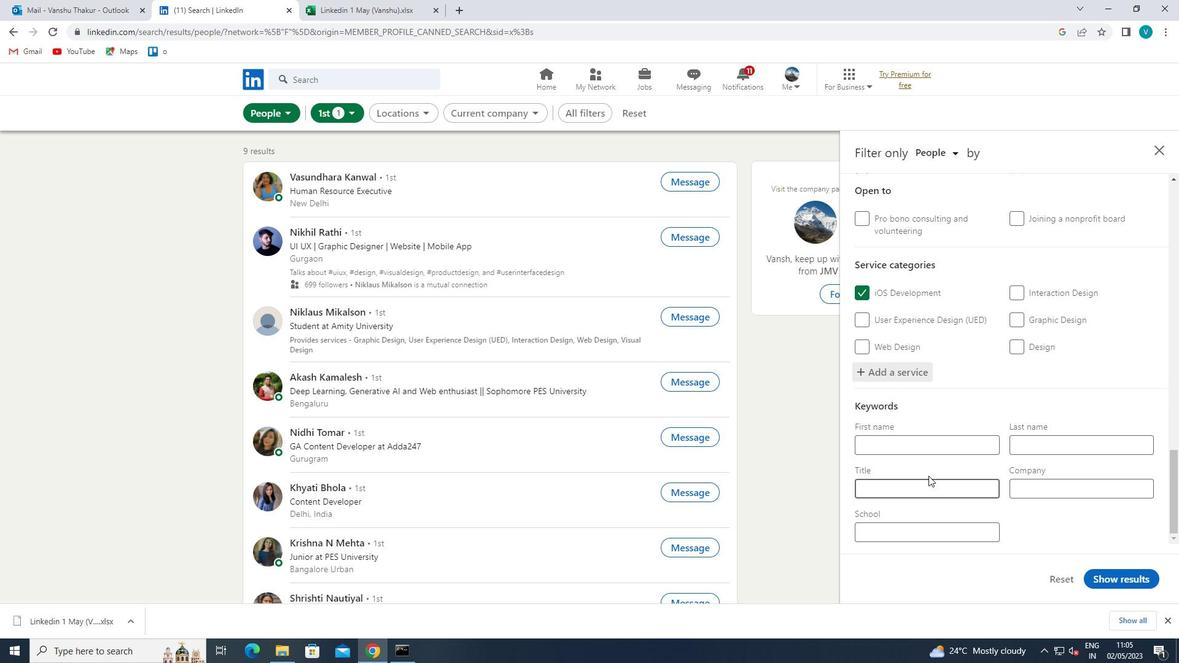 
Action: Mouse pressed left at (930, 486)
Screenshot: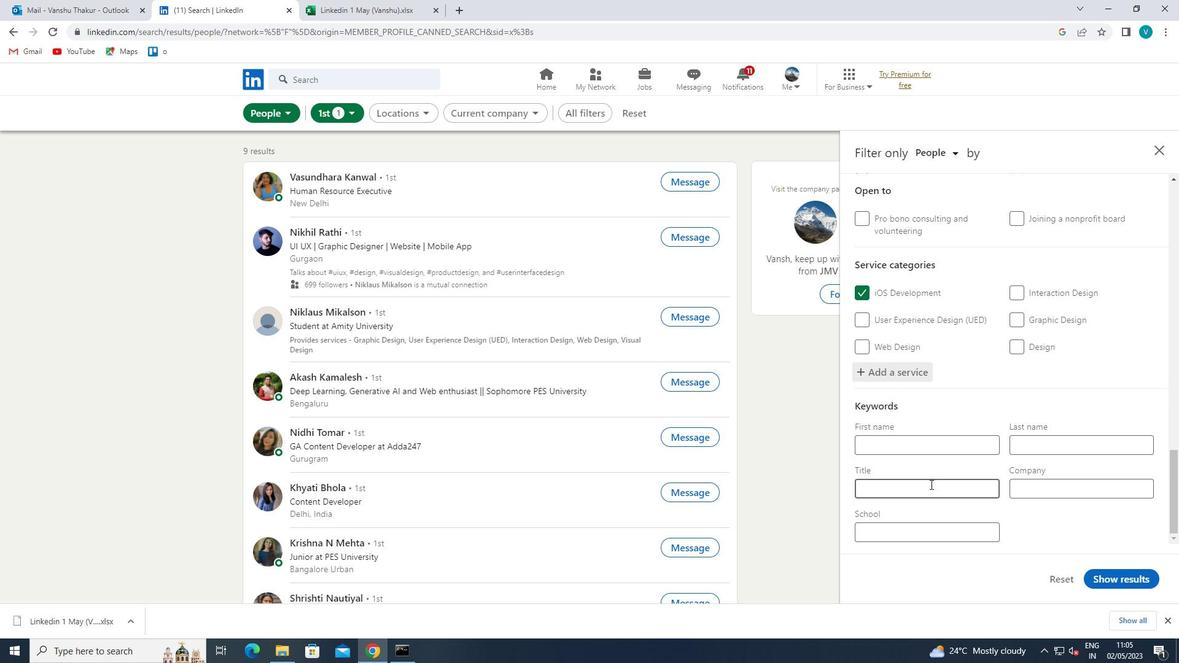 
Action: Key pressed <Key.shift>C
Screenshot: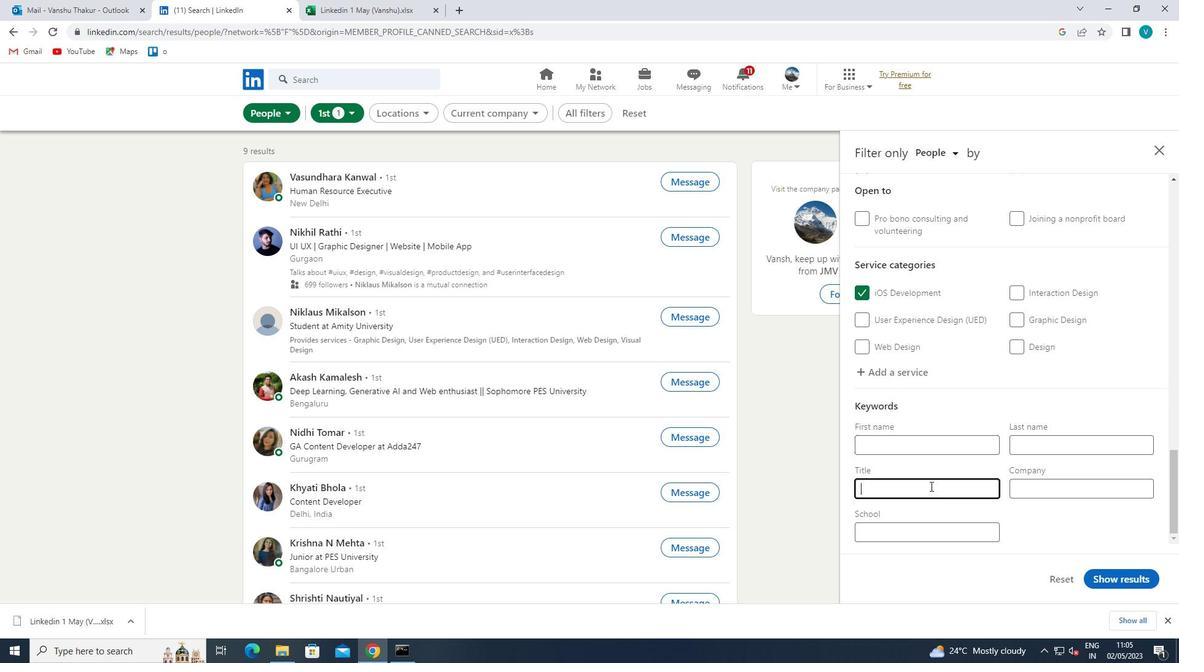 
Action: Mouse moved to (714, 617)
Screenshot: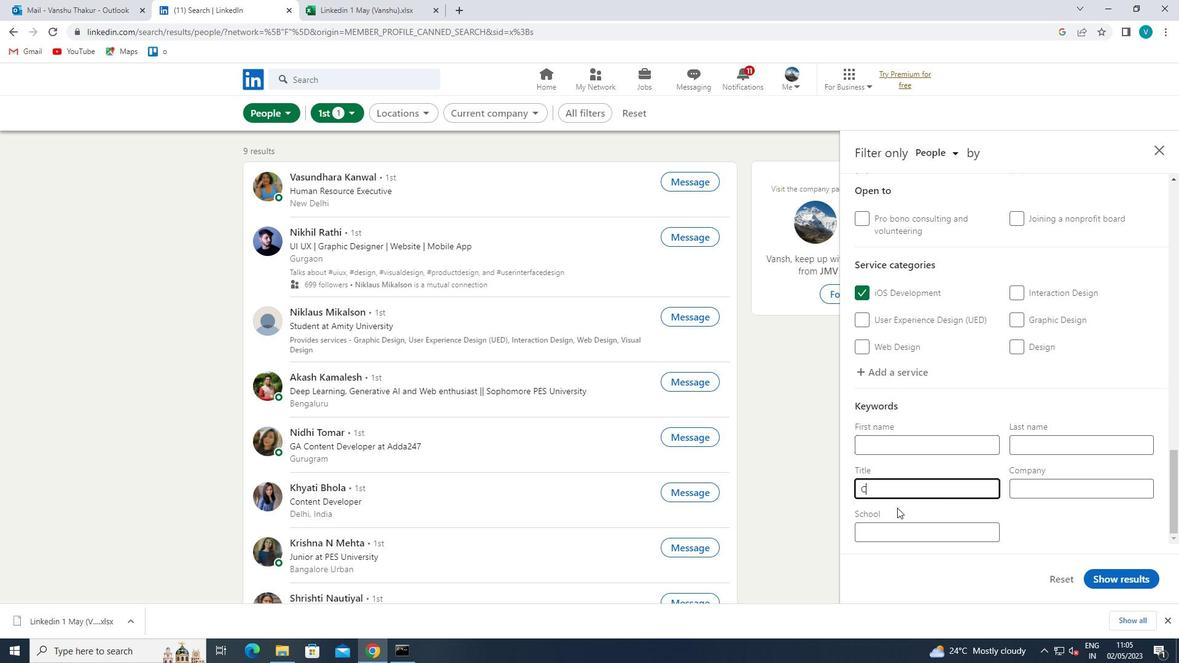 
Action: Key pressed NA<Key.space>
Screenshot: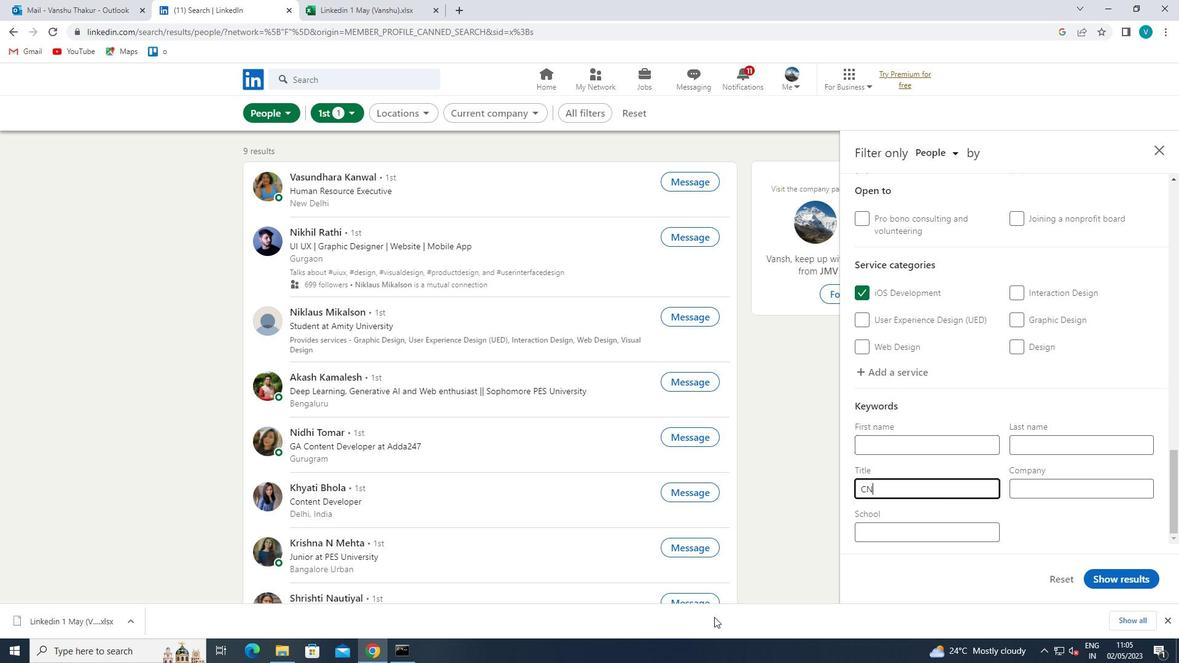 
Action: Mouse moved to (1096, 577)
Screenshot: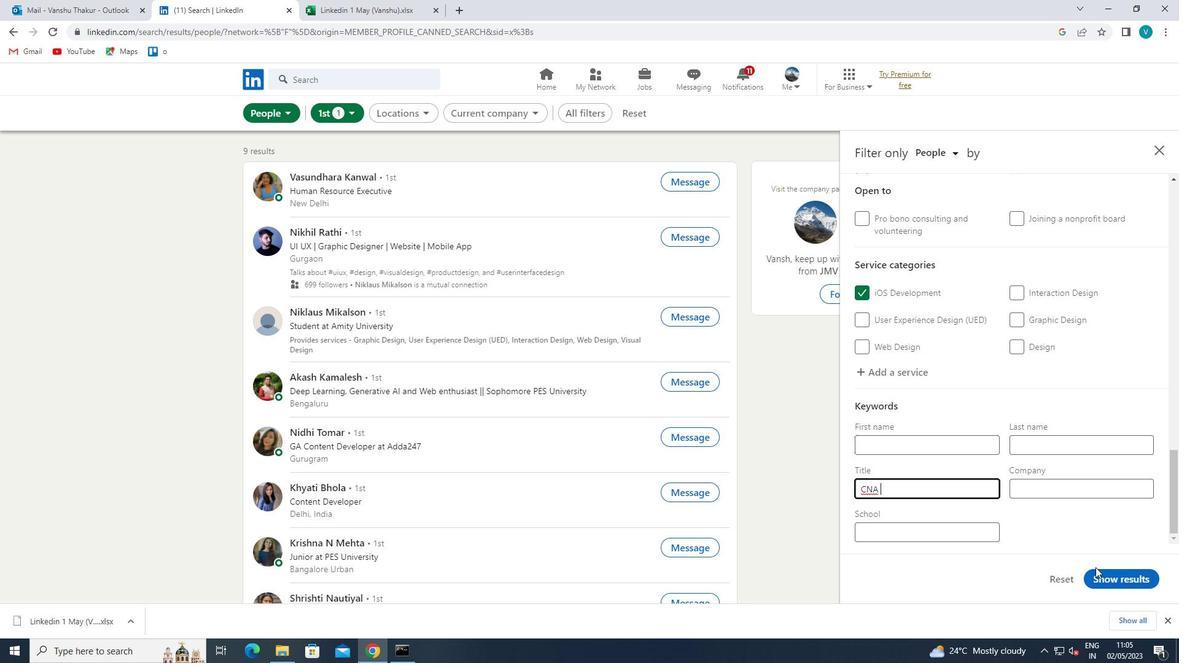 
Action: Mouse pressed left at (1096, 577)
Screenshot: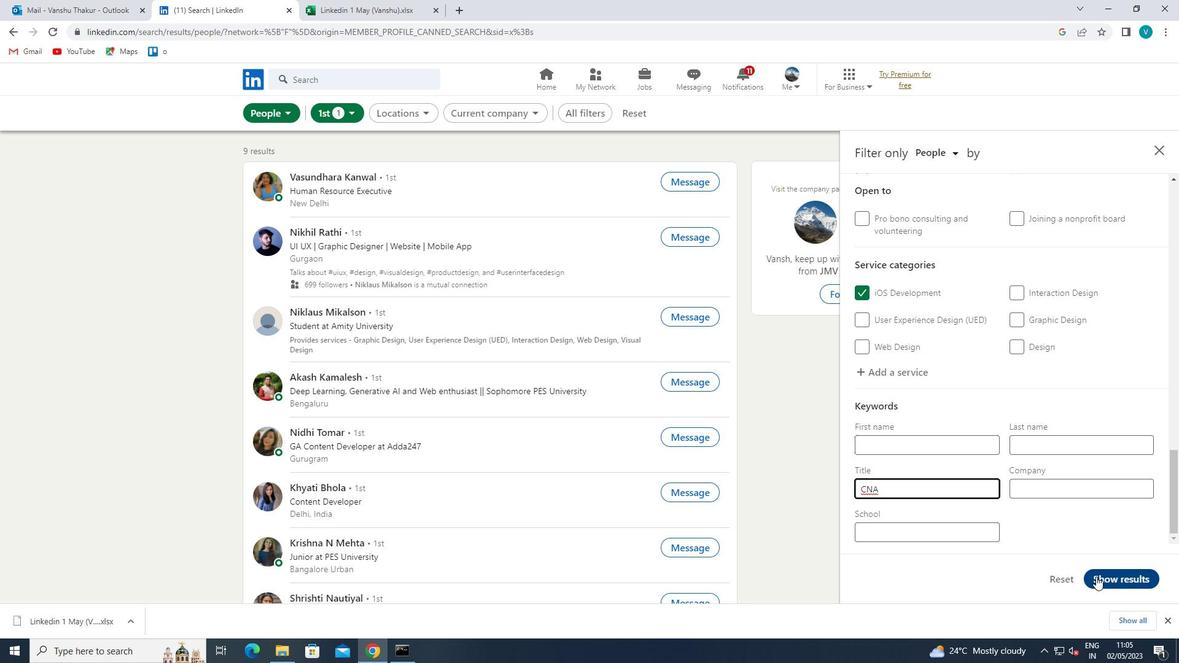 
Action: Mouse moved to (811, 648)
Screenshot: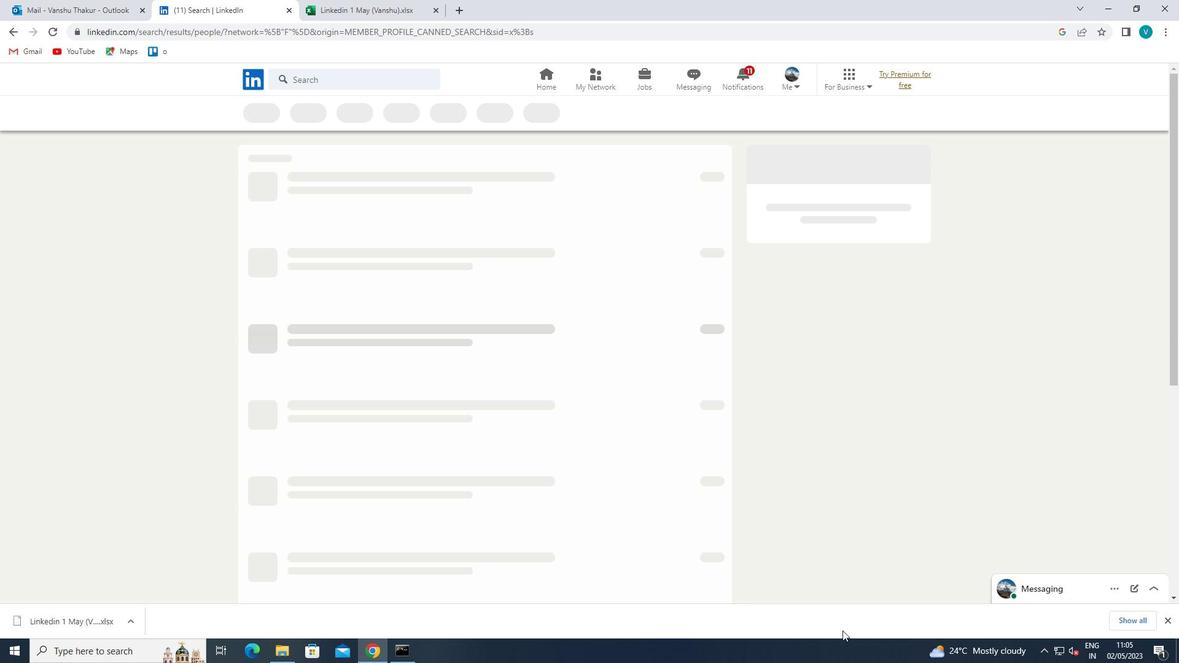 
